 Task: Add an event with the title Second Sales Performance Analysis, date '2024/04/23', time 8:50 AM to 10:50 AMand add a description: Key stakeholders, including shareholders, will have the opportunity to participate actively in the AGM. Questions, comments, and suggestions from the floor will be encouraged, providing a platform for open dialogue and the exchange of ideas. The leadership team and relevant personnel will address these queries, ensuring that stakeholders have a clear understanding of the organization's direction and decision-making processes.Select event color  Basil . Add location for the event as: Four Seasons Hotel George V, Paris, France, logged in from the account softage.7@softage.netand send the event invitation to softage.4@softage.net and softage.5@softage.net. Set a reminder for the event Every weekday(Monday to Friday)
Action: Mouse moved to (75, 119)
Screenshot: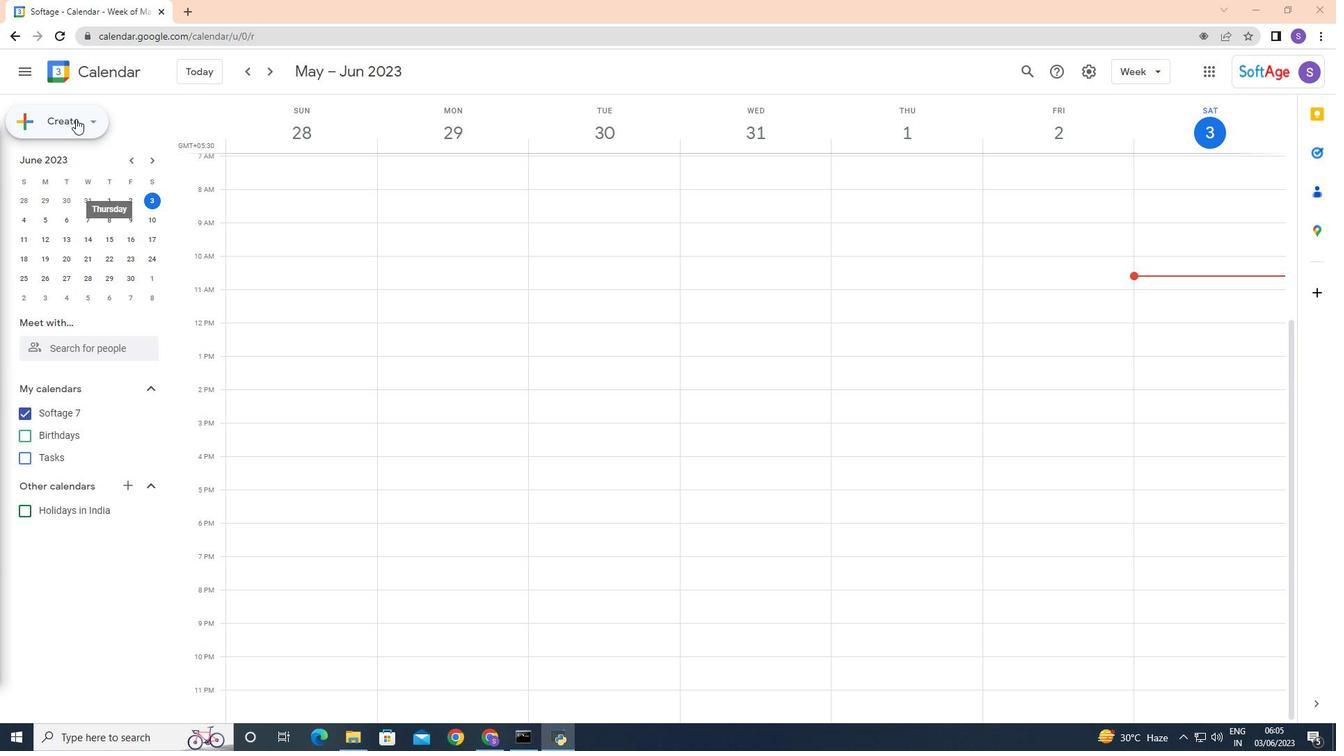 
Action: Mouse pressed left at (75, 119)
Screenshot: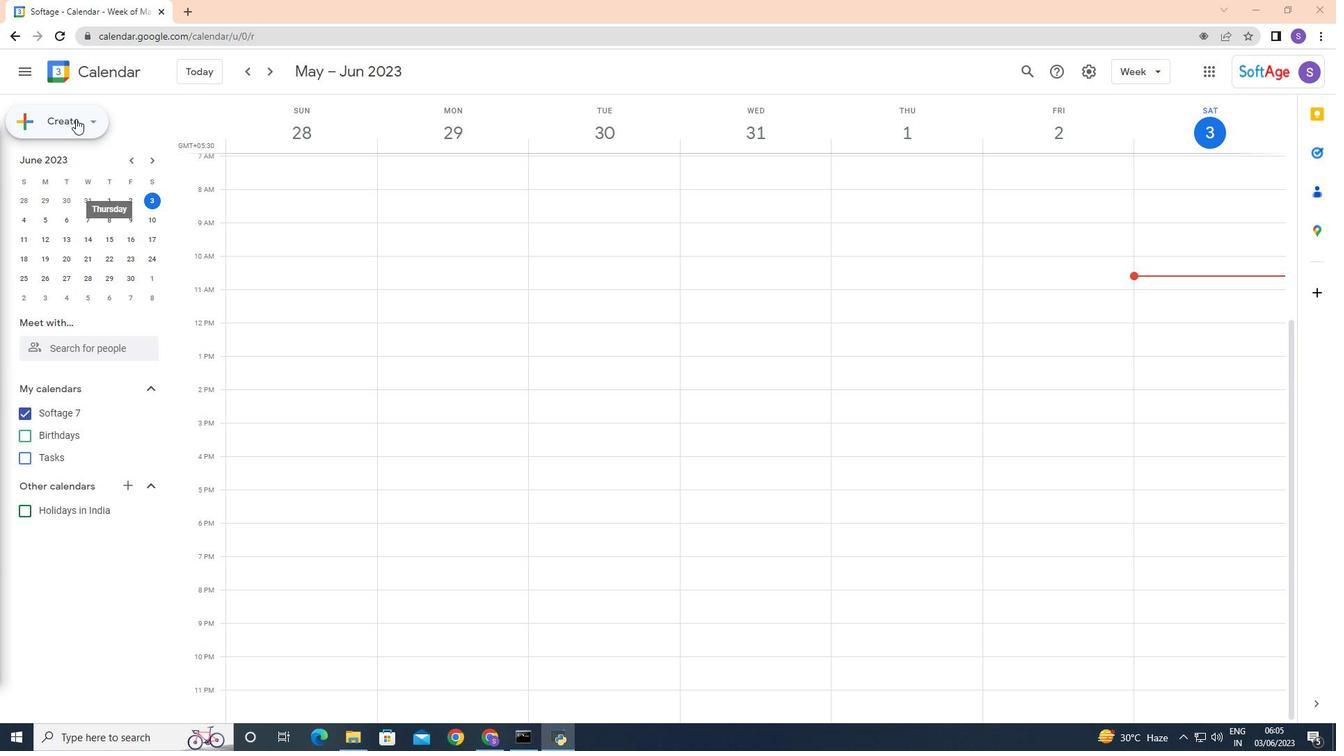 
Action: Mouse moved to (73, 163)
Screenshot: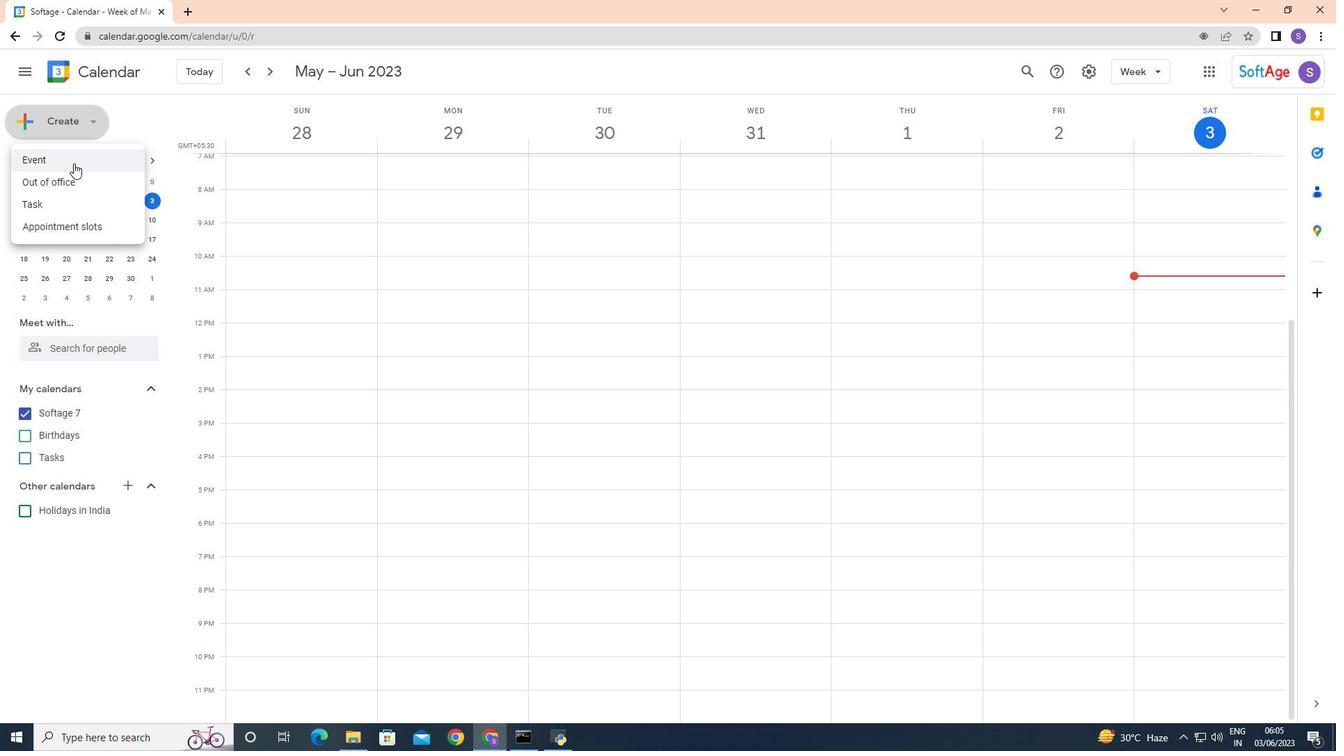 
Action: Mouse pressed left at (73, 163)
Screenshot: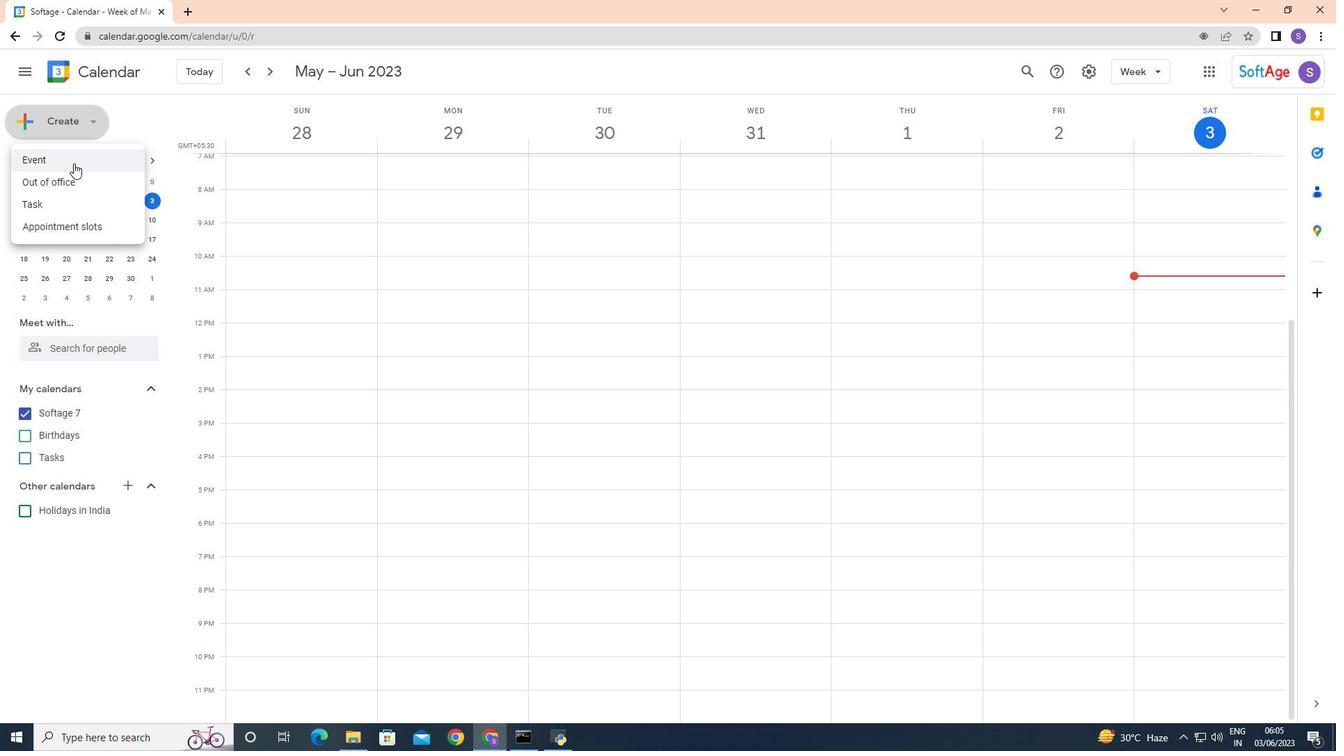 
Action: Key pressed <Key.caps_lock>S<Key.caps_lock>
Screenshot: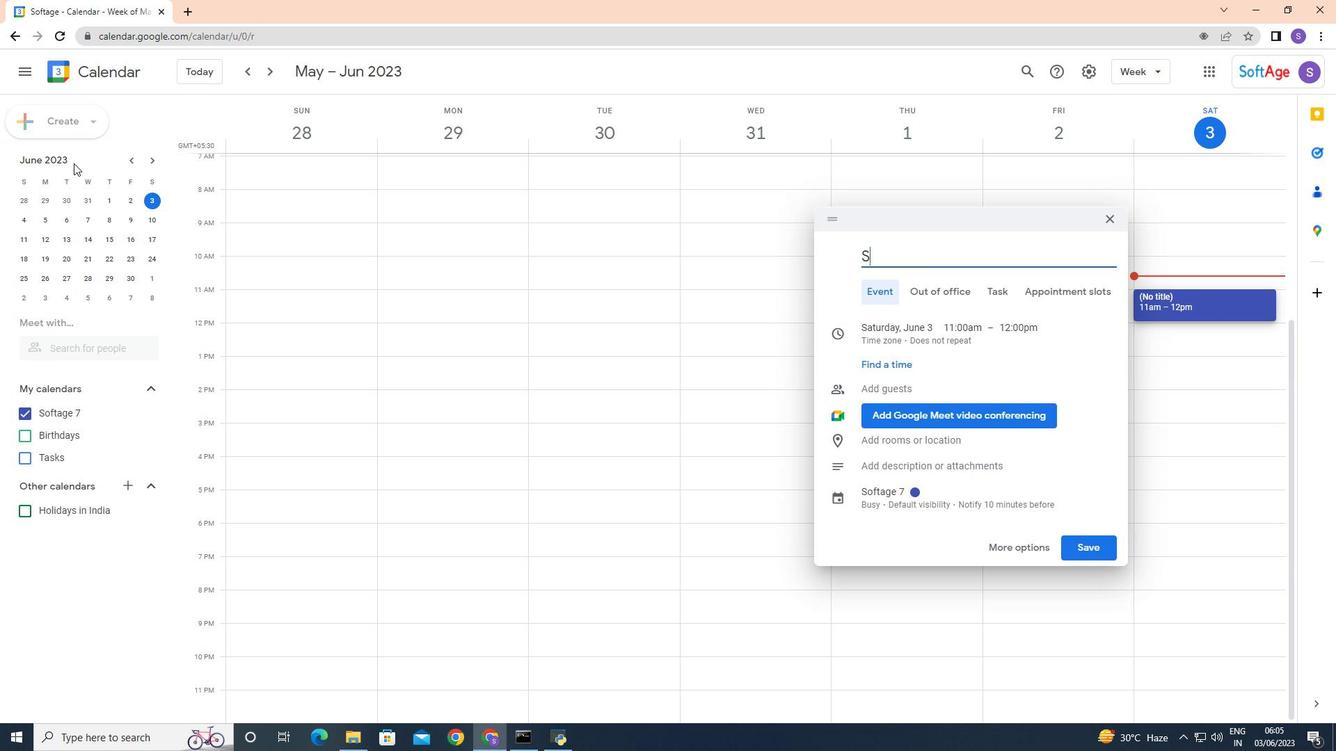 
Action: Mouse moved to (994, 545)
Screenshot: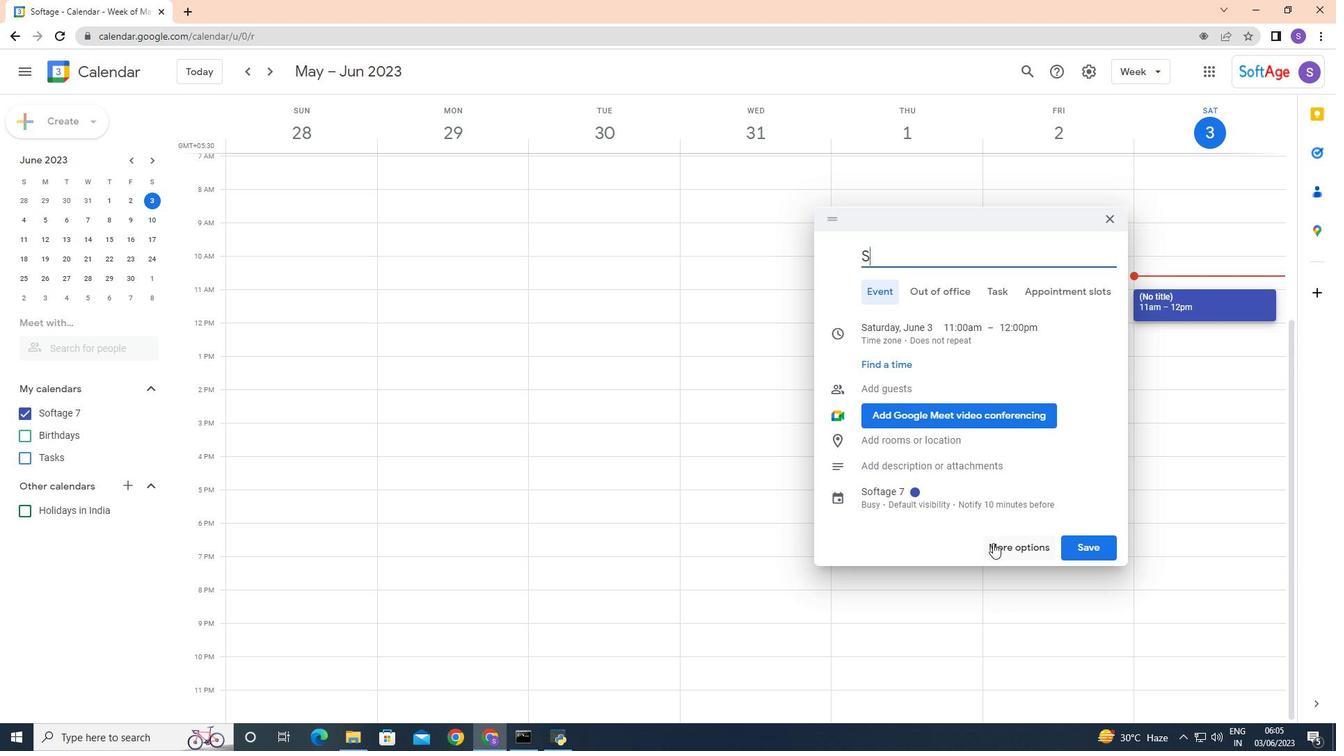 
Action: Mouse pressed left at (994, 545)
Screenshot: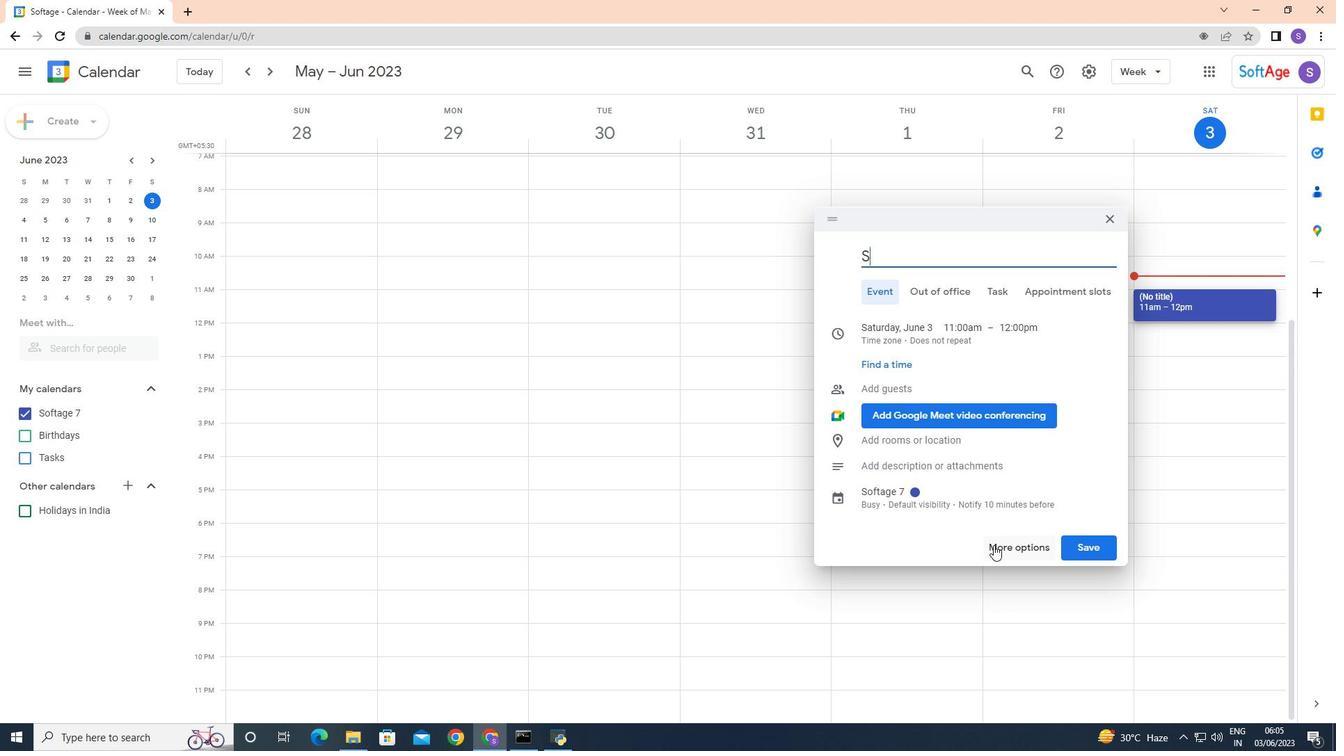 
Action: Mouse moved to (98, 73)
Screenshot: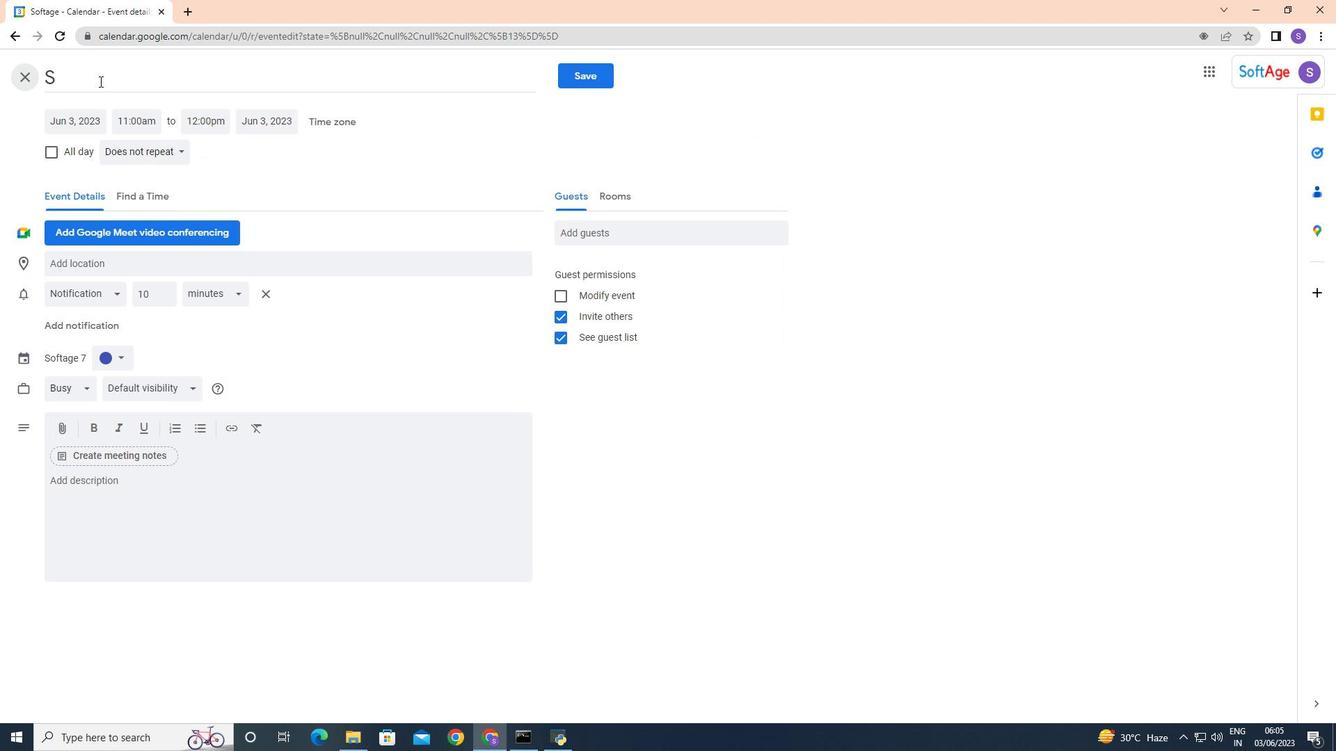 
Action: Mouse pressed left at (98, 73)
Screenshot: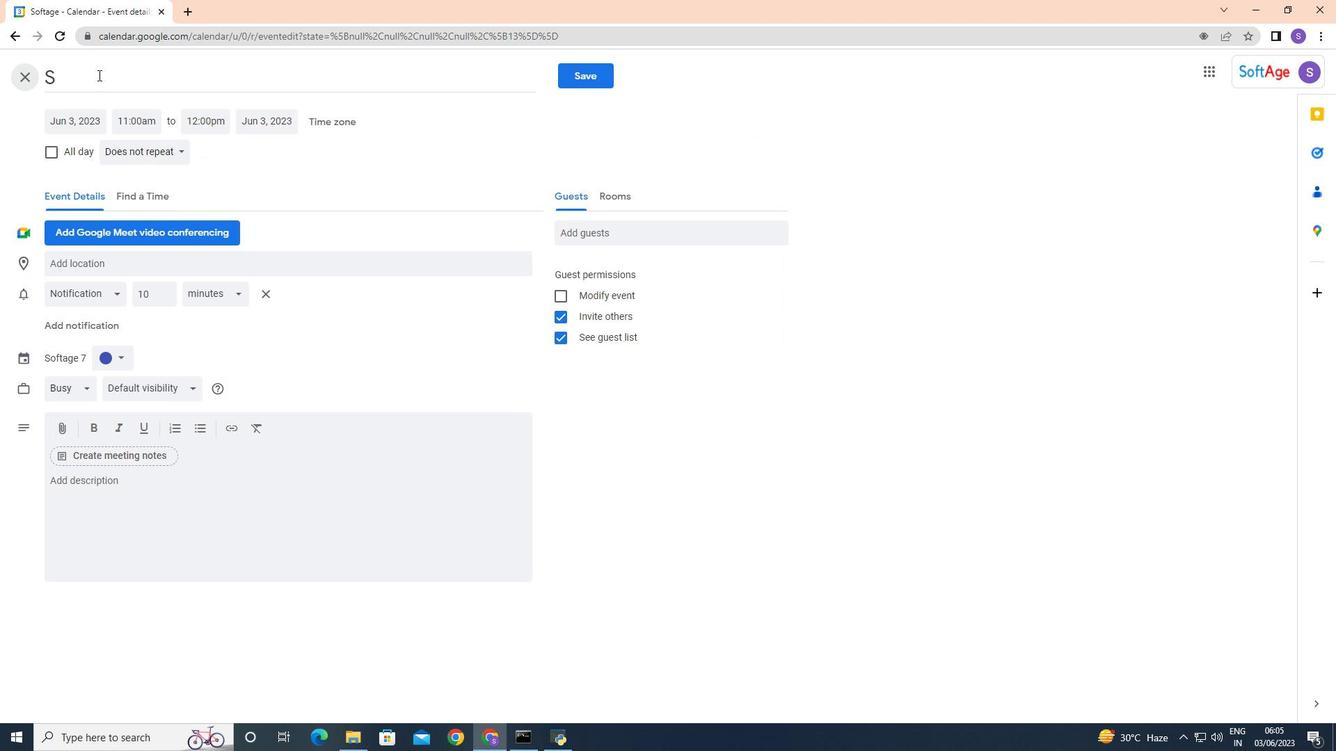 
Action: Key pressed econd<Key.space>sa<Key.backspace><Key.backspace><Key.caps_lock>S<Key.caps_lock>ales<Key.space><Key.caps_lock>PA<Key.backspace><Key.caps_lock>erformance<Key.space><Key.caps_lock>AN<Key.backspace><Key.caps_lock>nalus<Key.backspace><Key.backspace>ysis
Screenshot: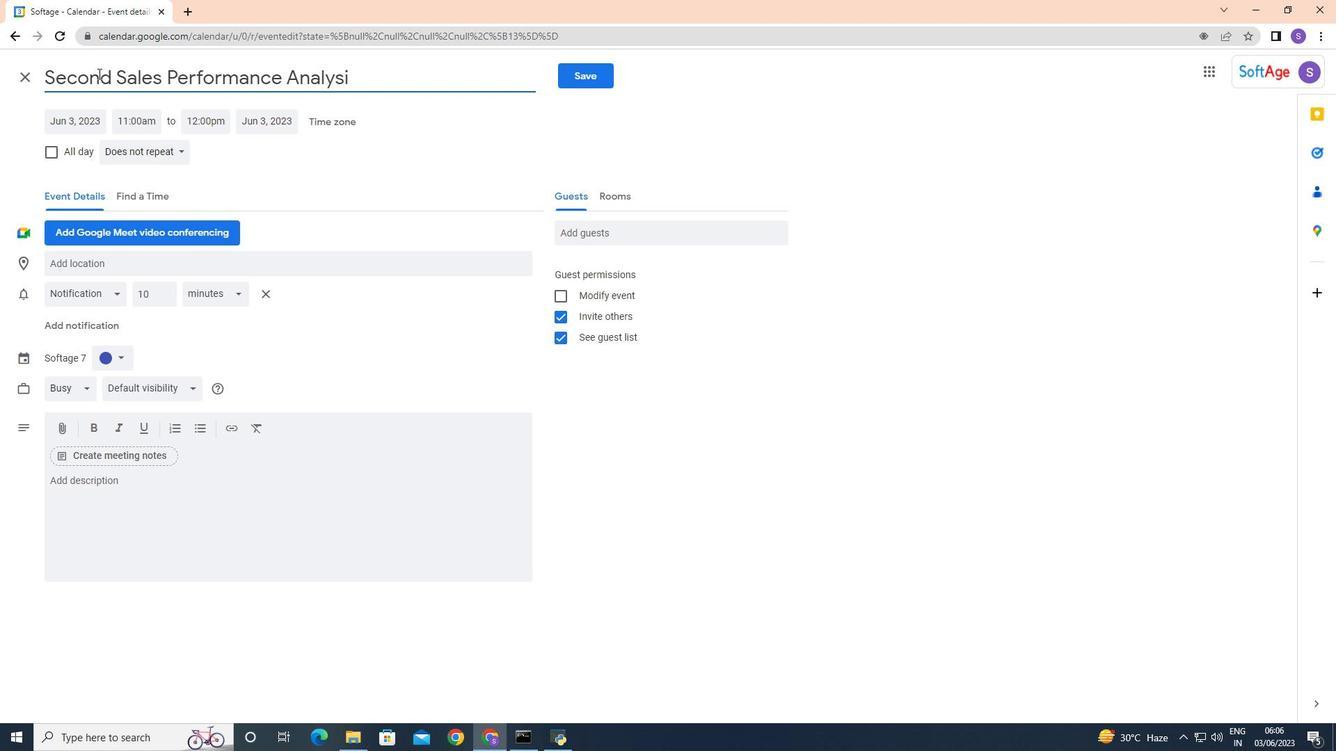 
Action: Mouse moved to (464, 174)
Screenshot: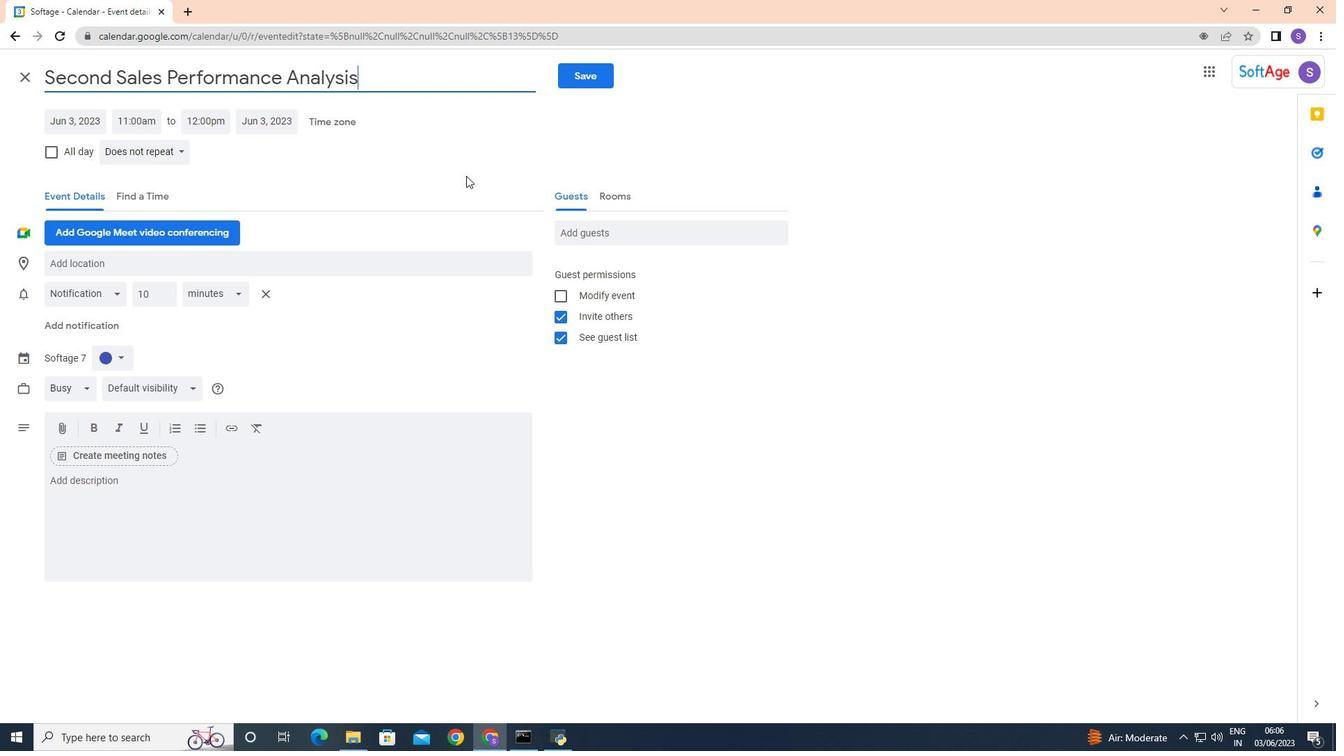 
Action: Mouse pressed left at (464, 174)
Screenshot: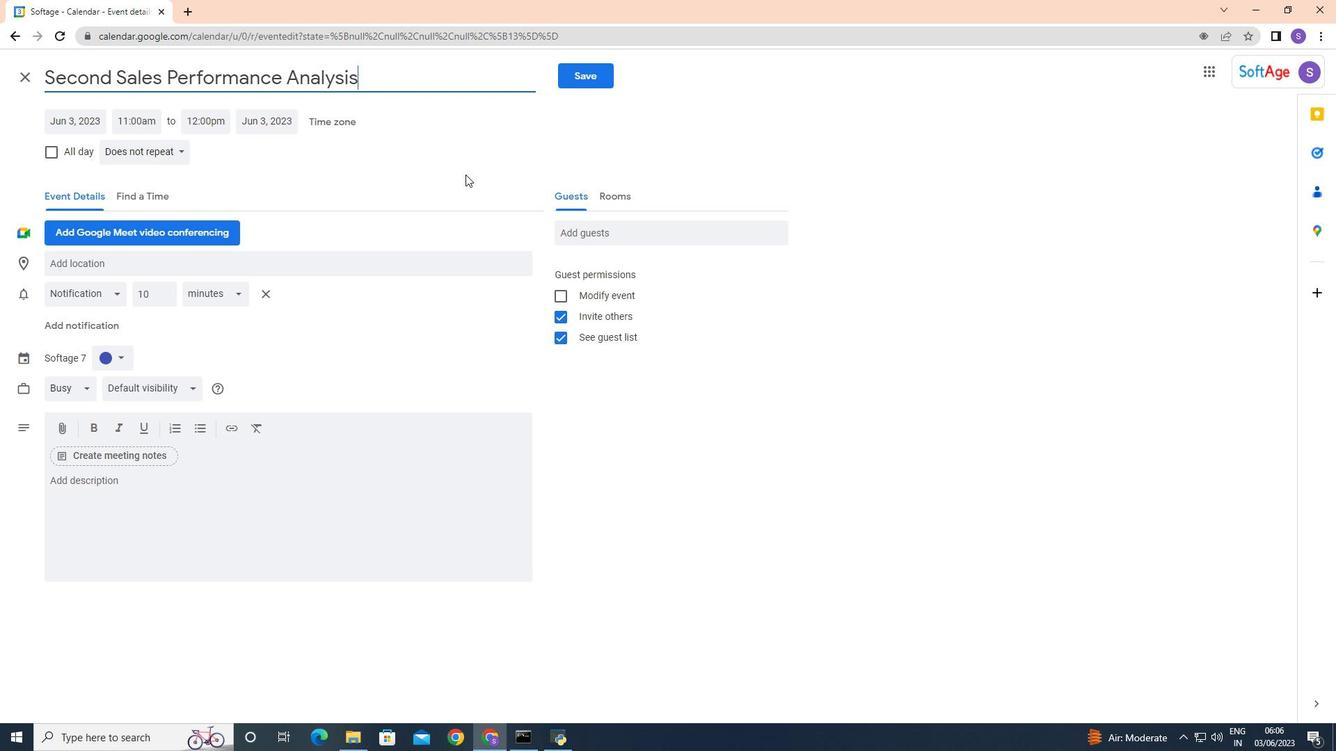 
Action: Mouse moved to (91, 121)
Screenshot: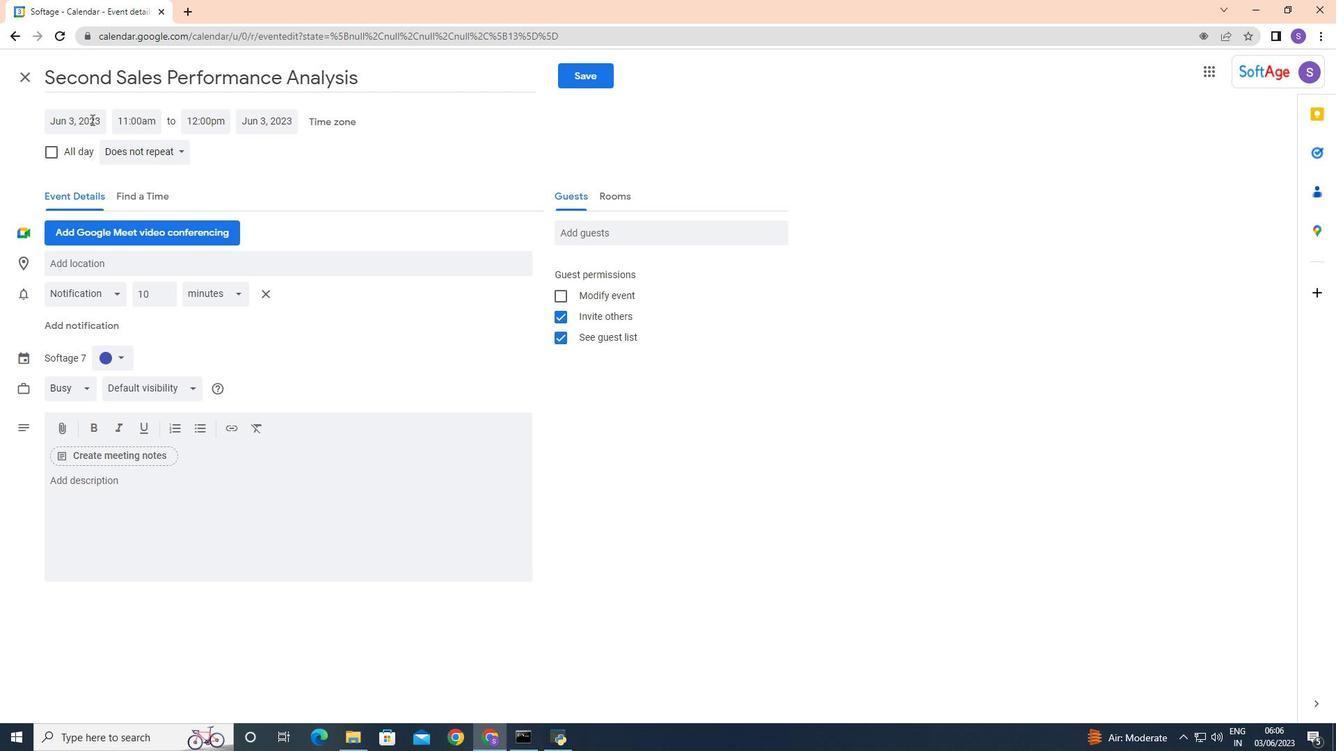 
Action: Mouse pressed left at (91, 121)
Screenshot: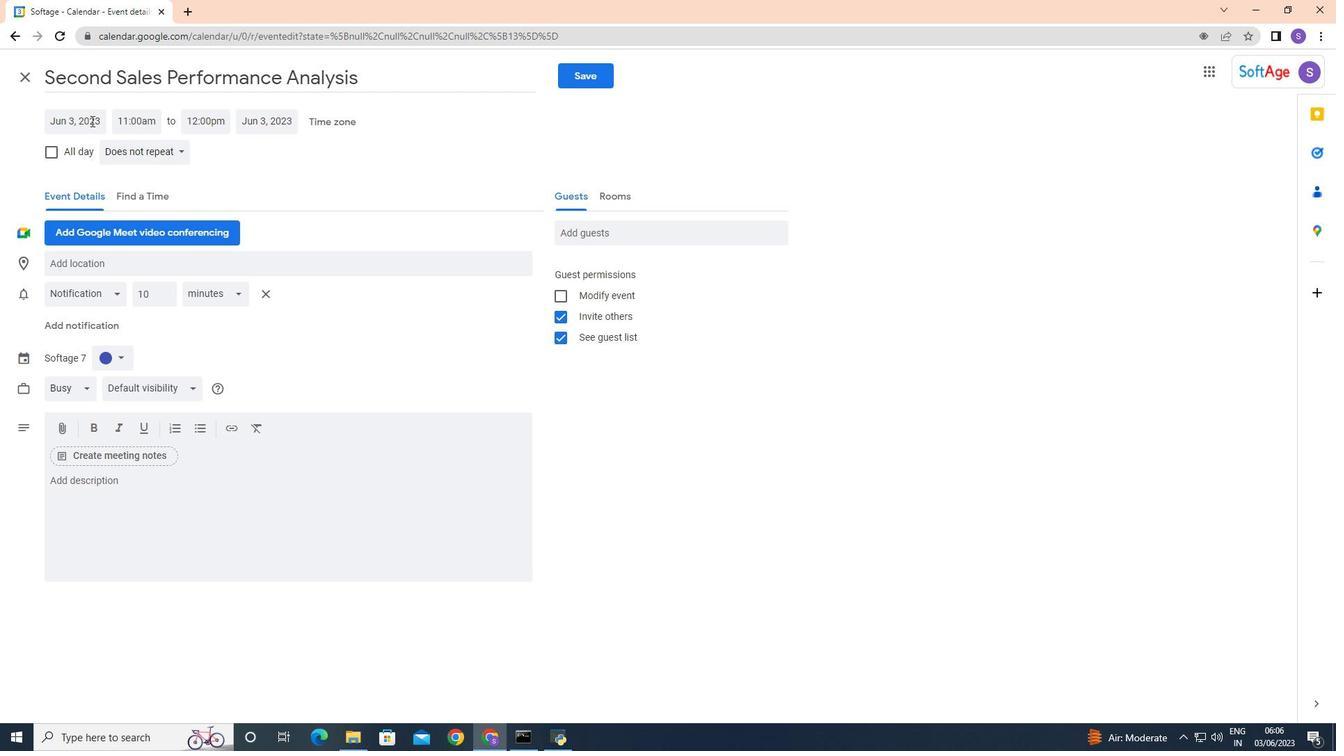 
Action: Mouse moved to (222, 150)
Screenshot: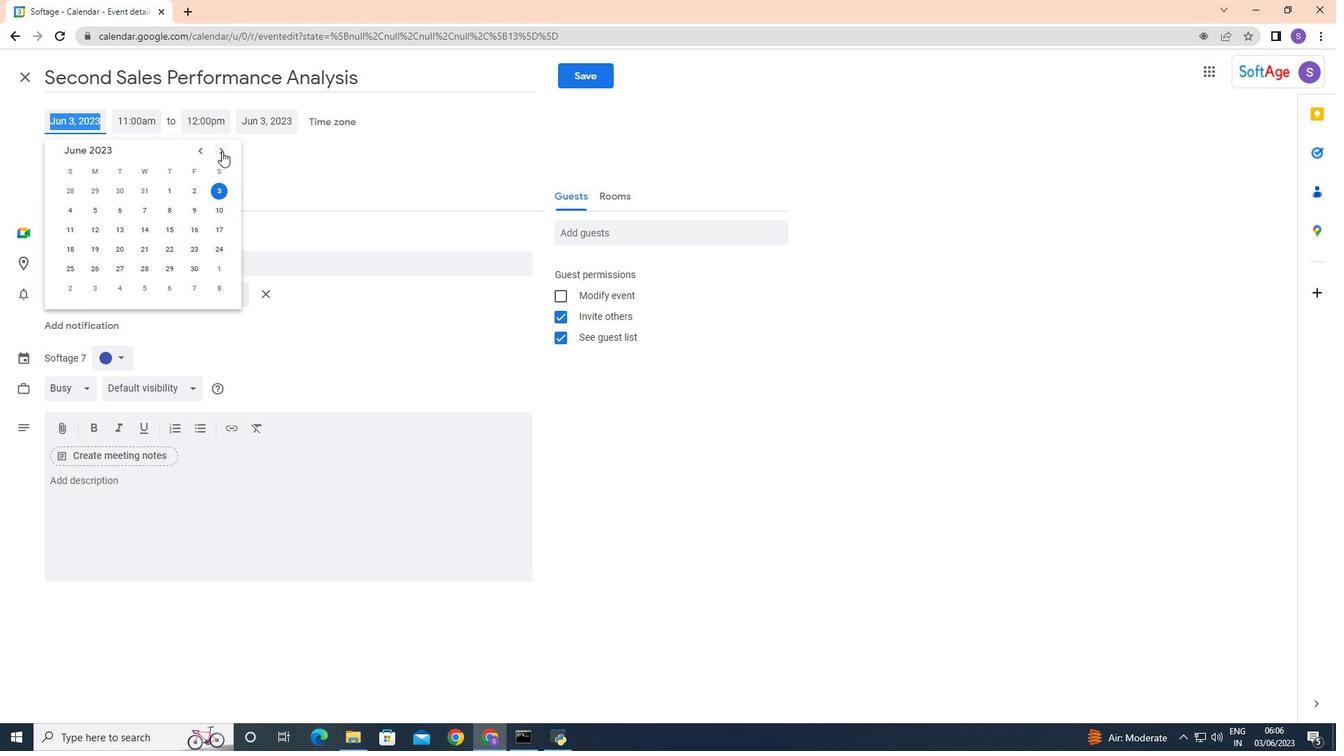 
Action: Mouse pressed left at (222, 150)
Screenshot: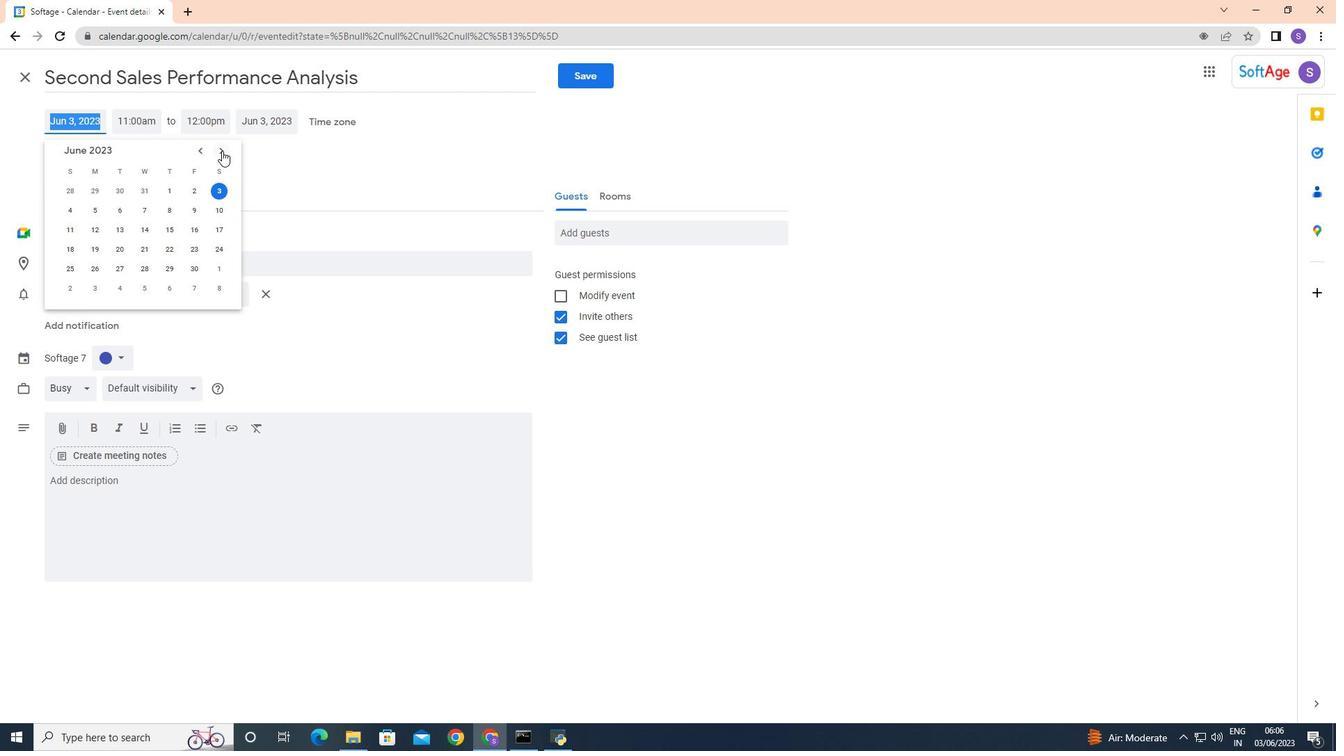 
Action: Mouse pressed left at (222, 150)
Screenshot: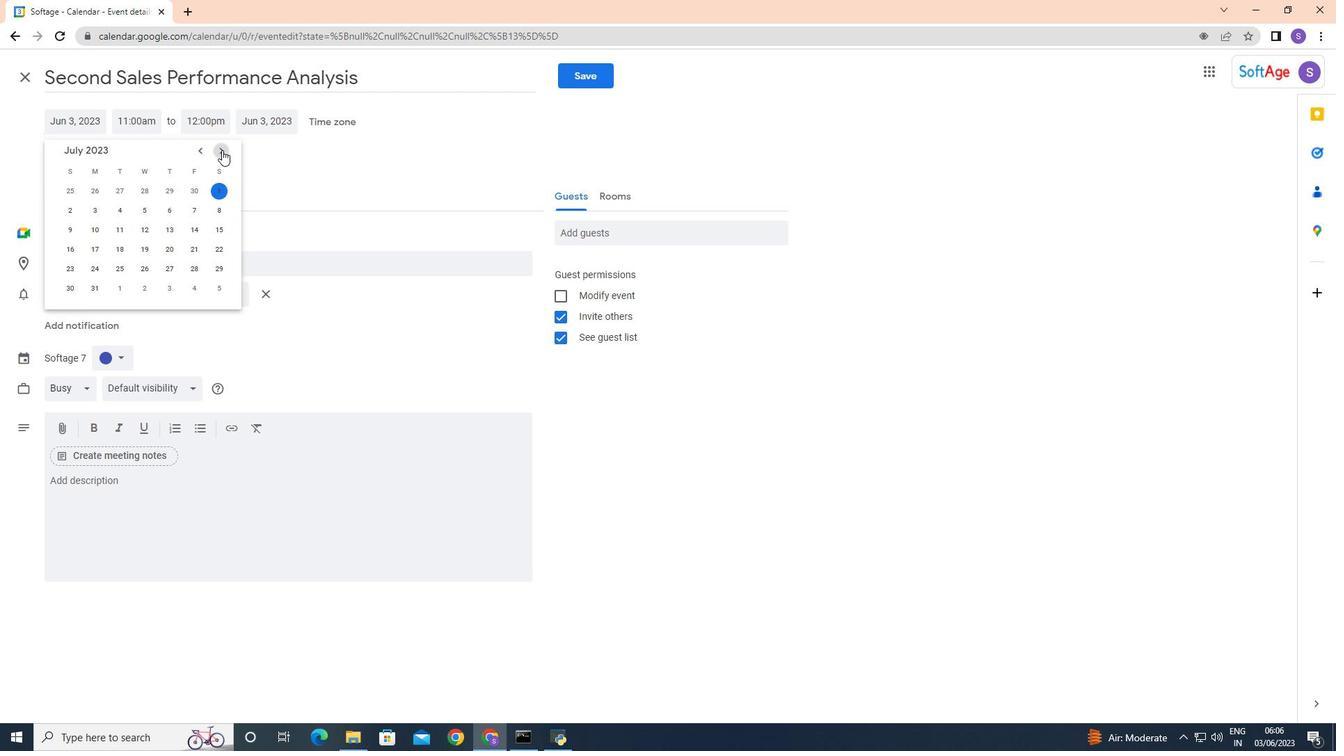
Action: Mouse pressed left at (222, 150)
Screenshot: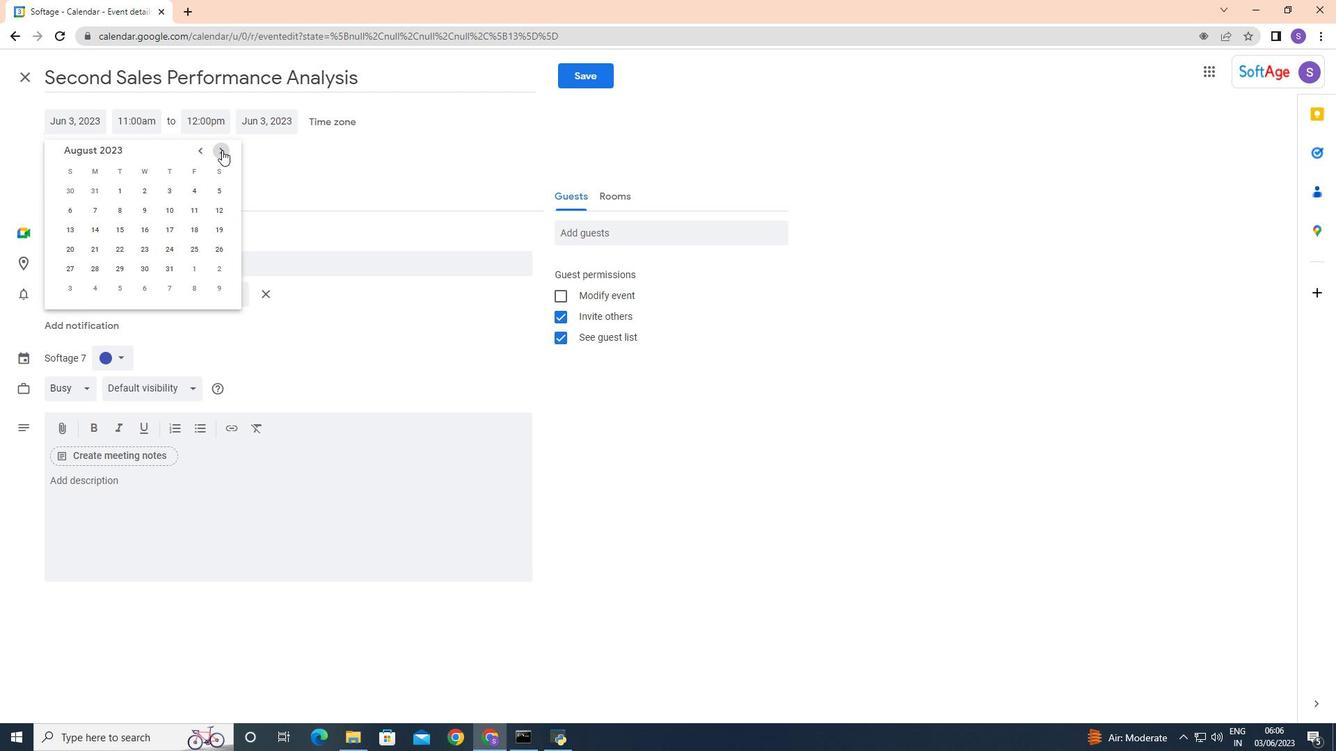 
Action: Mouse pressed left at (222, 150)
Screenshot: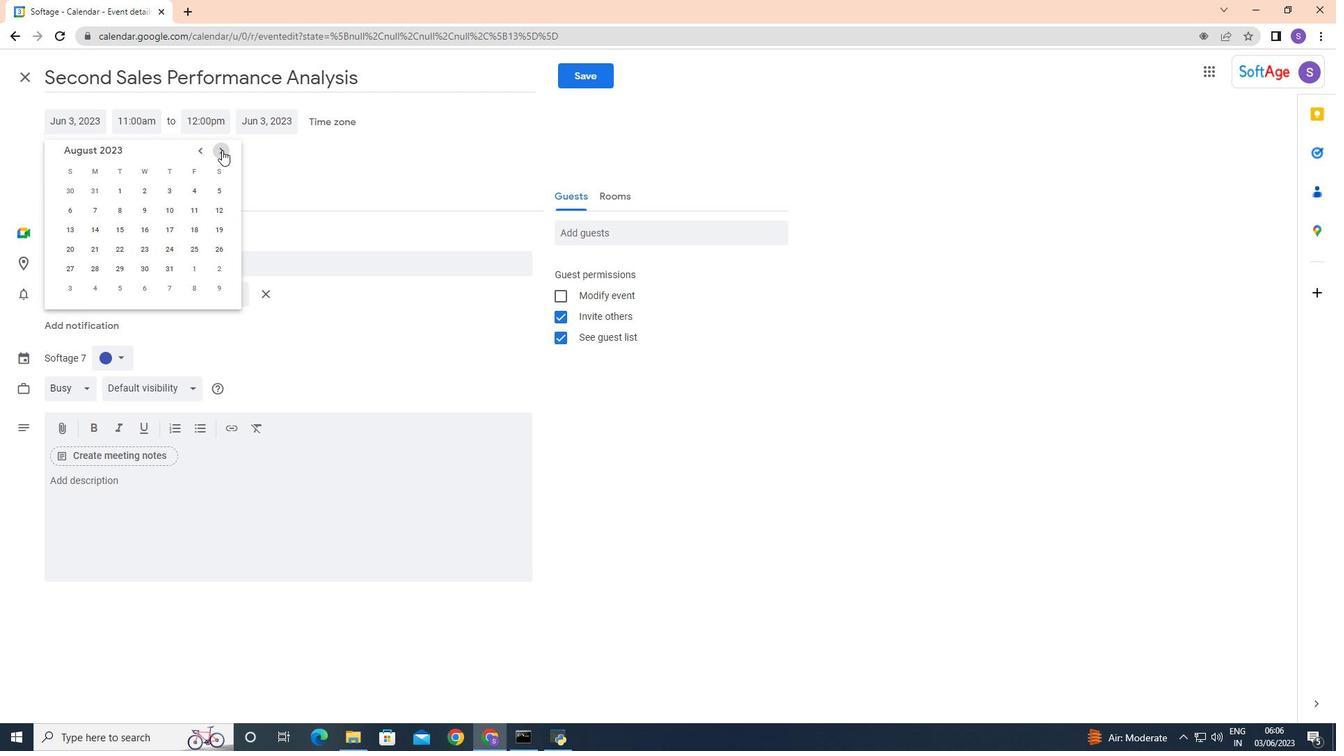 
Action: Mouse moved to (222, 150)
Screenshot: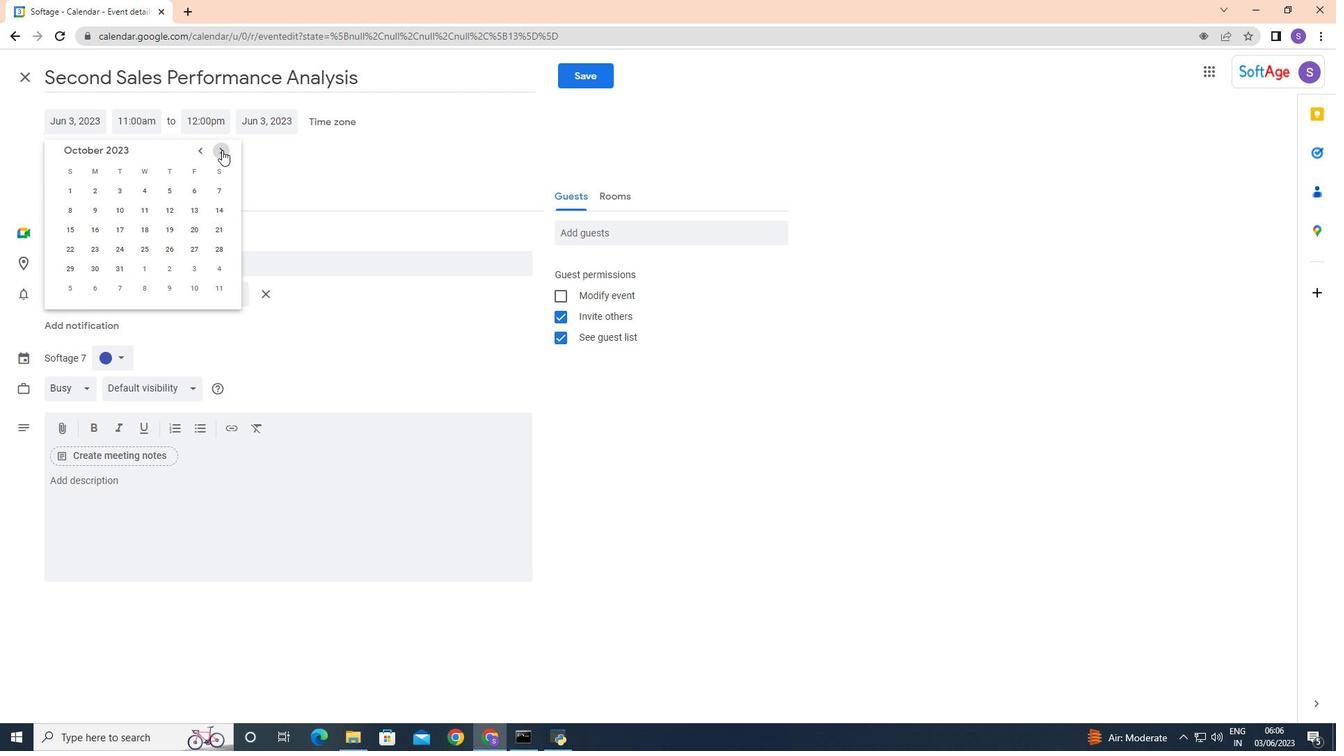 
Action: Mouse pressed left at (222, 150)
Screenshot: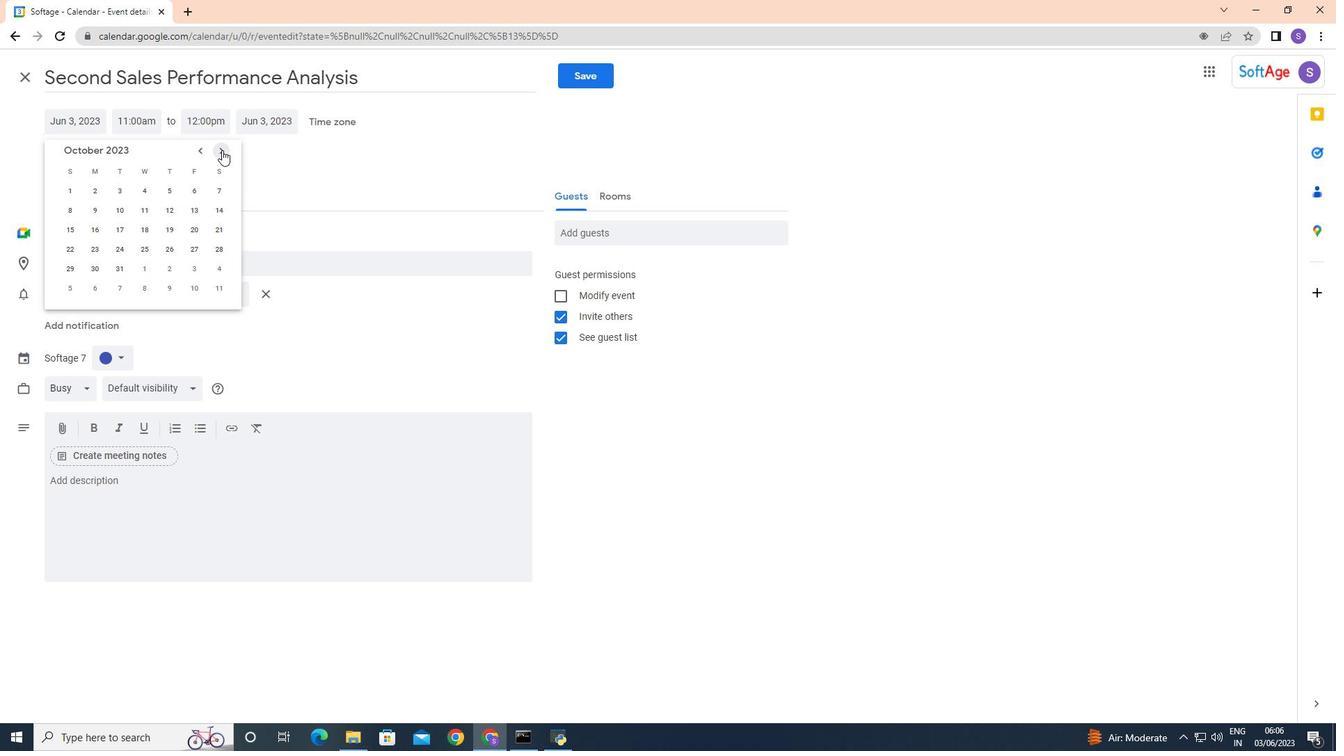 
Action: Mouse pressed left at (222, 150)
Screenshot: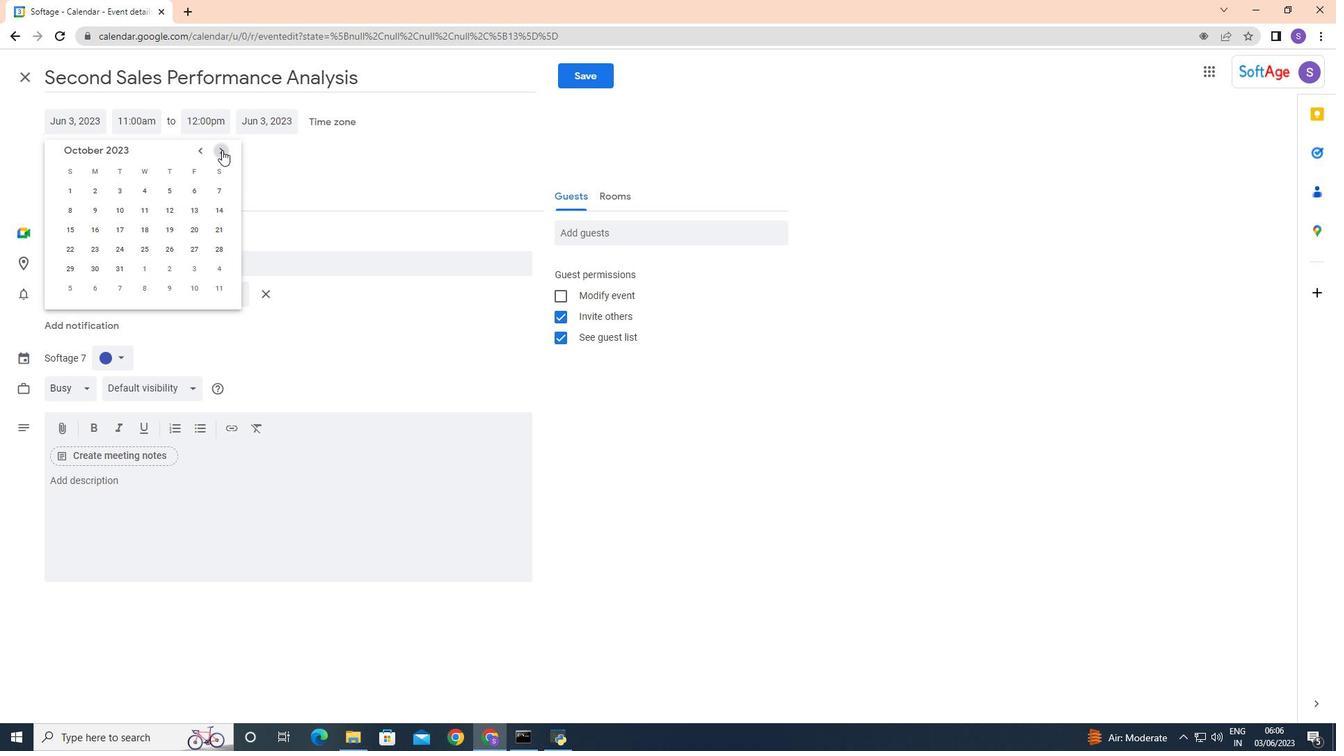 
Action: Mouse pressed left at (222, 150)
Screenshot: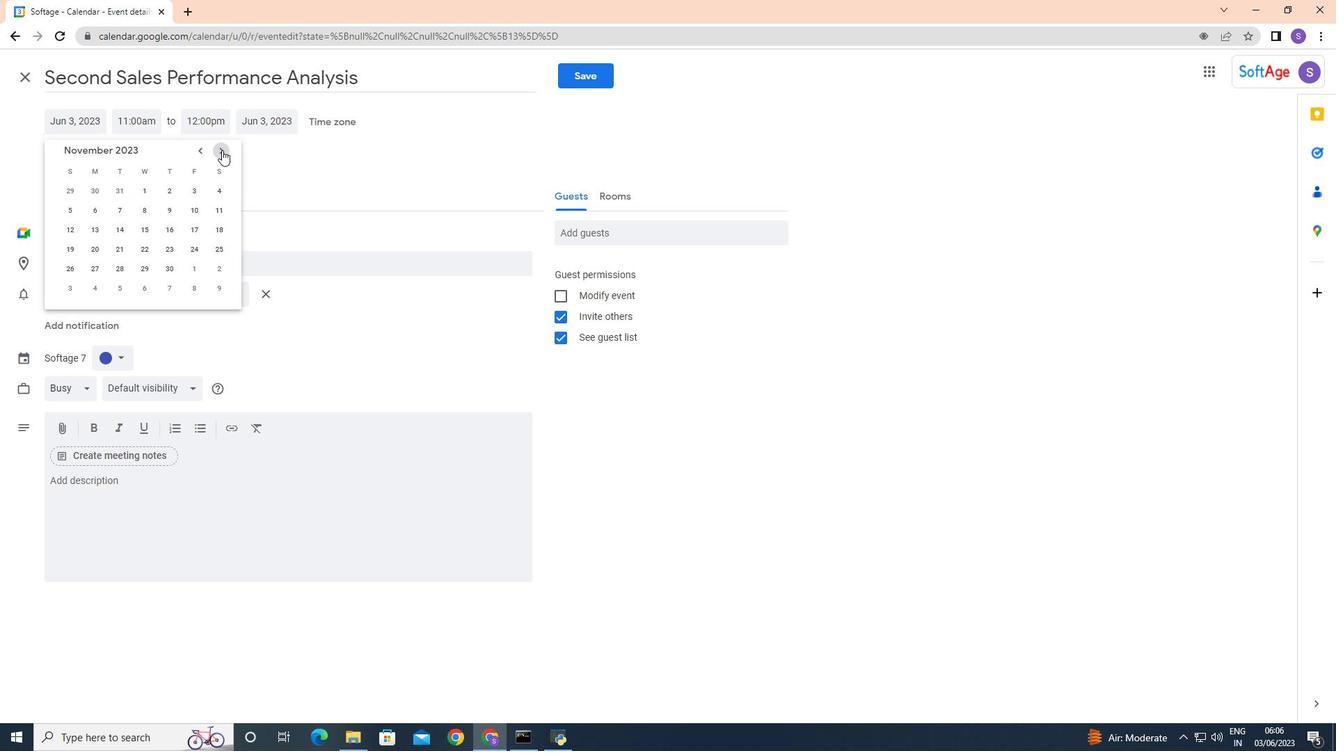 
Action: Mouse pressed left at (222, 150)
Screenshot: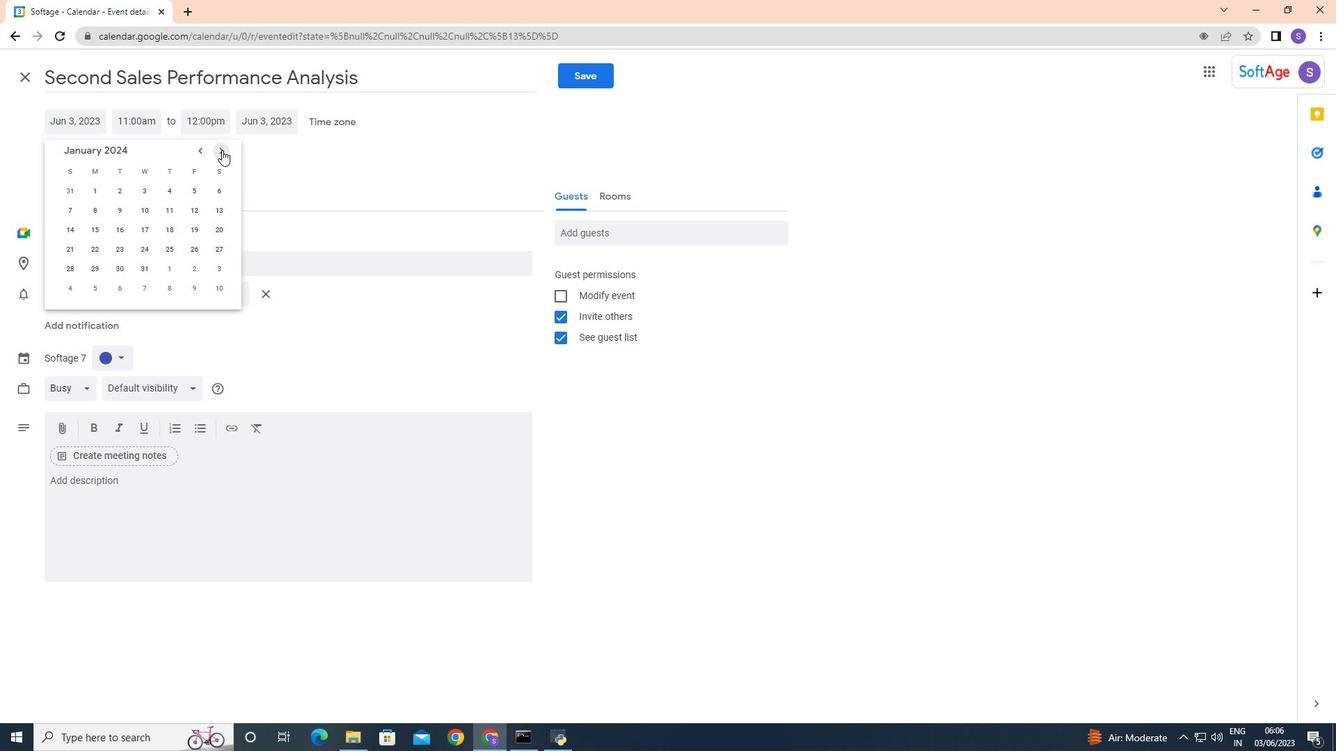 
Action: Mouse pressed left at (222, 150)
Screenshot: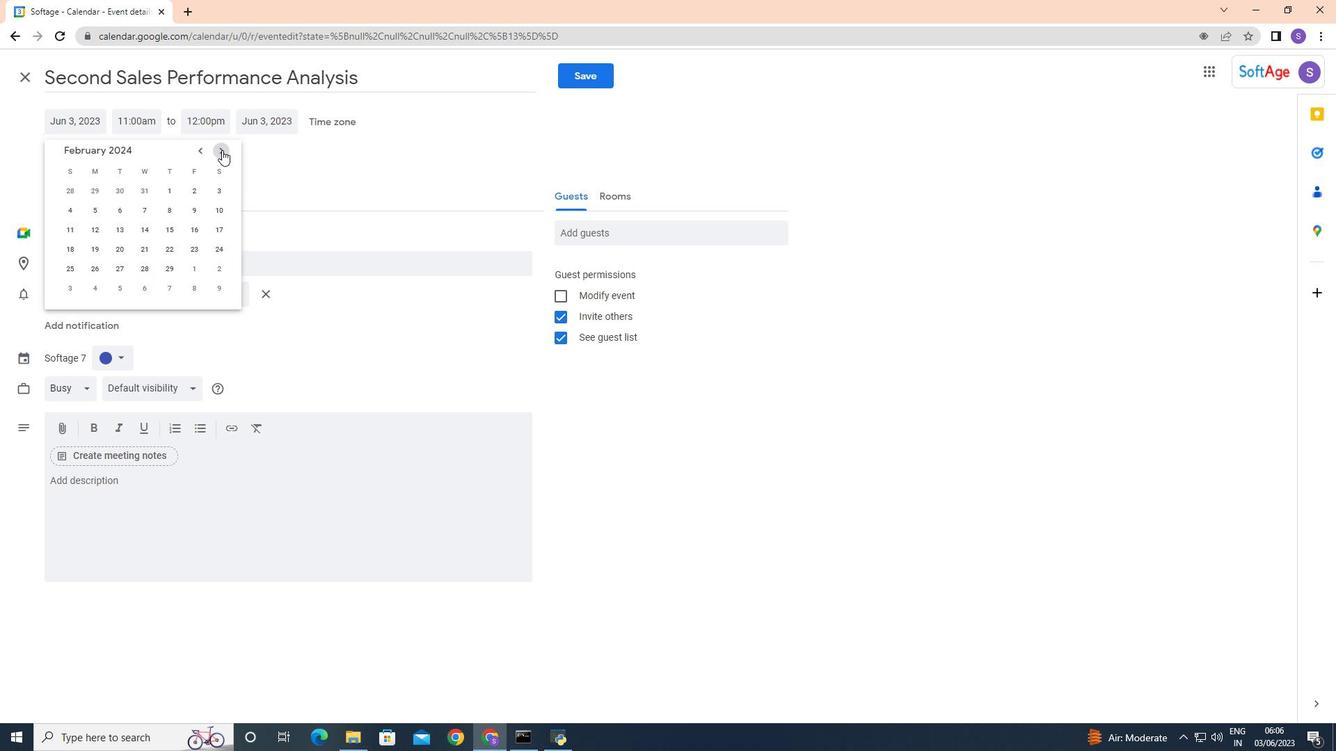 
Action: Mouse pressed left at (222, 150)
Screenshot: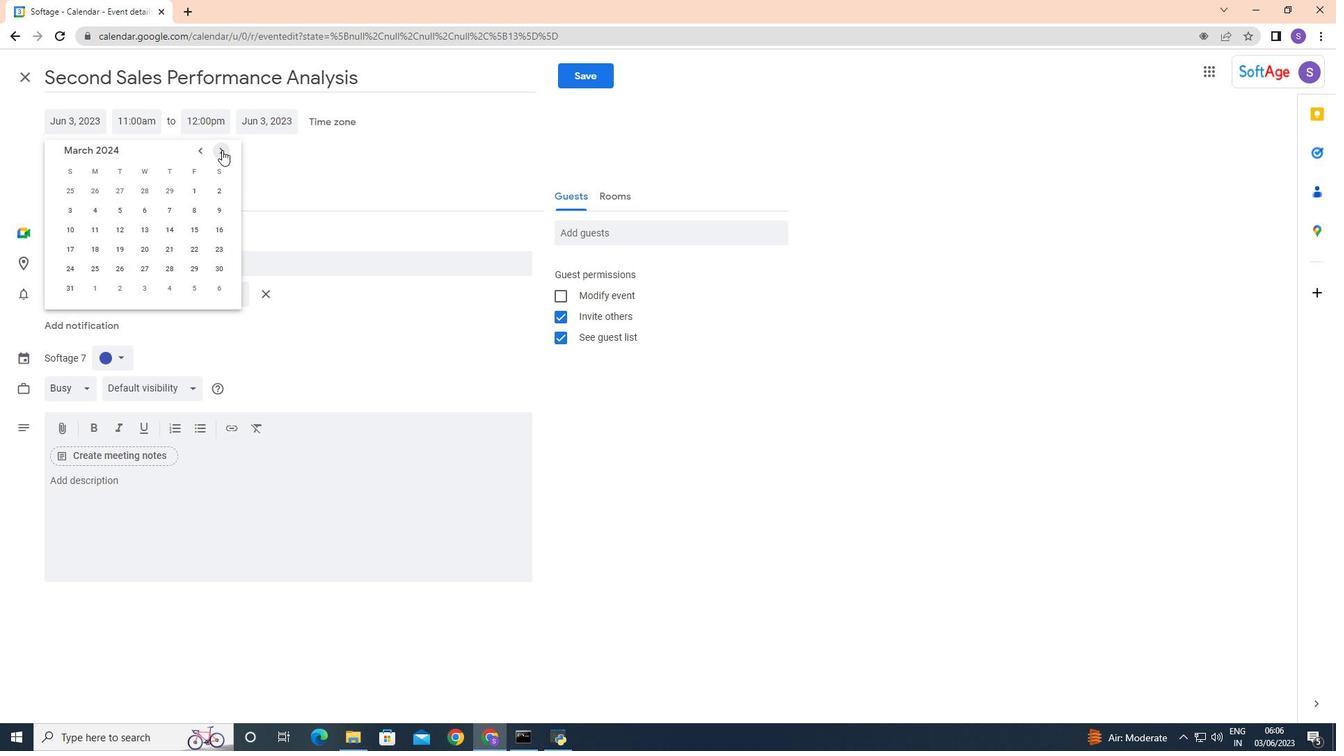 
Action: Mouse moved to (119, 253)
Screenshot: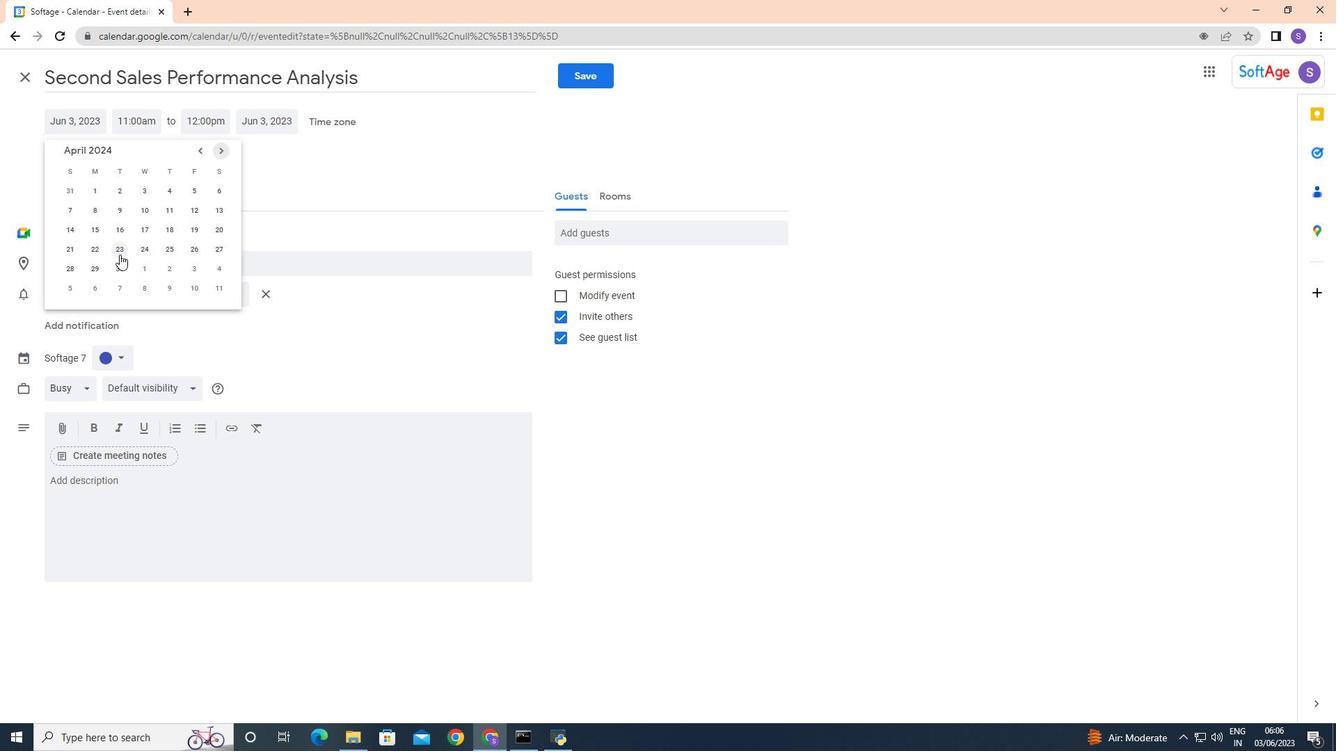 
Action: Mouse pressed left at (119, 253)
Screenshot: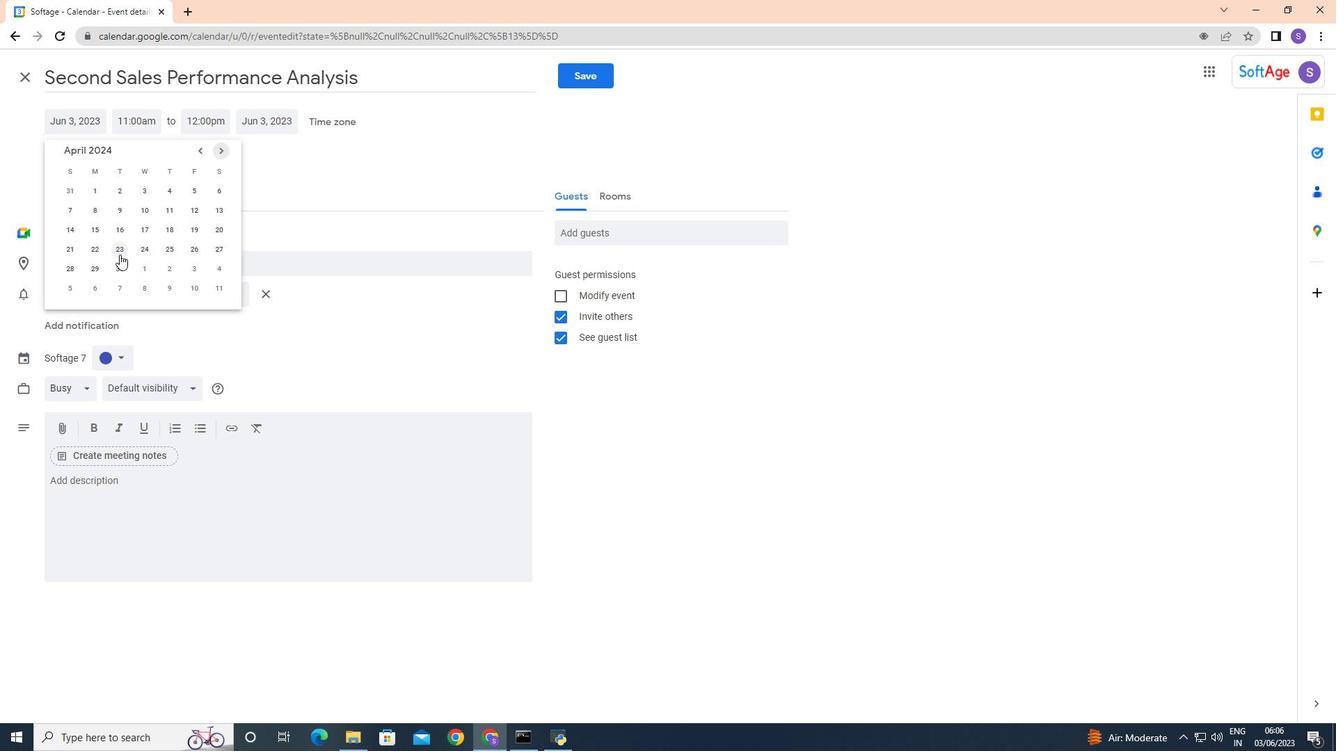 
Action: Mouse moved to (151, 120)
Screenshot: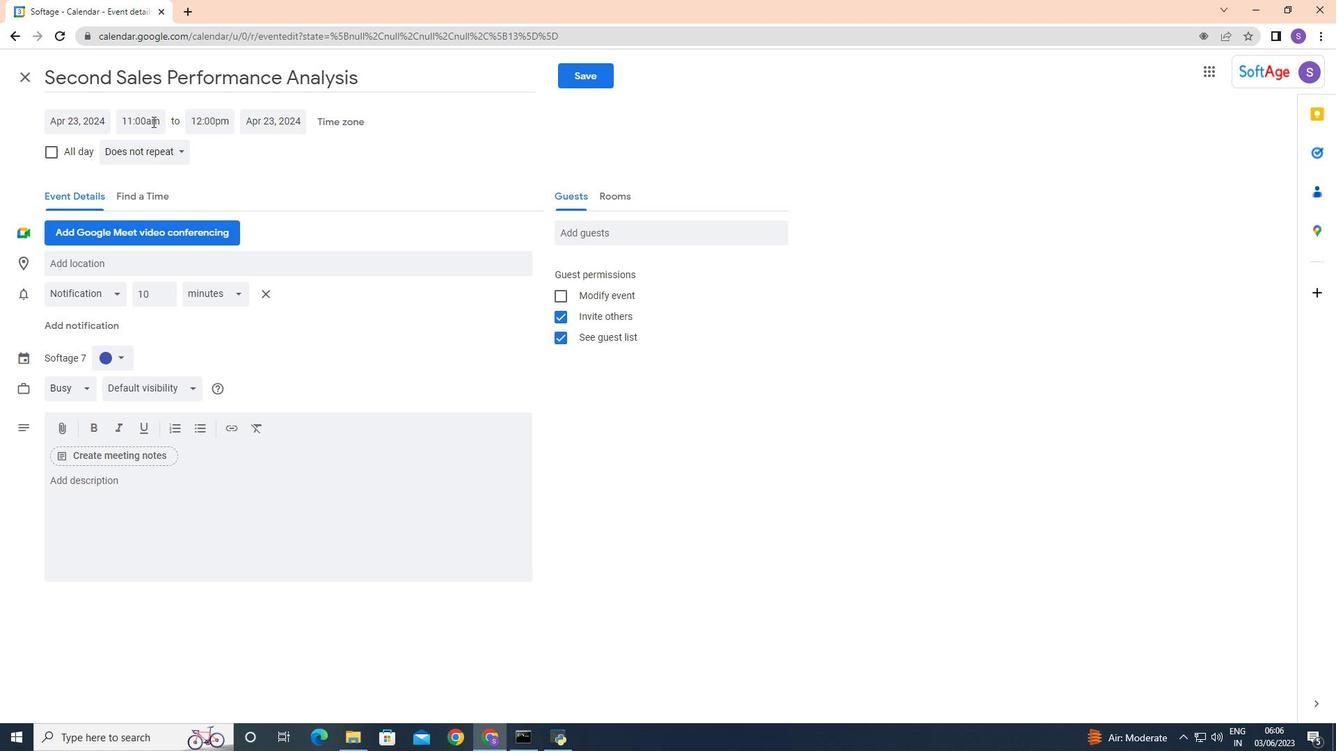 
Action: Mouse pressed left at (151, 120)
Screenshot: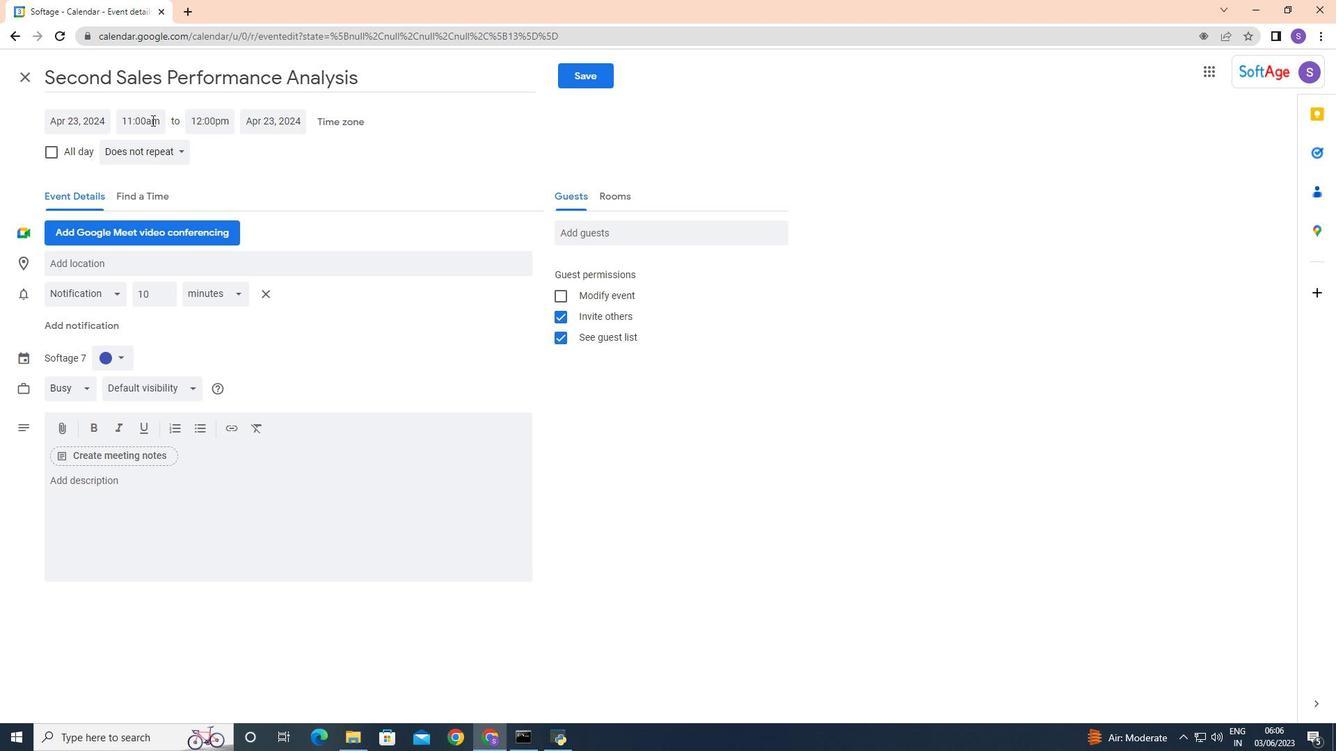 
Action: Mouse moved to (168, 234)
Screenshot: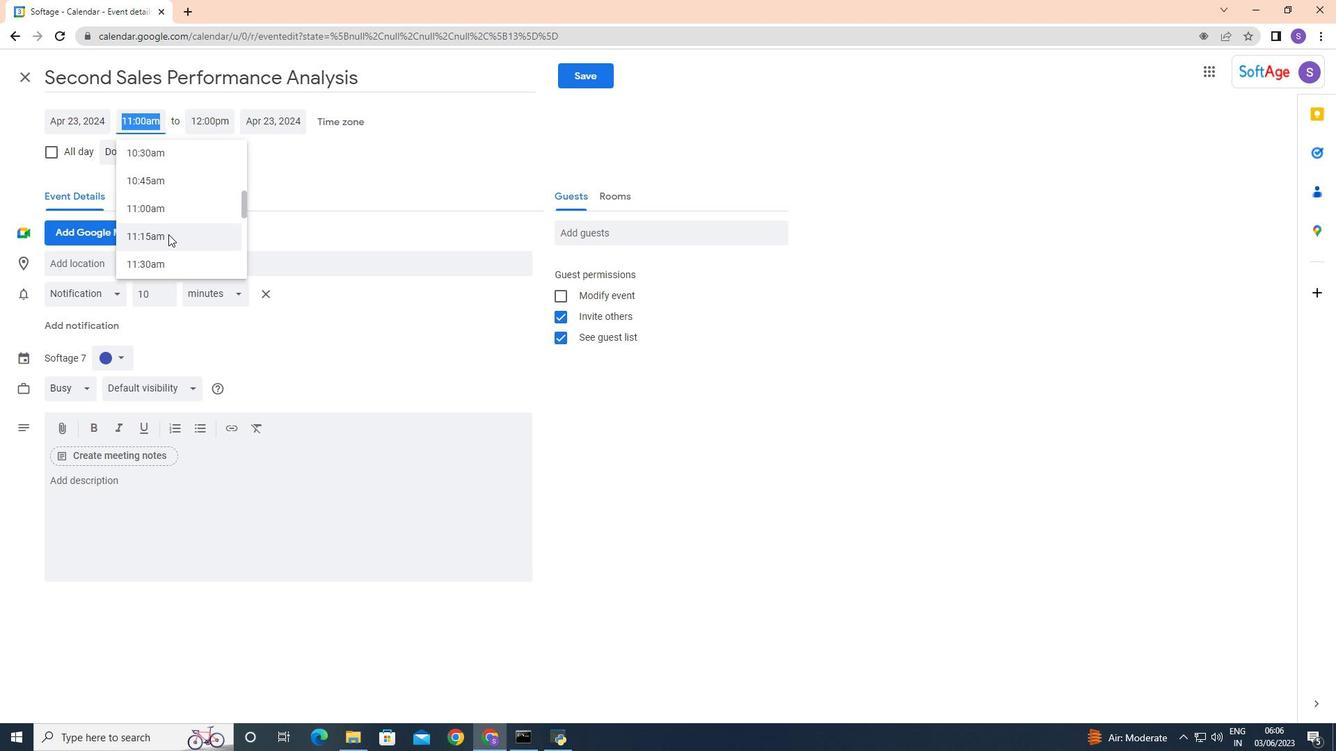 
Action: Mouse scrolled (168, 235) with delta (0, 0)
Screenshot: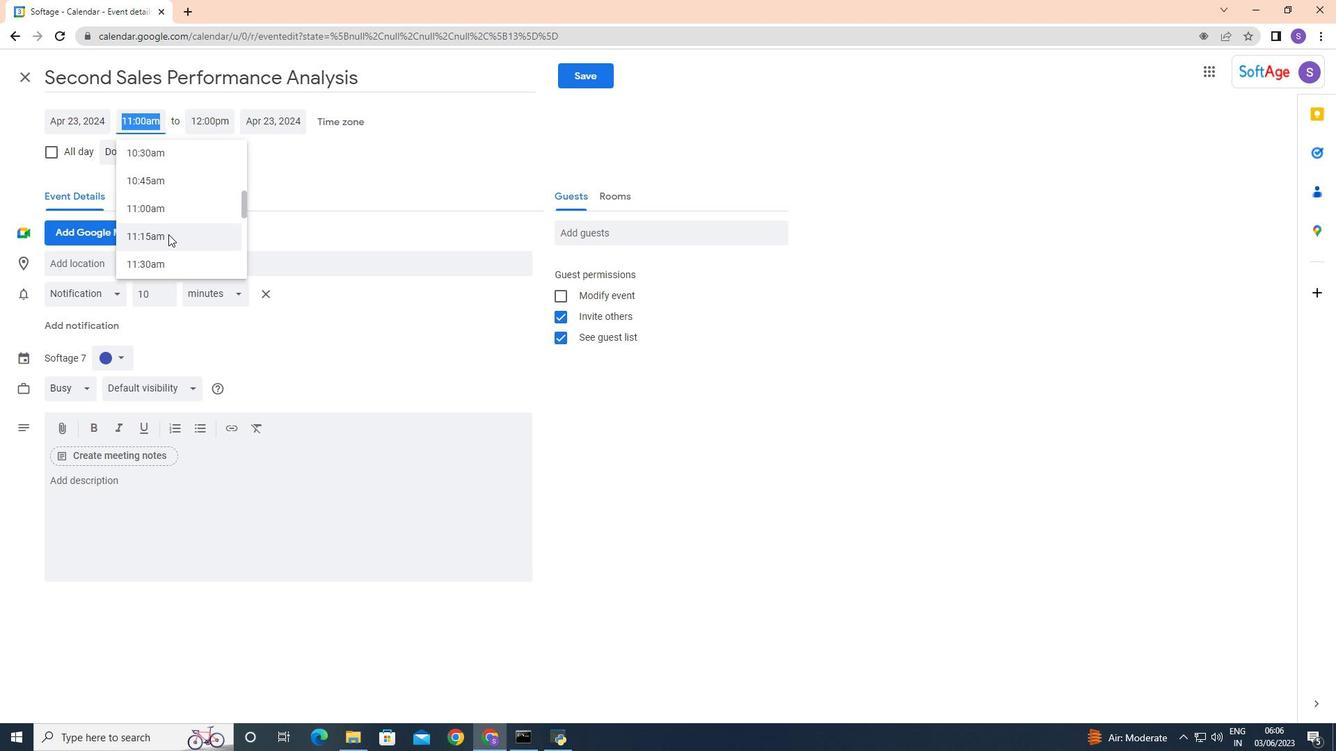 
Action: Mouse scrolled (168, 235) with delta (0, 0)
Screenshot: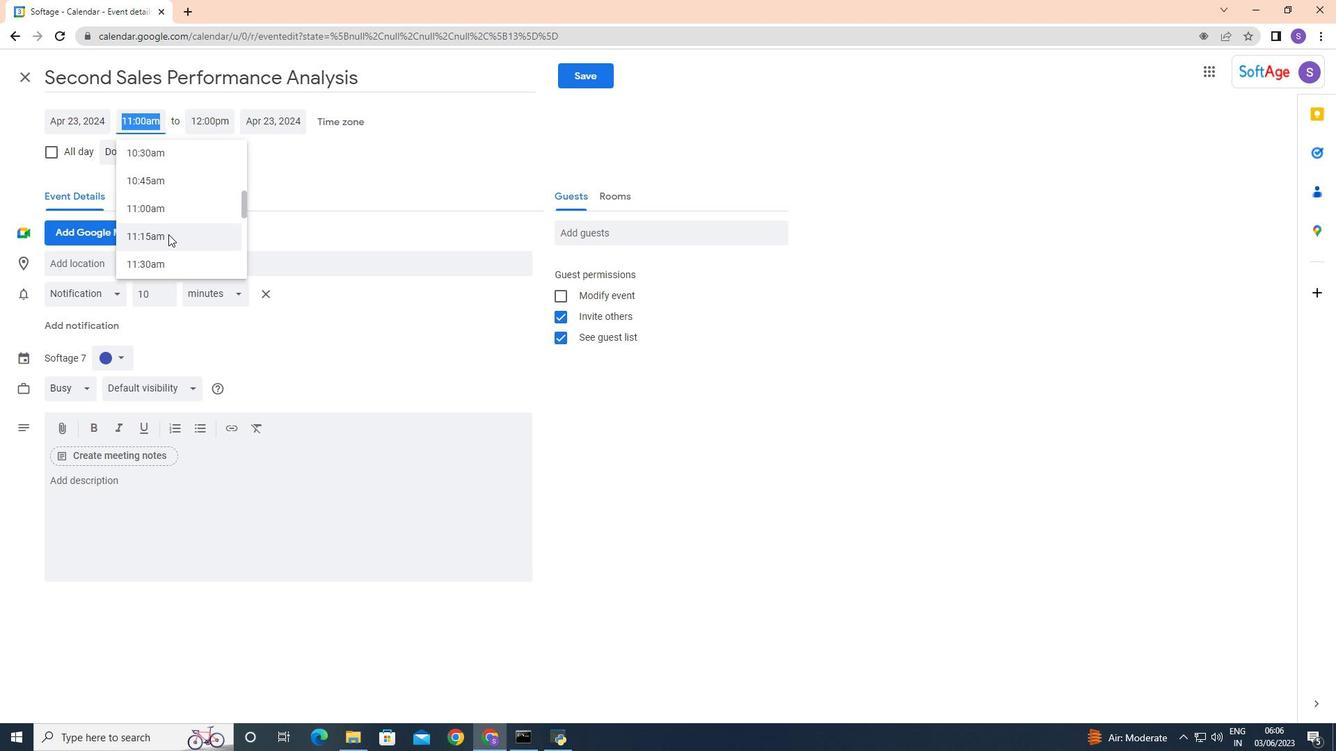 
Action: Mouse moved to (166, 228)
Screenshot: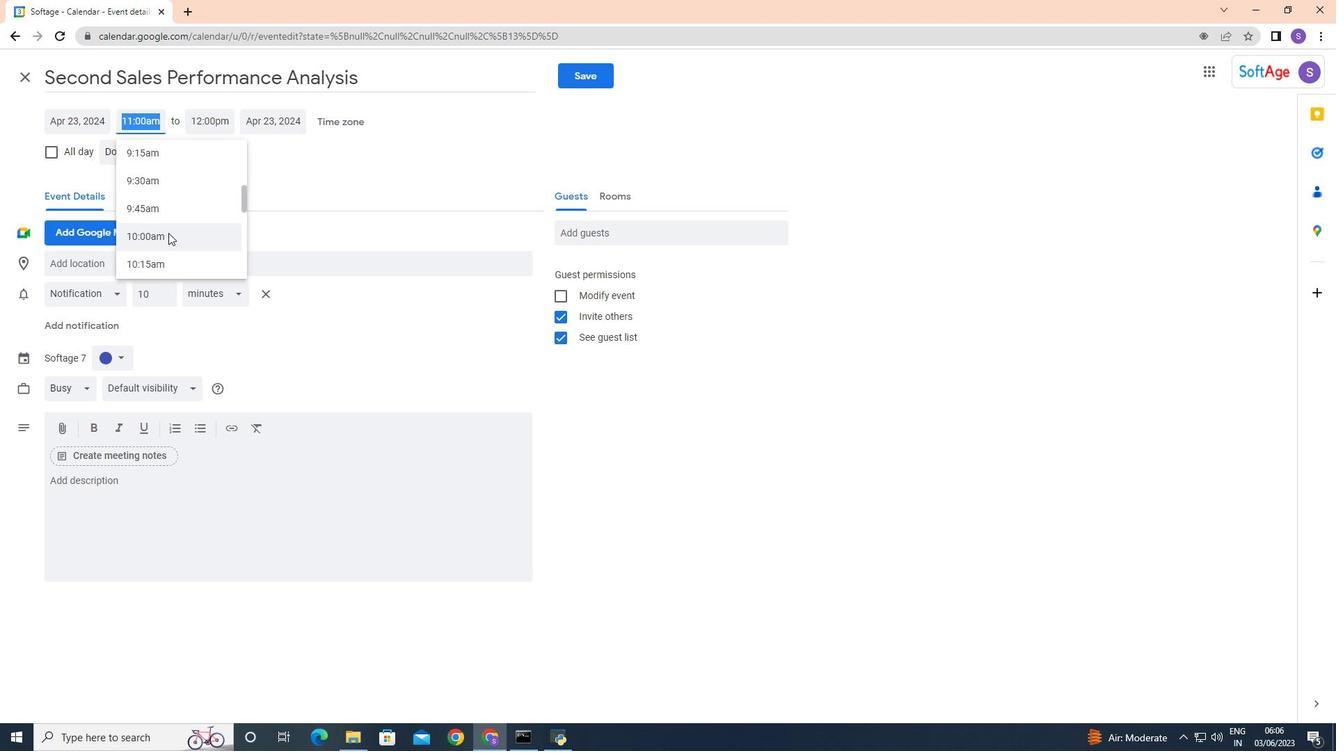 
Action: Mouse scrolled (166, 229) with delta (0, 0)
Screenshot: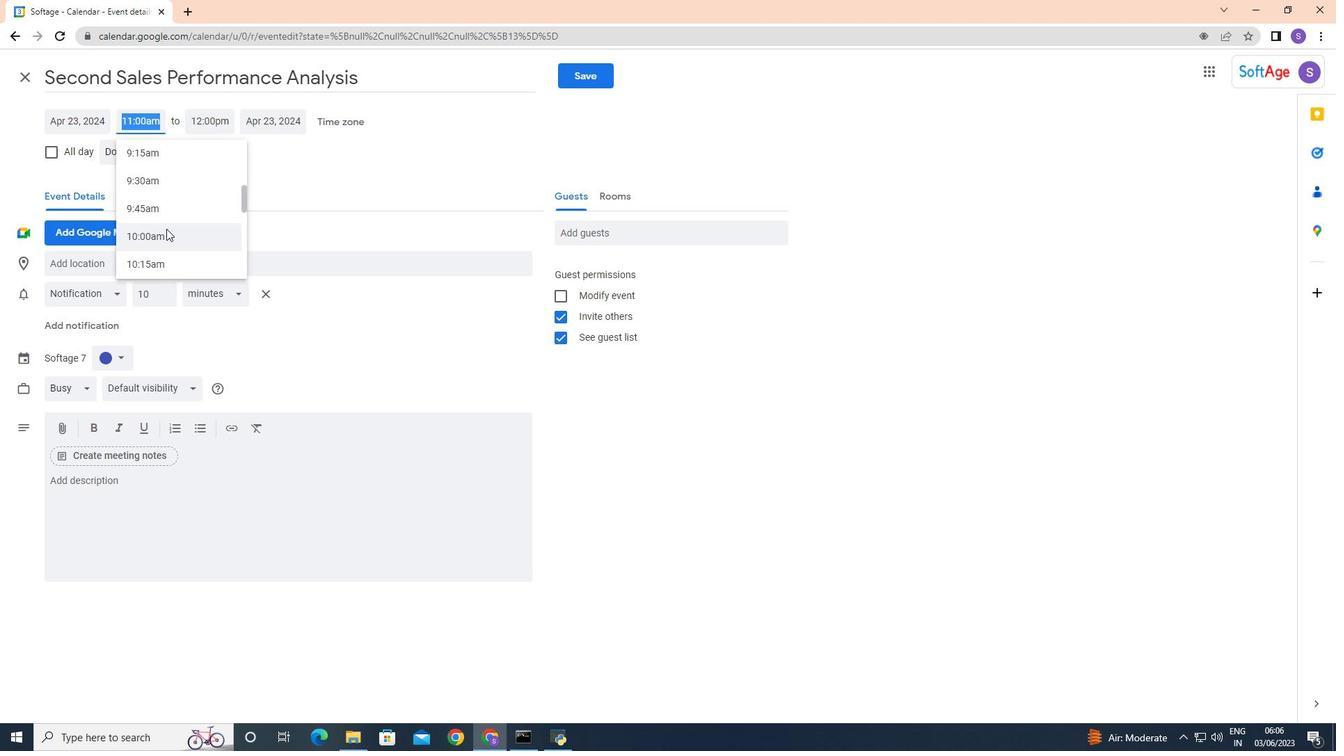 
Action: Mouse scrolled (166, 229) with delta (0, 0)
Screenshot: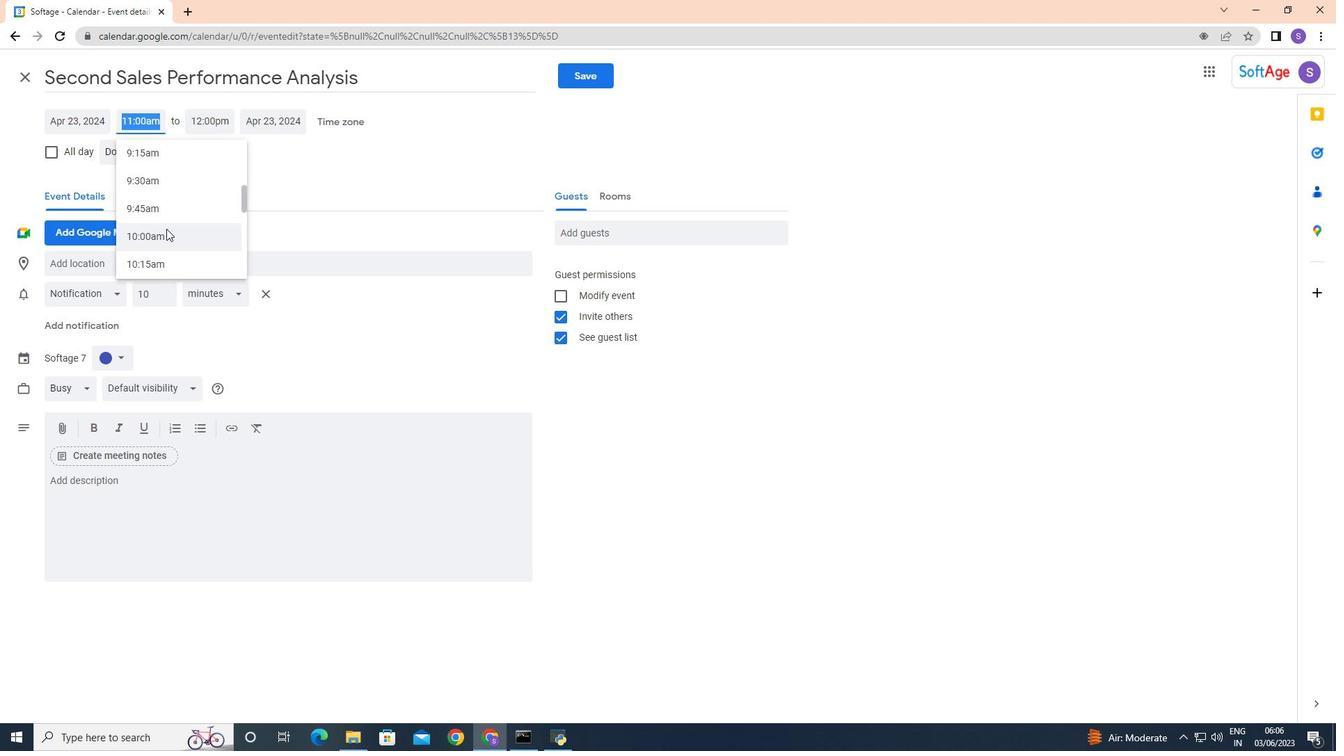
Action: Mouse scrolled (166, 229) with delta (0, 0)
Screenshot: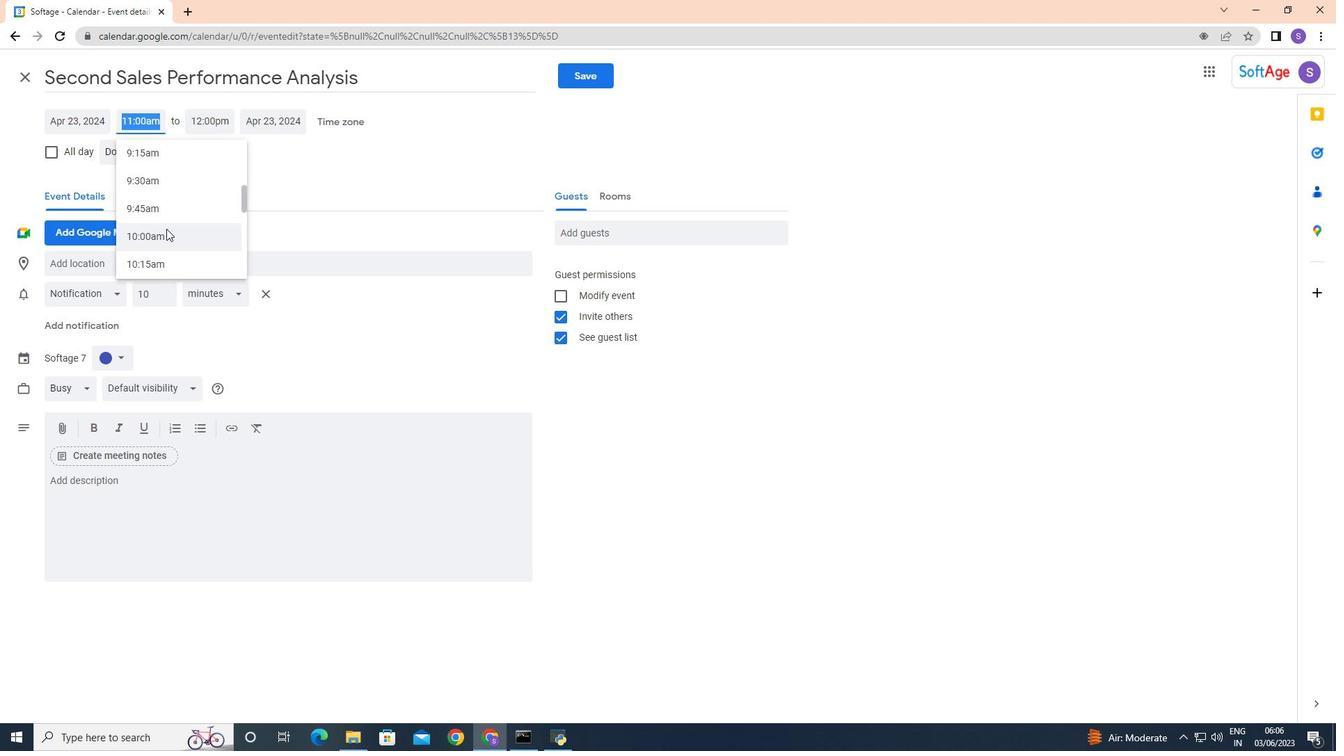 
Action: Mouse moved to (148, 222)
Screenshot: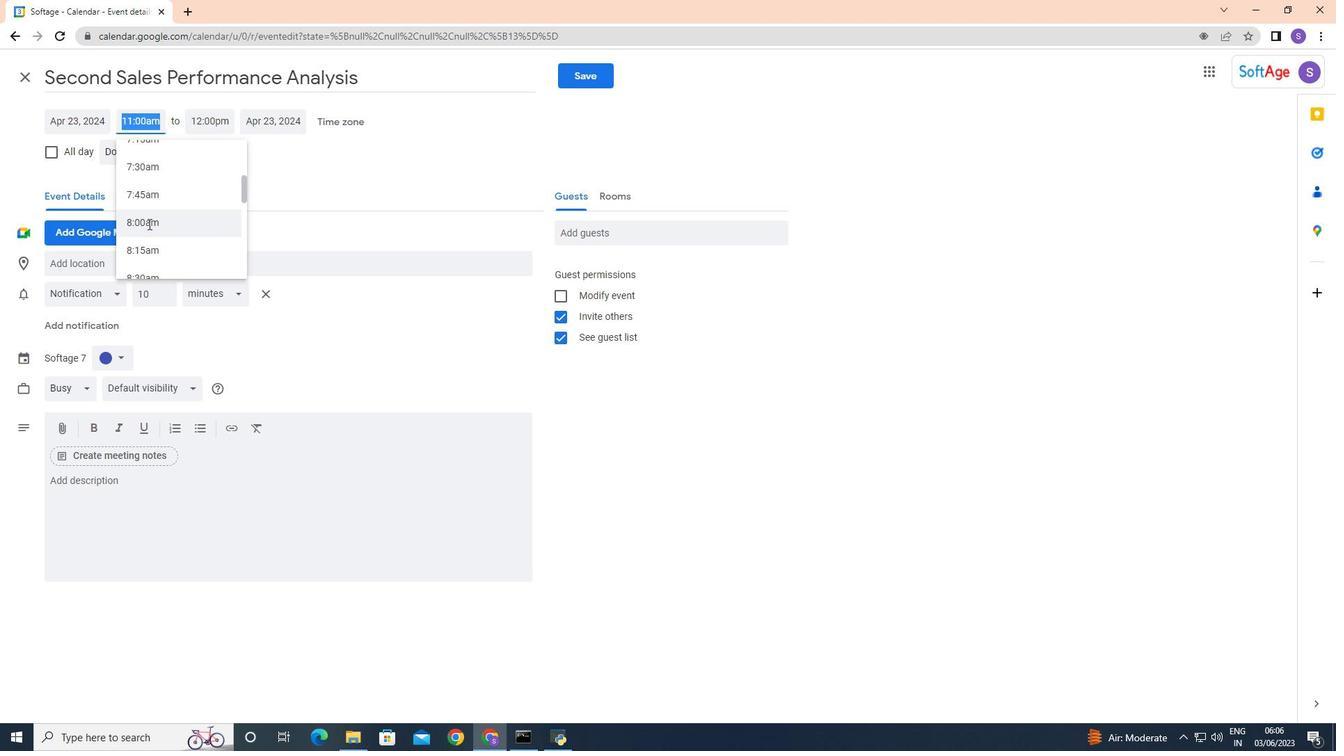 
Action: Mouse pressed left at (148, 222)
Screenshot: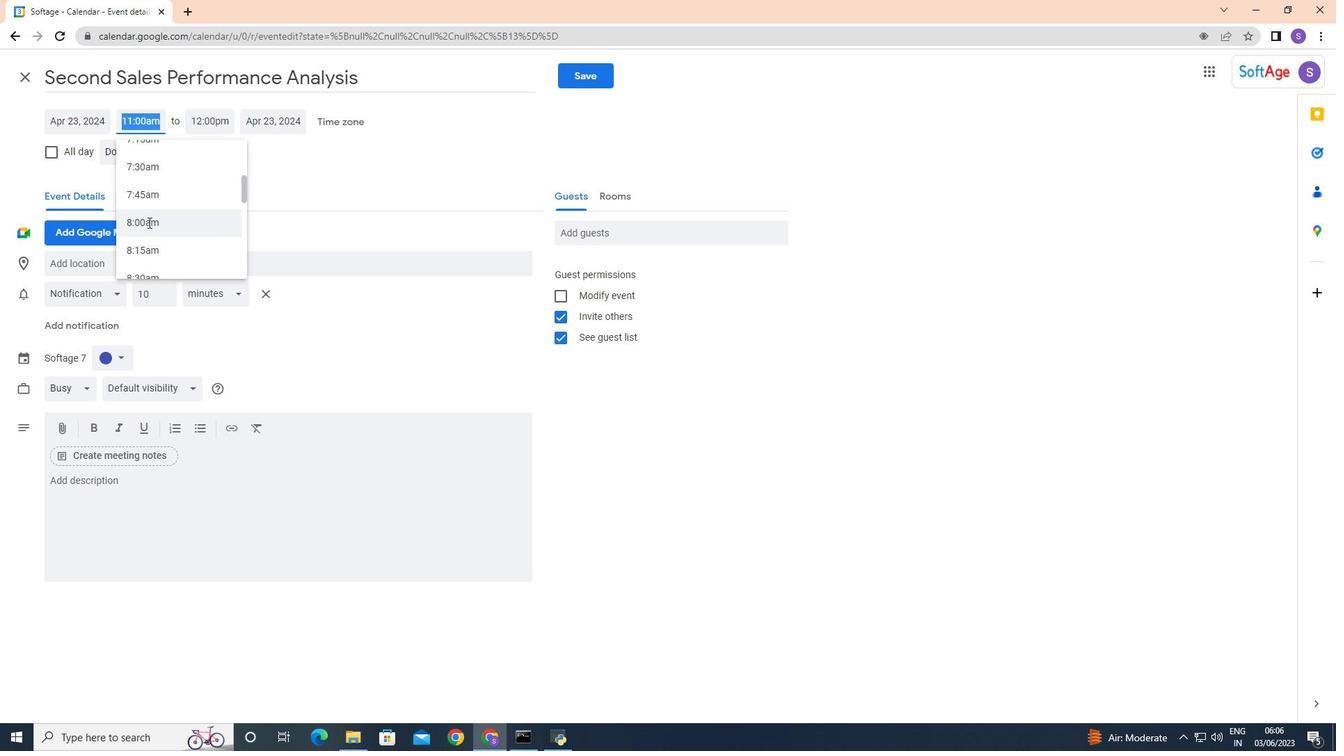
Action: Mouse moved to (135, 118)
Screenshot: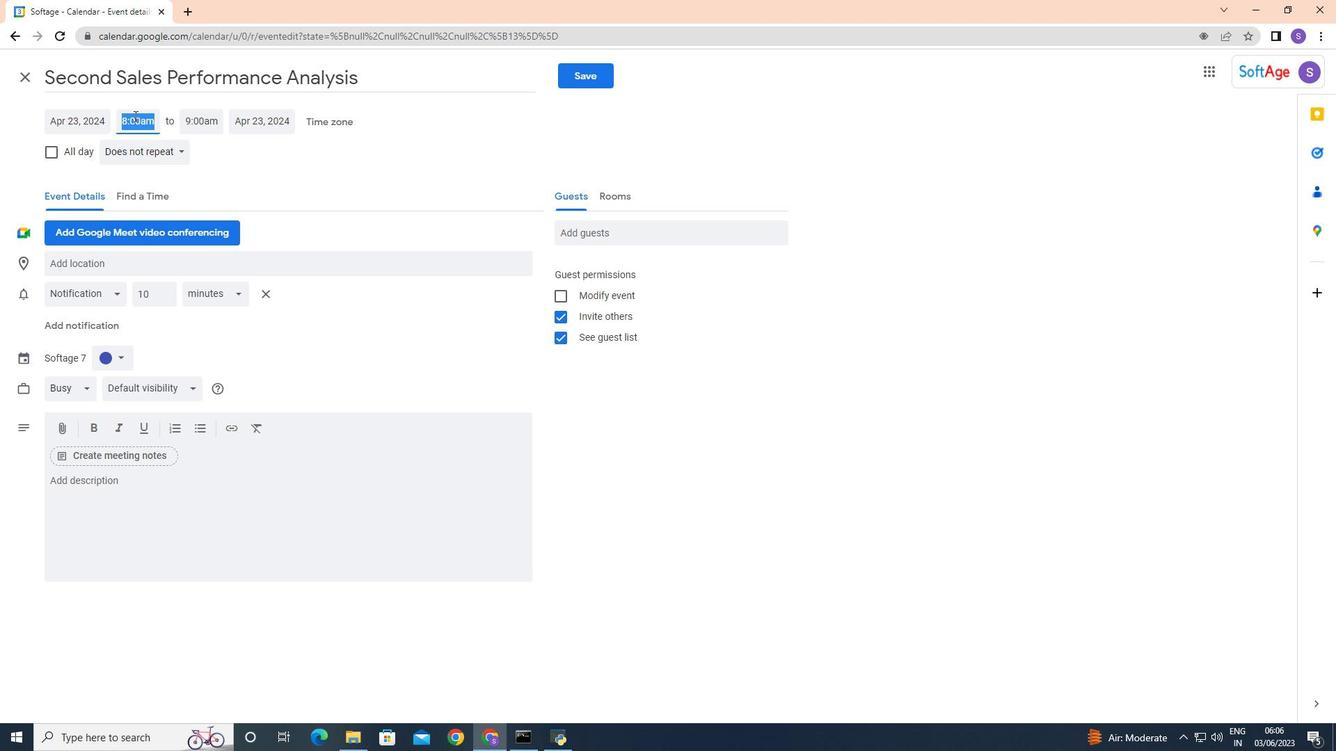 
Action: Mouse pressed left at (135, 118)
Screenshot: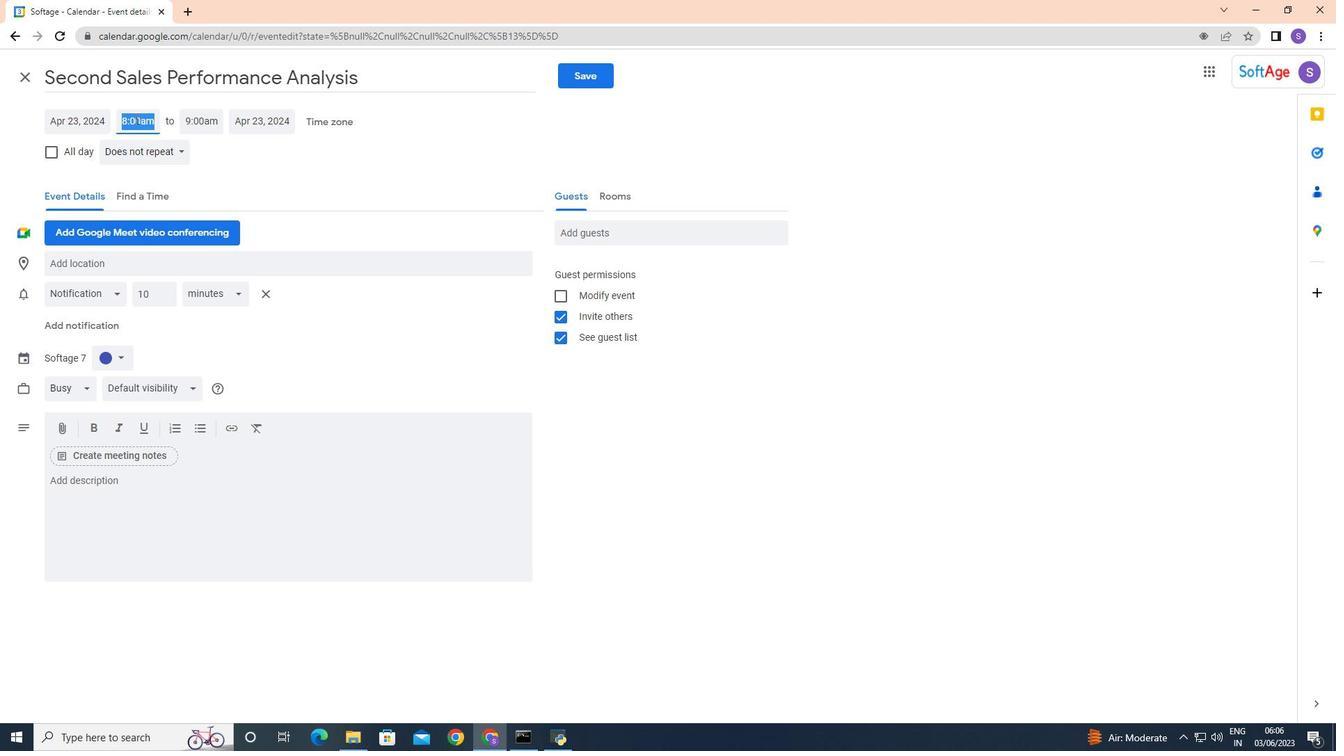 
Action: Mouse moved to (140, 145)
Screenshot: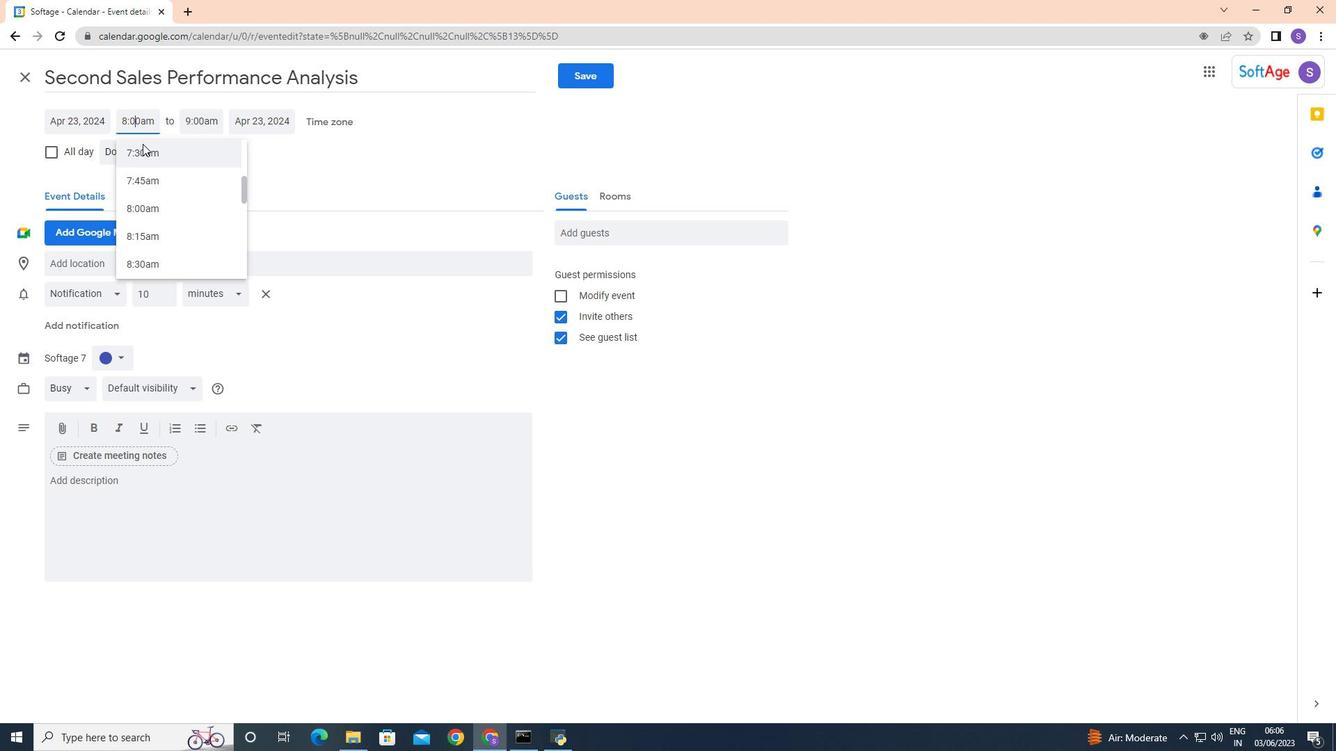 
Action: Key pressed <Key.backspace>
Screenshot: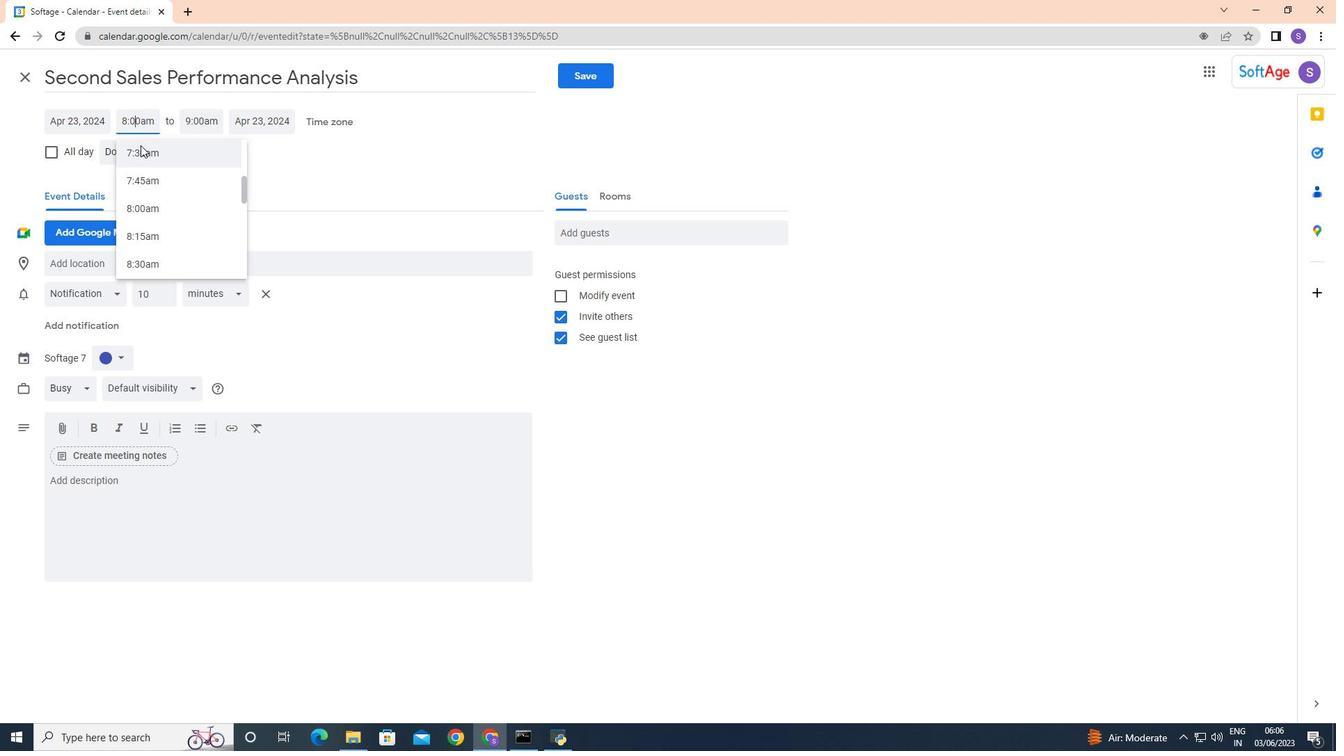 
Action: Mouse moved to (144, 148)
Screenshot: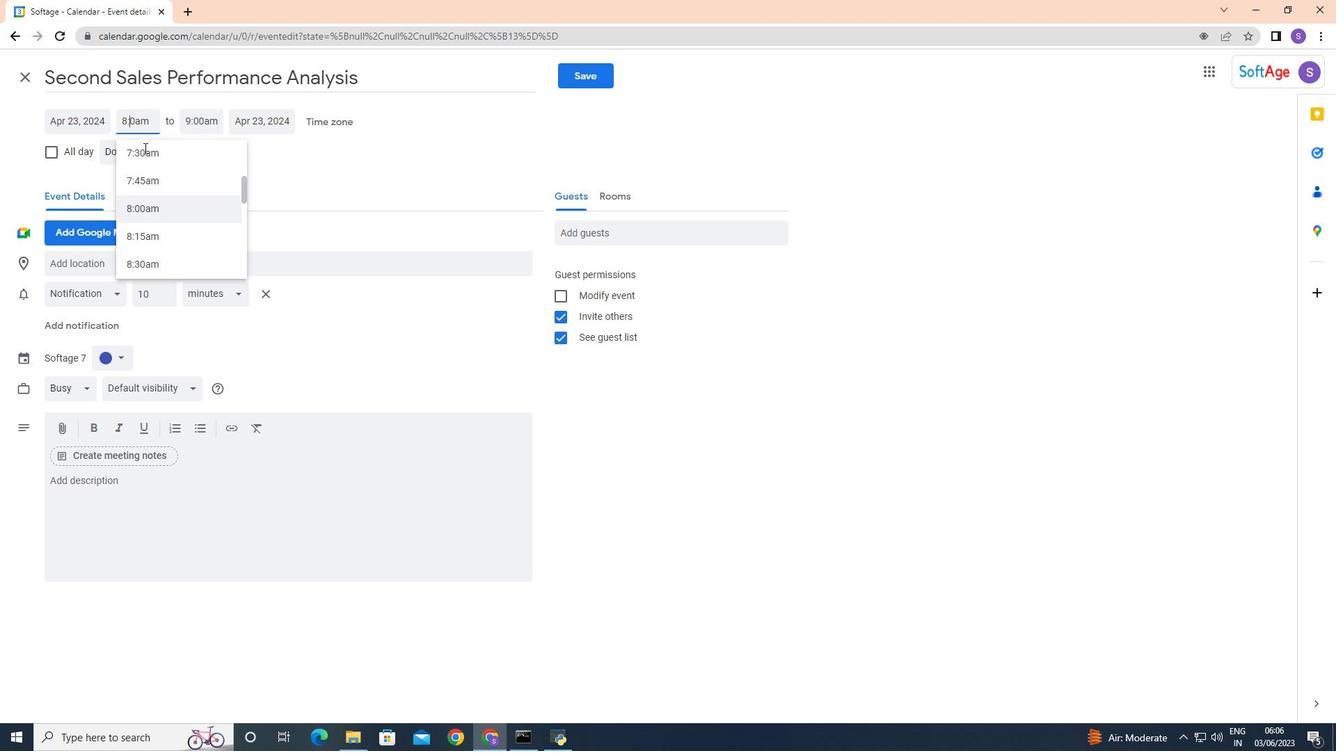 
Action: Key pressed 5
Screenshot: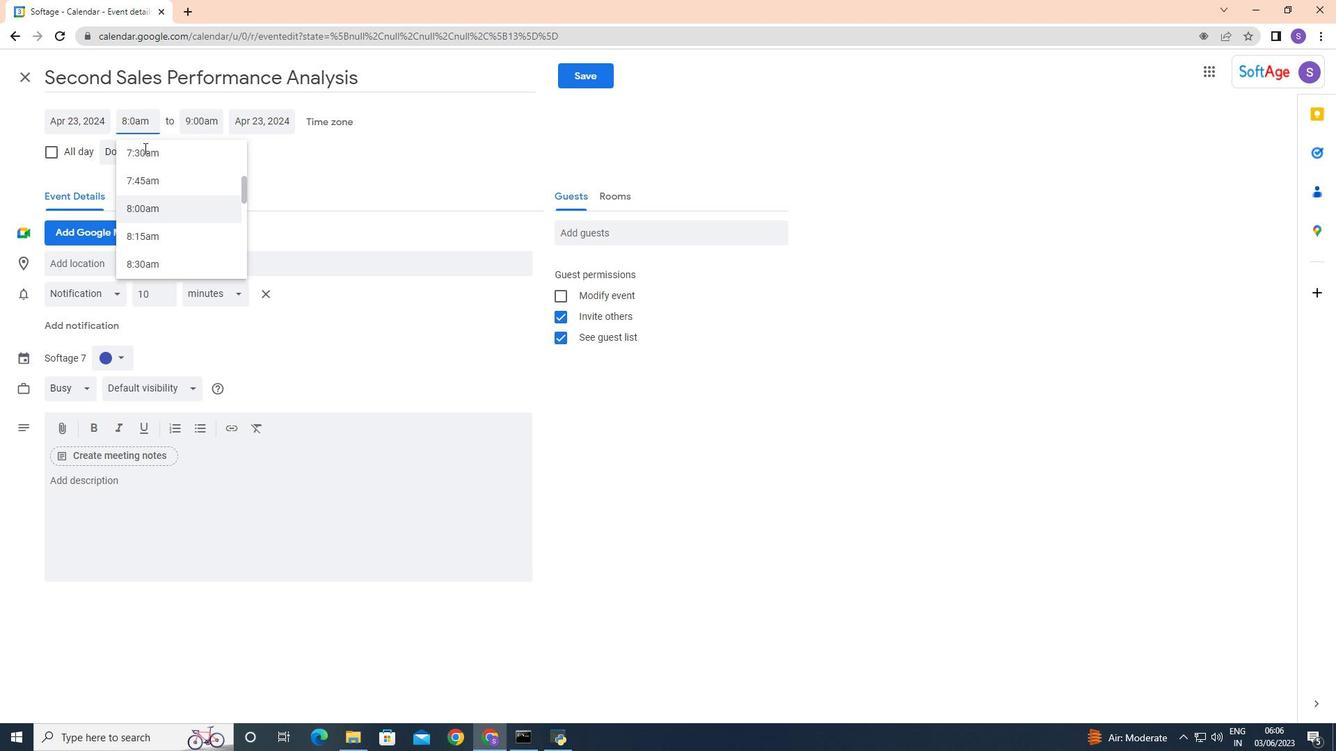 
Action: Mouse moved to (337, 169)
Screenshot: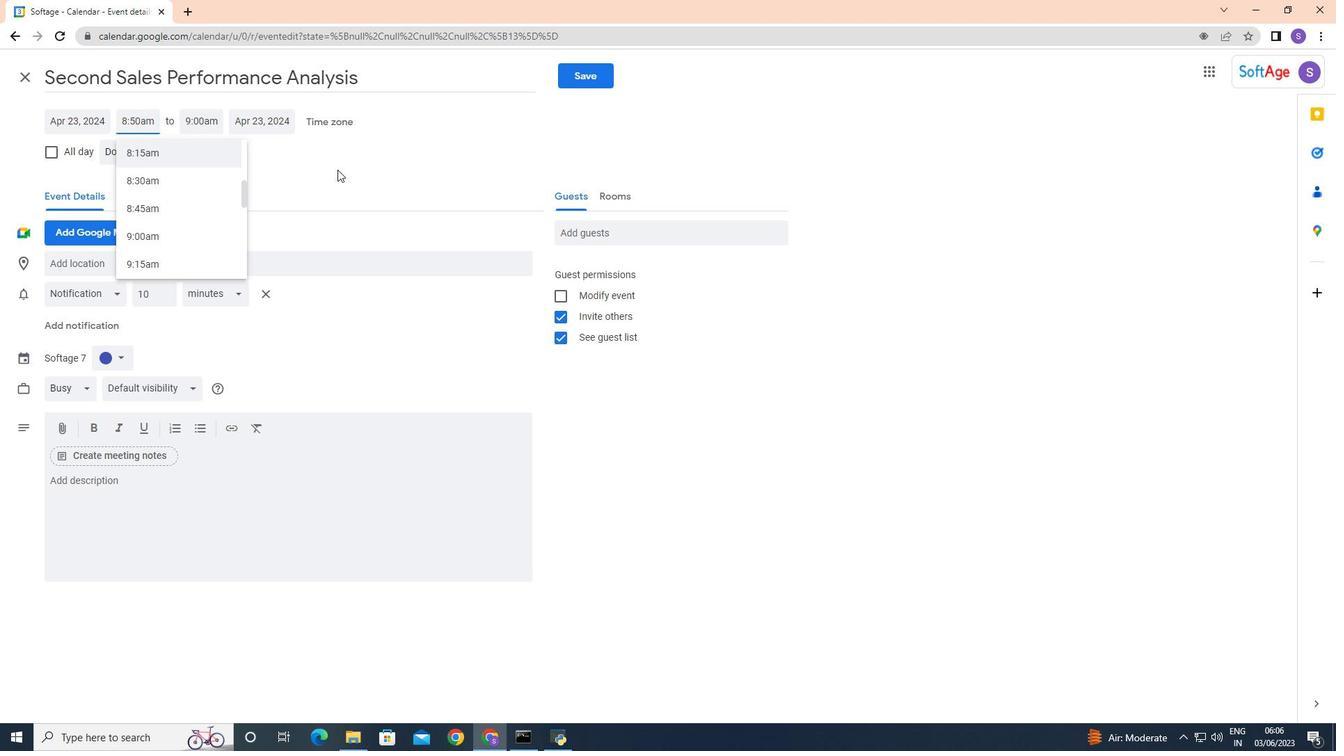 
Action: Mouse pressed left at (337, 169)
Screenshot: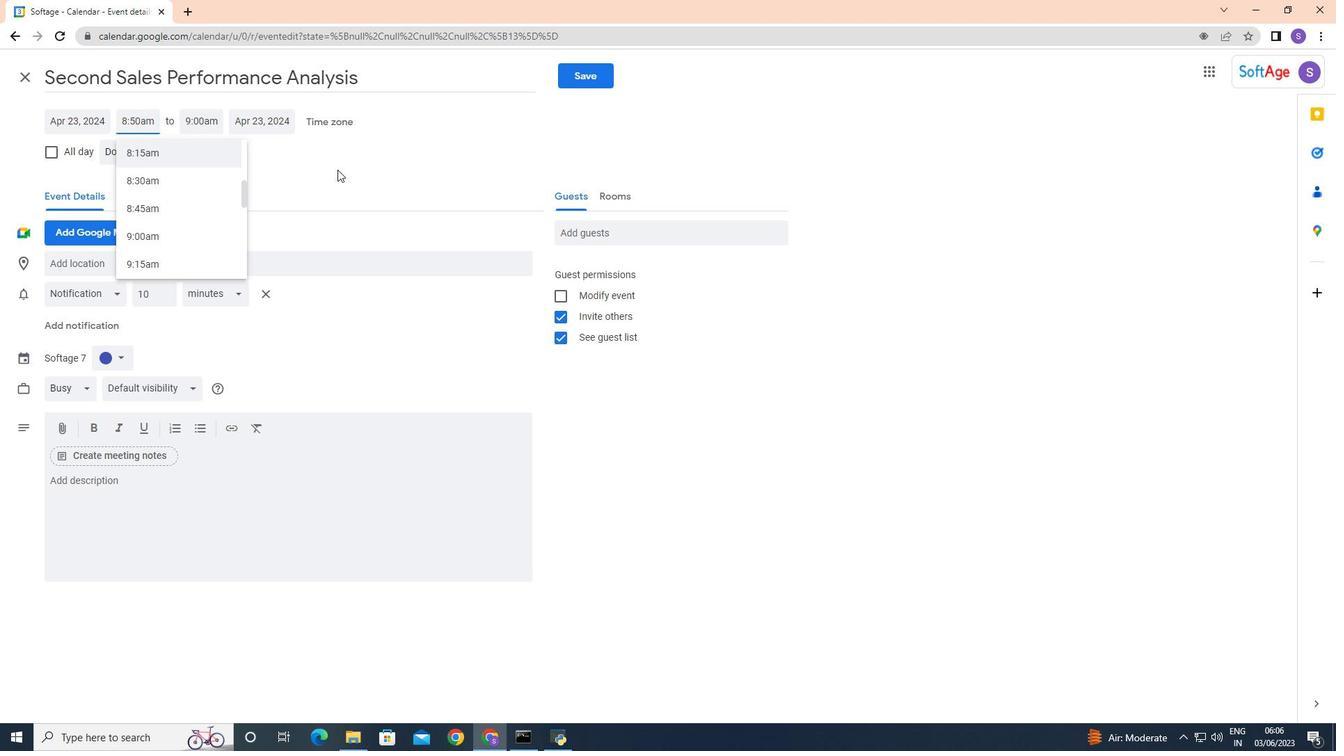
Action: Mouse moved to (192, 121)
Screenshot: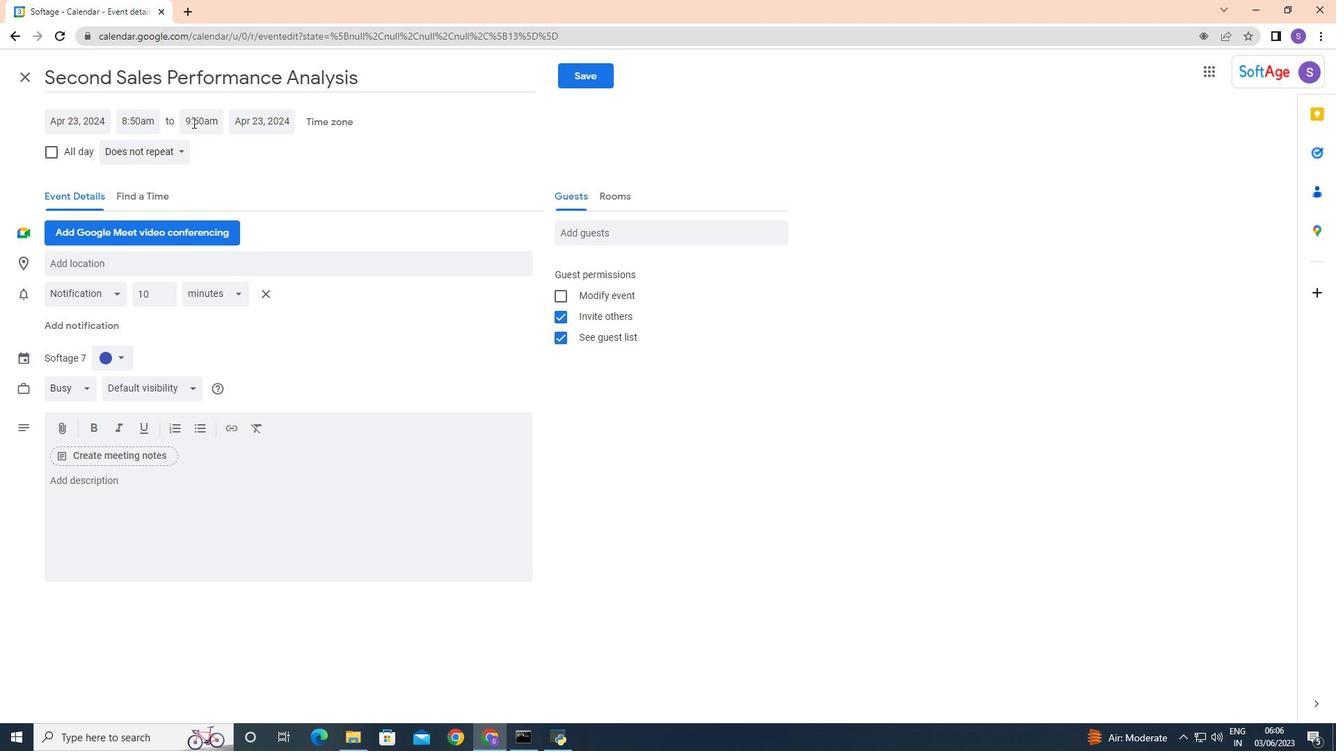 
Action: Mouse pressed left at (192, 121)
Screenshot: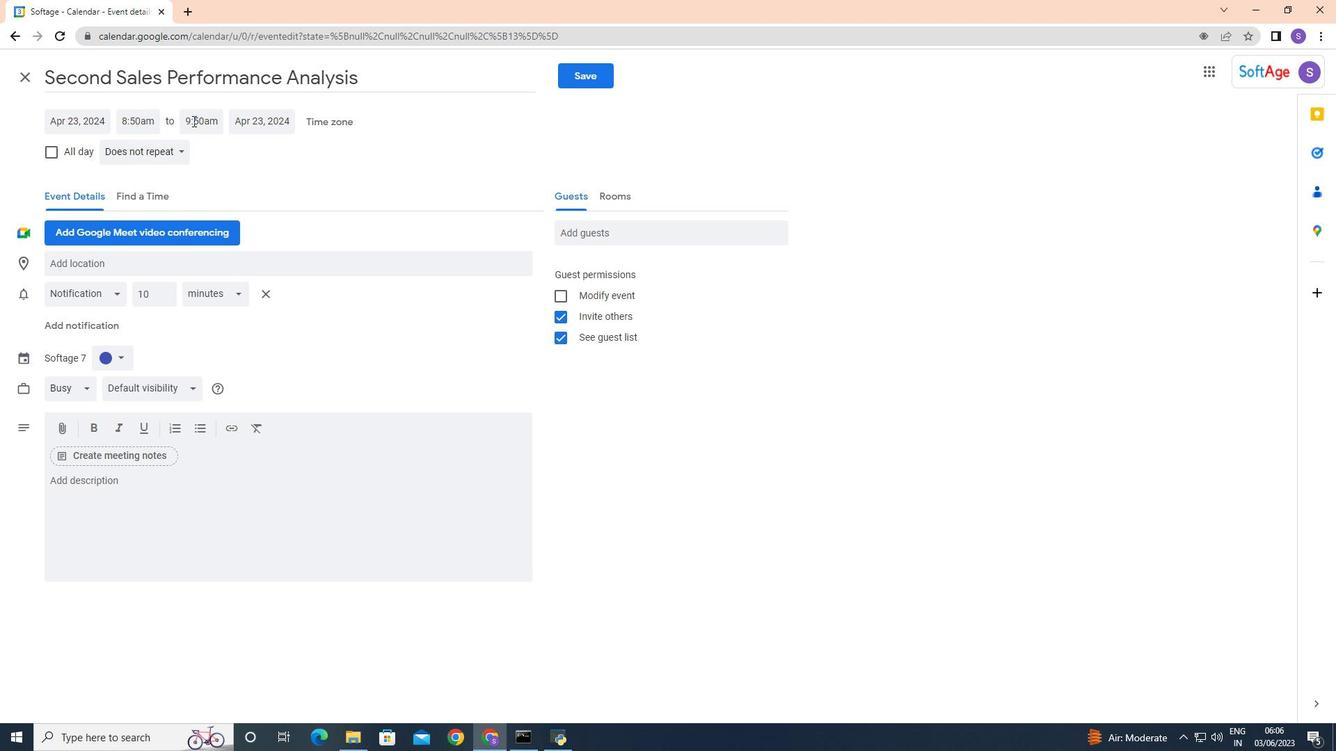 
Action: Mouse moved to (233, 265)
Screenshot: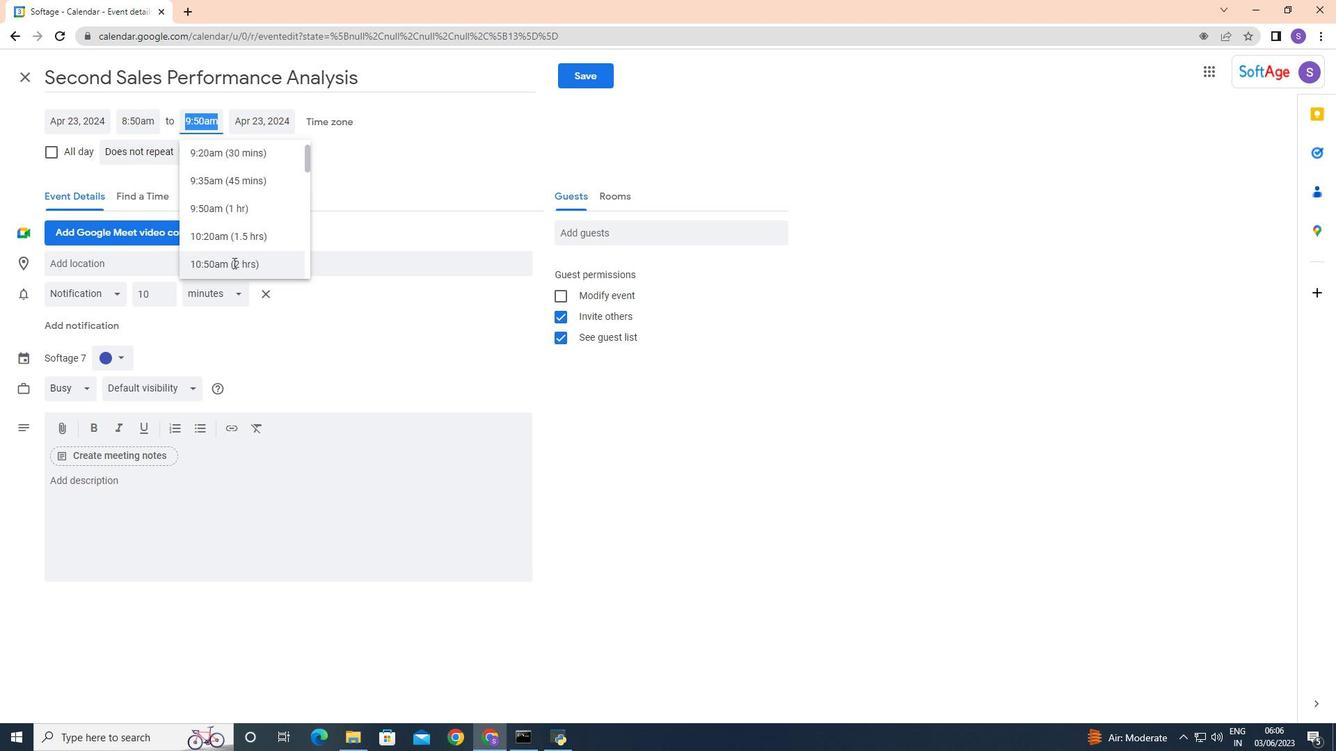 
Action: Mouse pressed left at (233, 265)
Screenshot: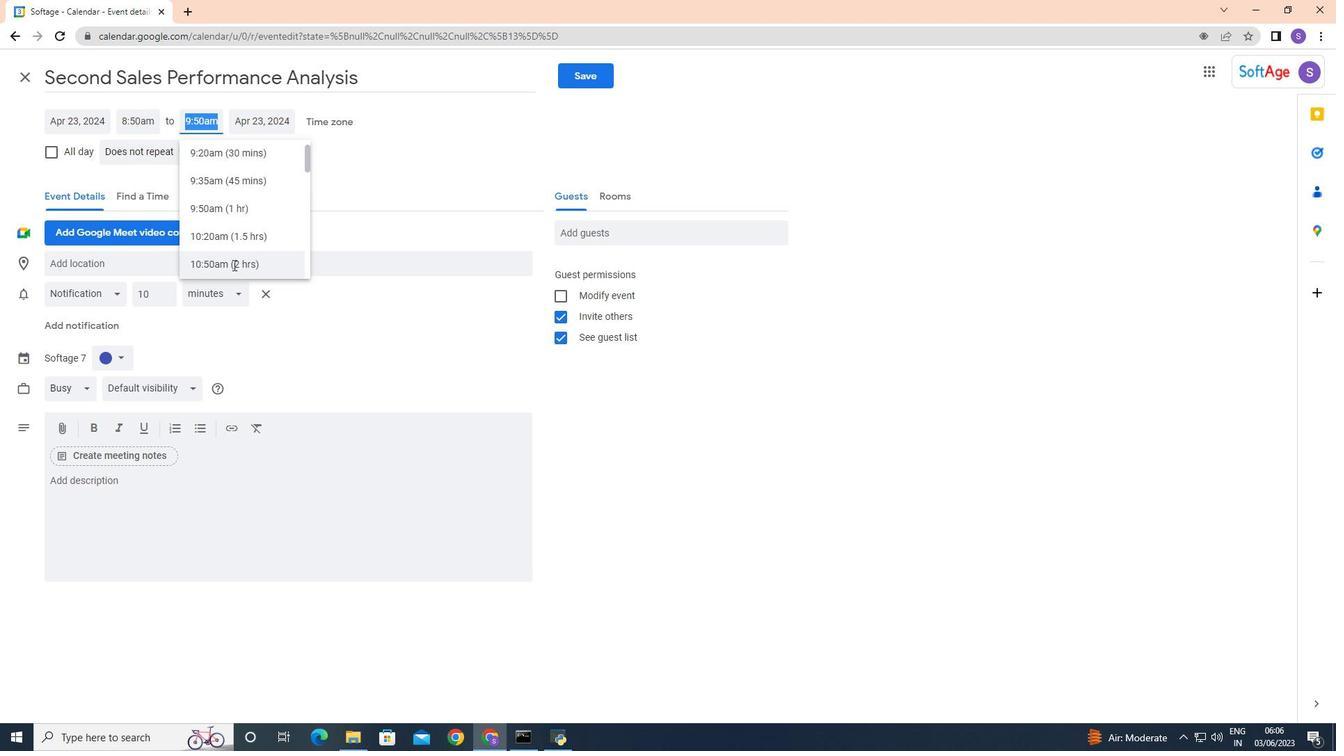 
Action: Mouse moved to (398, 176)
Screenshot: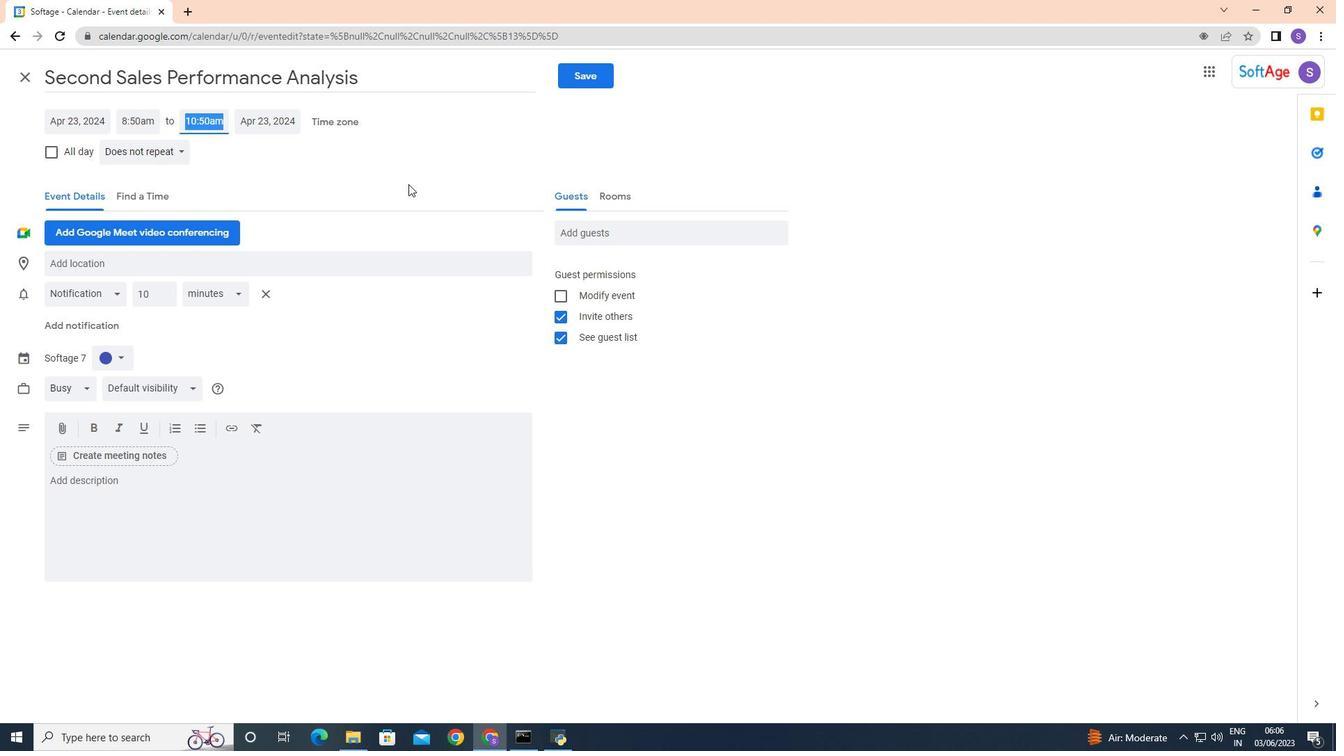 
Action: Mouse pressed left at (398, 176)
Screenshot: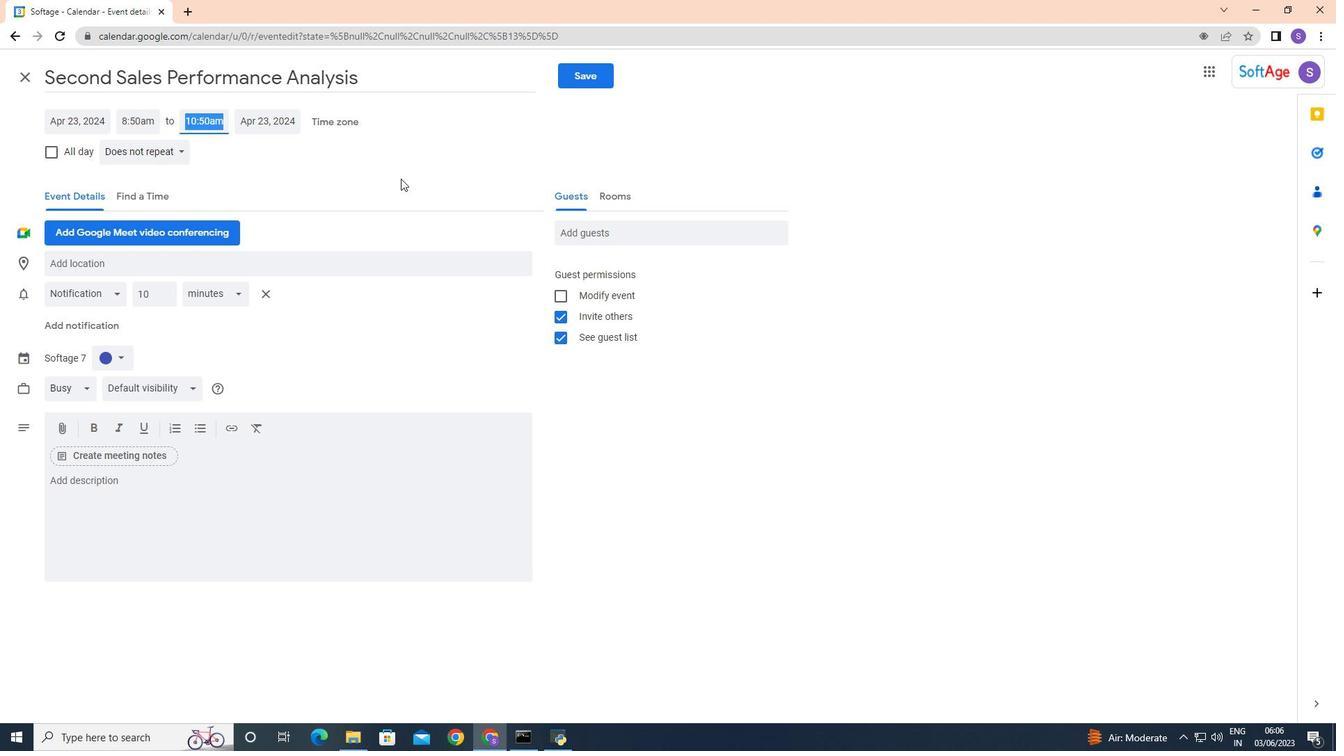 
Action: Mouse moved to (106, 266)
Screenshot: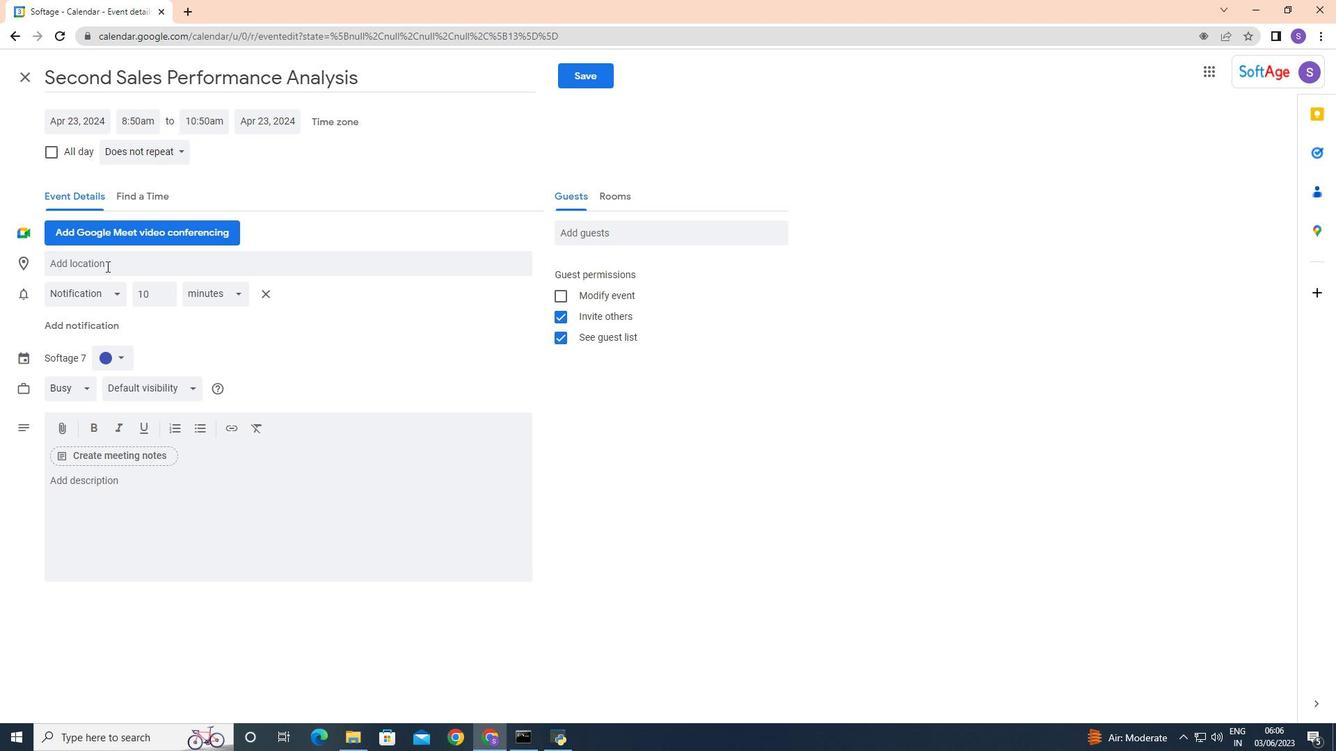 
Action: Mouse pressed left at (106, 266)
Screenshot: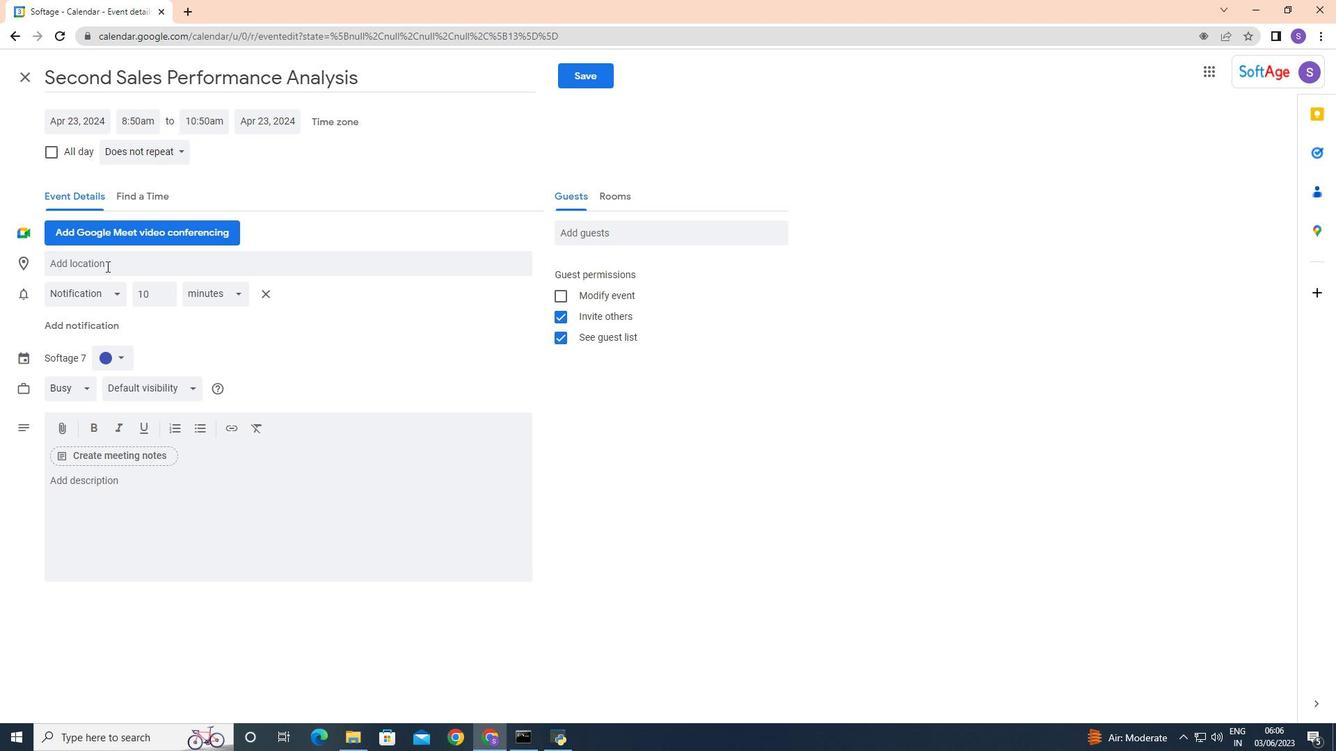 
Action: Mouse moved to (131, 487)
Screenshot: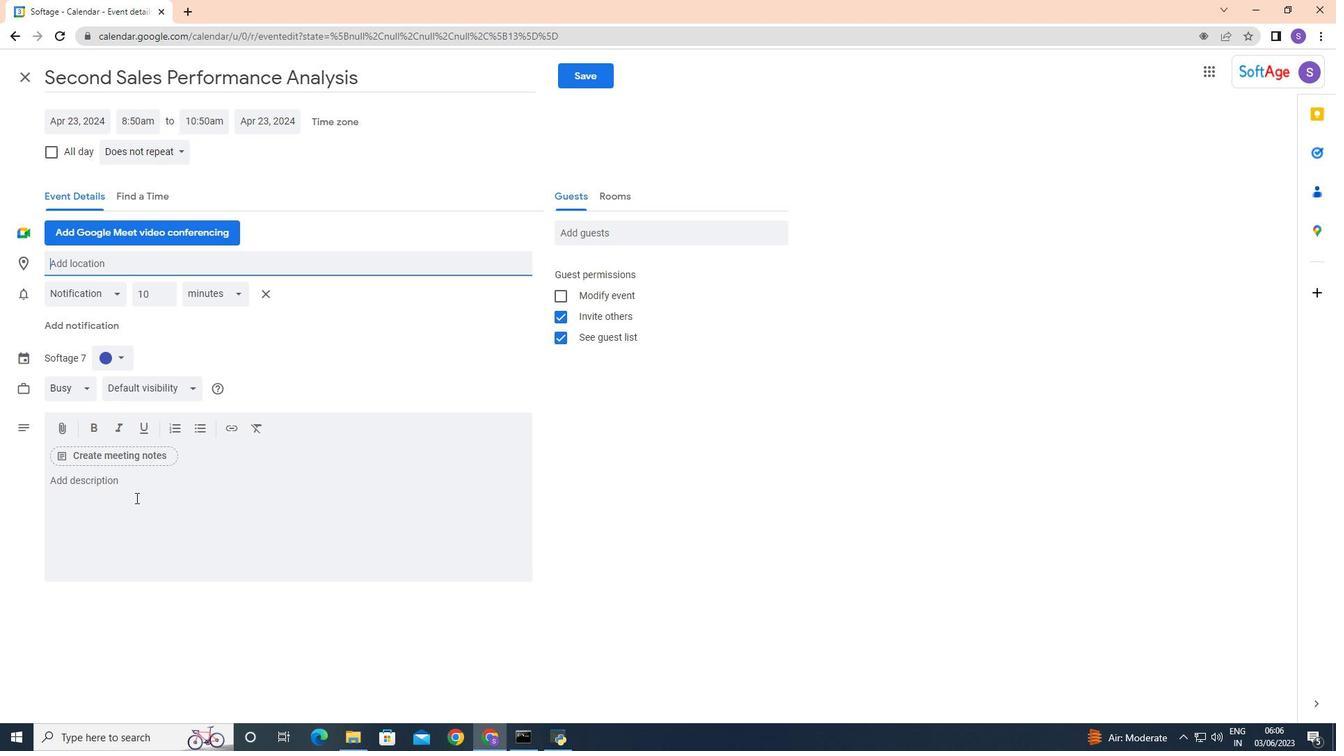
Action: Mouse pressed left at (131, 487)
Screenshot: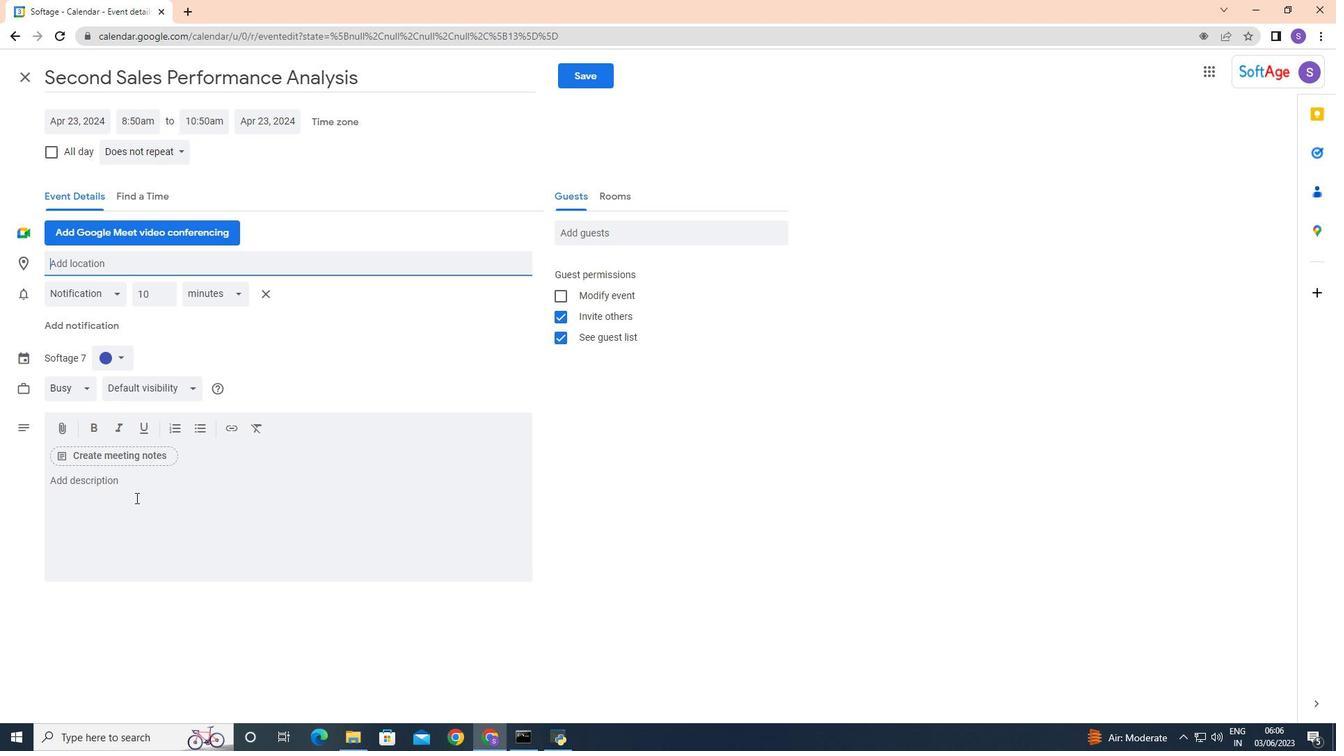 
Action: Key pressed <Key.caps_lock>K<Key.caps_lock>e7<Key.backspace>y<Key.space>stakeholders,<Key.space>including<Key.space>shareholders,<Key.space>will<Key.space>have<Key.space>the<Key.space>opportunity<Key.space>to<Key.space>participate<Key.space>actively<Key.space>in<Key.space>the<Key.space><Key.caps_lock>AGM.<Key.space>Q<Key.caps_lock>uestions,<Key.space>comments,<Key.space>and<Key.space>suggestions<Key.space>for<Key.space><Key.backspace><Key.backspace>r<Key.backspace><Key.backspace>rom<Key.space>the<Key.space>floor<Key.space>will<Key.space>be<Key.space>encouta<Key.backspace><Key.backspace><Key.backspace>uraged,<Key.space>providing<Key.space>a<Key.space>platform<Key.space>for<Key.space>open<Key.space>dialouge<Key.backspace><Key.backspace><Key.backspace>gue<Key.space>and<Key.space>the<Key.space>wx<Key.backspace><Key.backspace>exchange<Key.space>of<Key.space><Key.space>ideas.<Key.space><Key.caps_lock>T<Key.caps_lock>he<Key.space>leadersho<Key.backspace>ip<Key.space>team<Key.space>and<Key.space>relevant<Key.space>personnel<Key.space>will<Key.space>address<Key.space>these<Key.space>queris<Key.backspace>es,<Key.space>ensuring<Key.space>the<Key.backspace>at<Key.space>stakeholders<Key.space>have<Key.space>a<Key.space>clear<Key.space>understanding<Key.space>of<Key.space>the<Key.space>organization's<Key.space>direction<Key.space>and<Key.space>decision-<Key.space><Key.backspace>making<Key.space>processes.
Screenshot: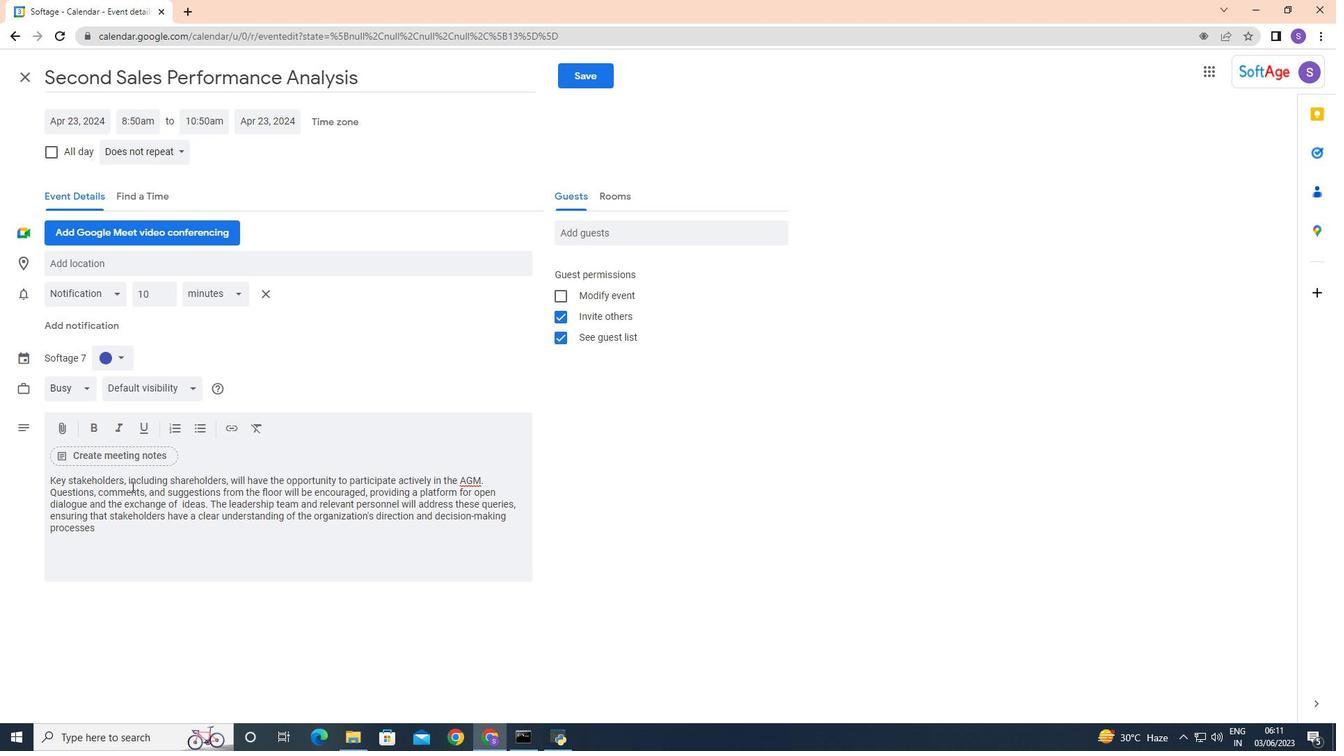 
Action: Mouse moved to (114, 345)
Screenshot: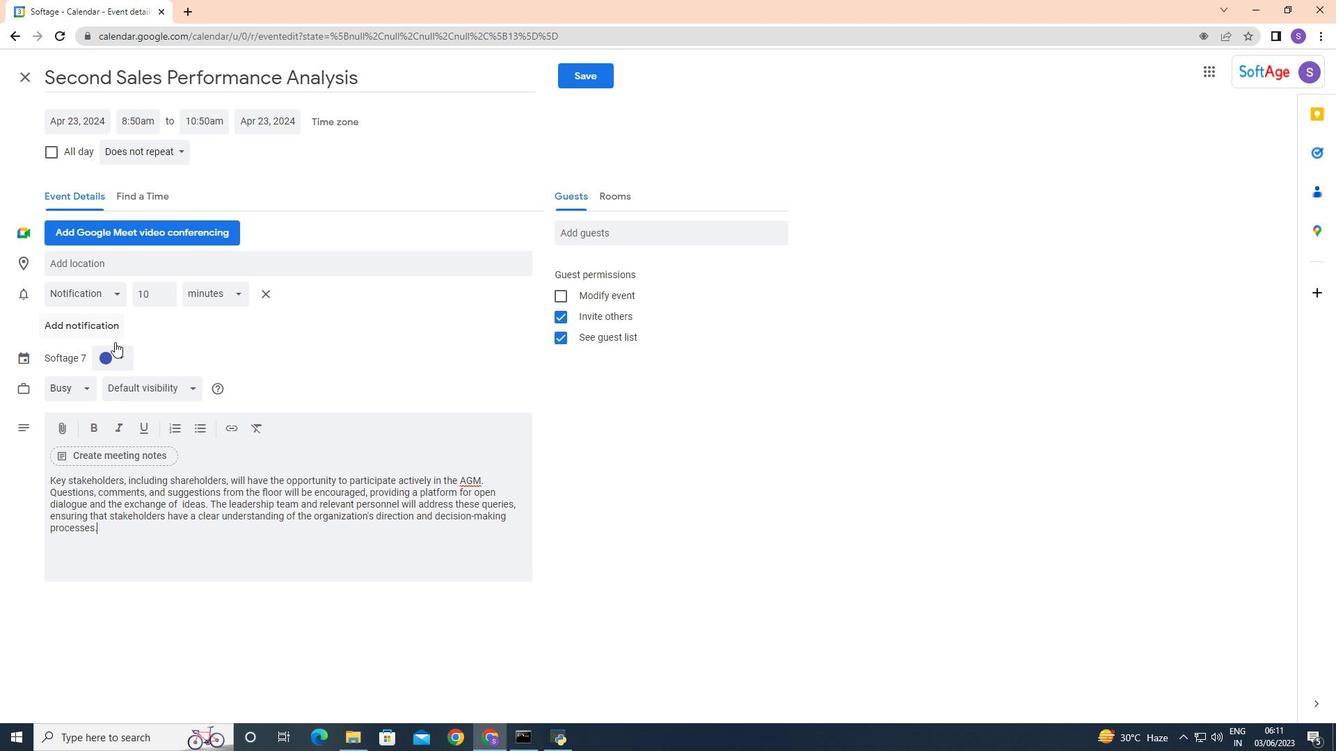 
Action: Mouse pressed left at (114, 345)
Screenshot: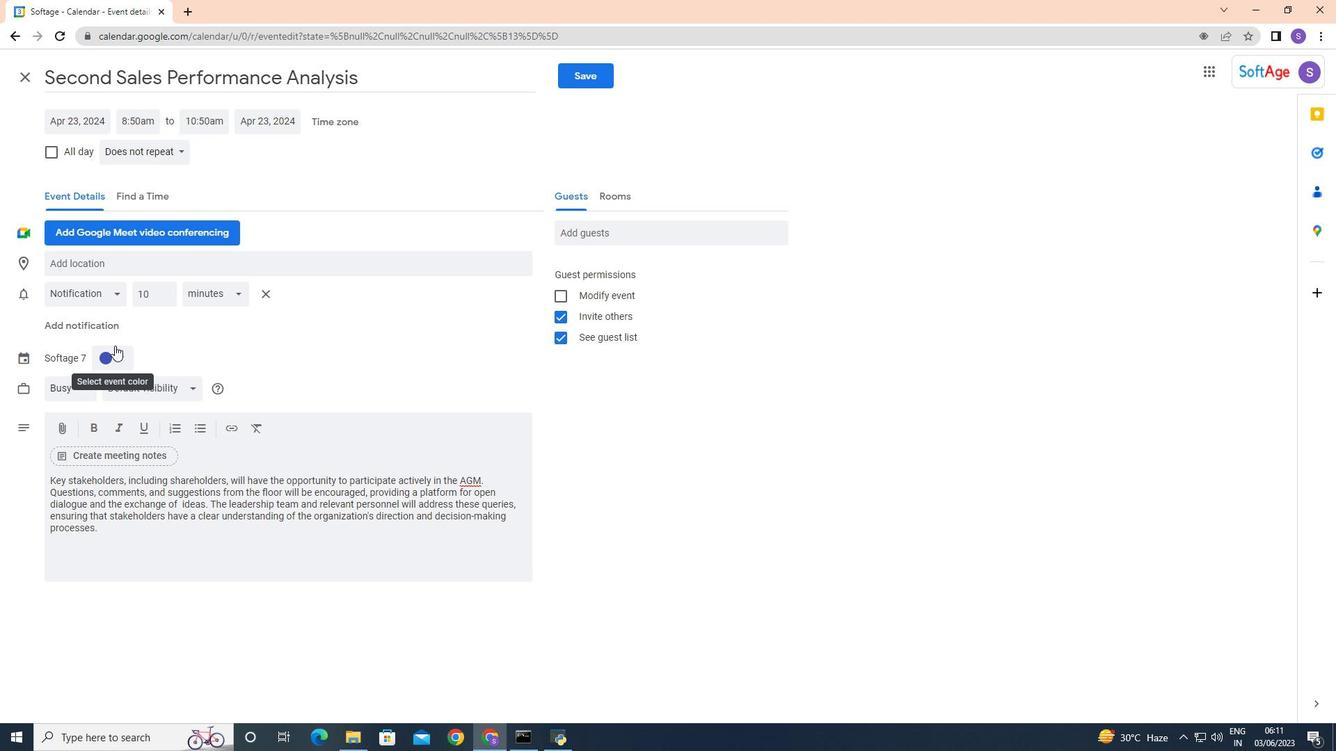
Action: Mouse moved to (123, 390)
Screenshot: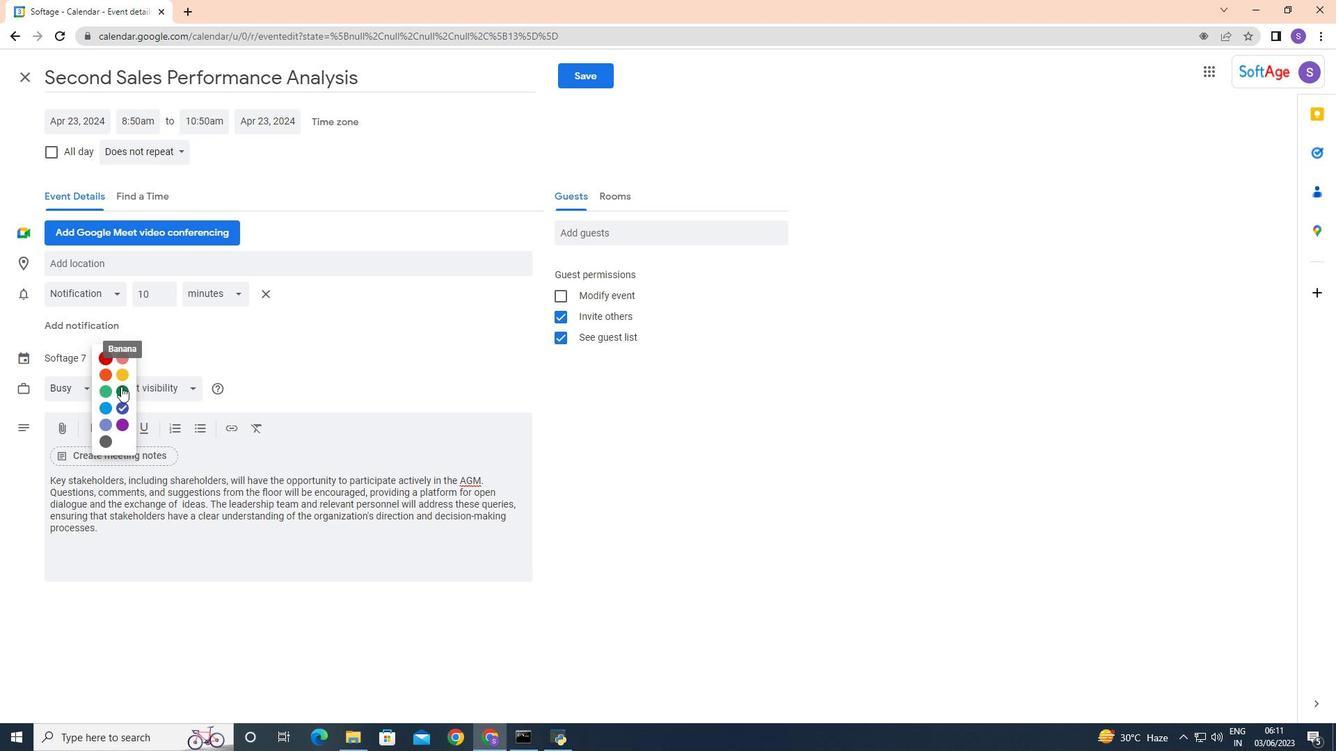 
Action: Mouse pressed left at (123, 390)
Screenshot: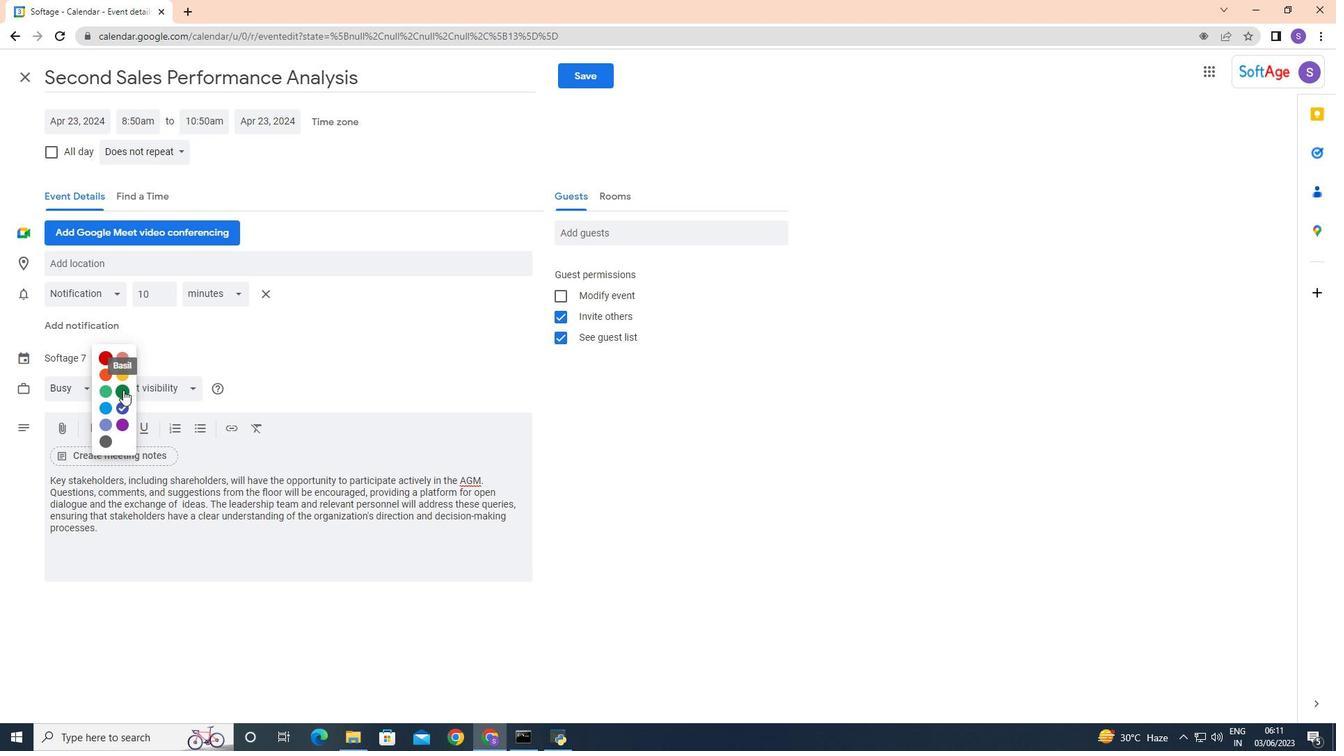 
Action: Mouse moved to (98, 260)
Screenshot: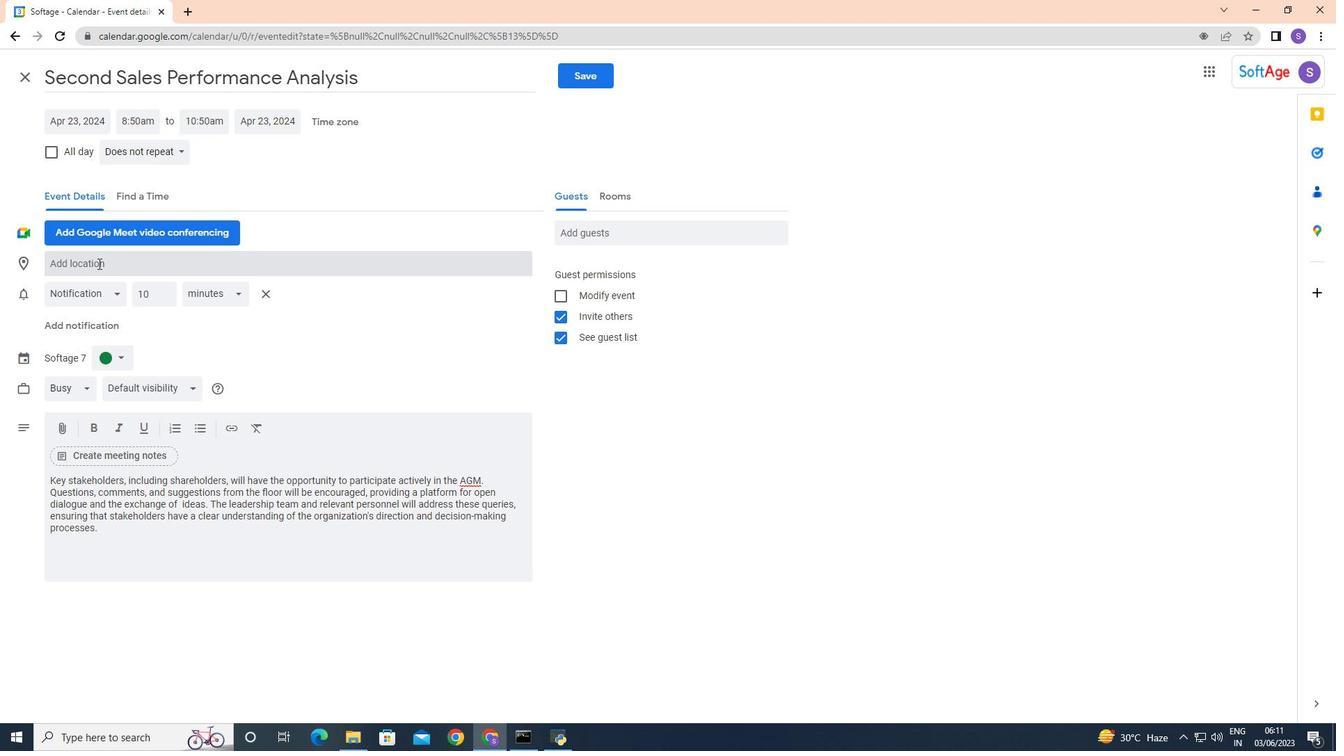 
Action: Mouse pressed left at (98, 260)
Screenshot: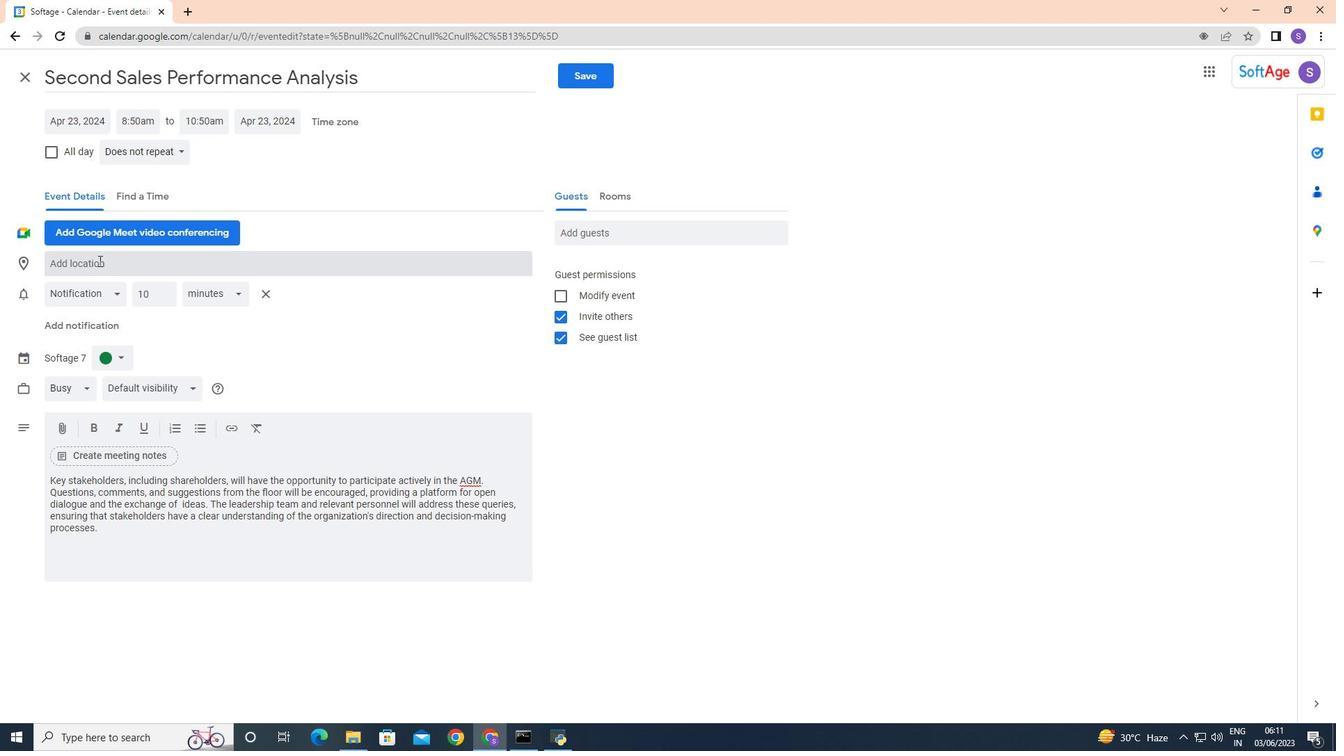 
Action: Key pressed <Key.caps_lock>F<Key.caps_lock>our<Key.space><Key.caps_lock>SE<Key.backspace><Key.caps_lock>easons<Key.space><Key.caps_lock>H<Key.caps_lock>otel<Key.space><Key.caps_lock>G<Key.caps_lock>eorge<Key.space><Key.caps_lock>V<Key.caps_lock>,<Key.space><Key.caps_lock>P<Key.caps_lock>atis<Key.backspace><Key.backspace><Key.backspace>ris<Key.space><Key.backspace>,<Key.space><Key.caps_lock>F<Key.caps_lock>rance
Screenshot: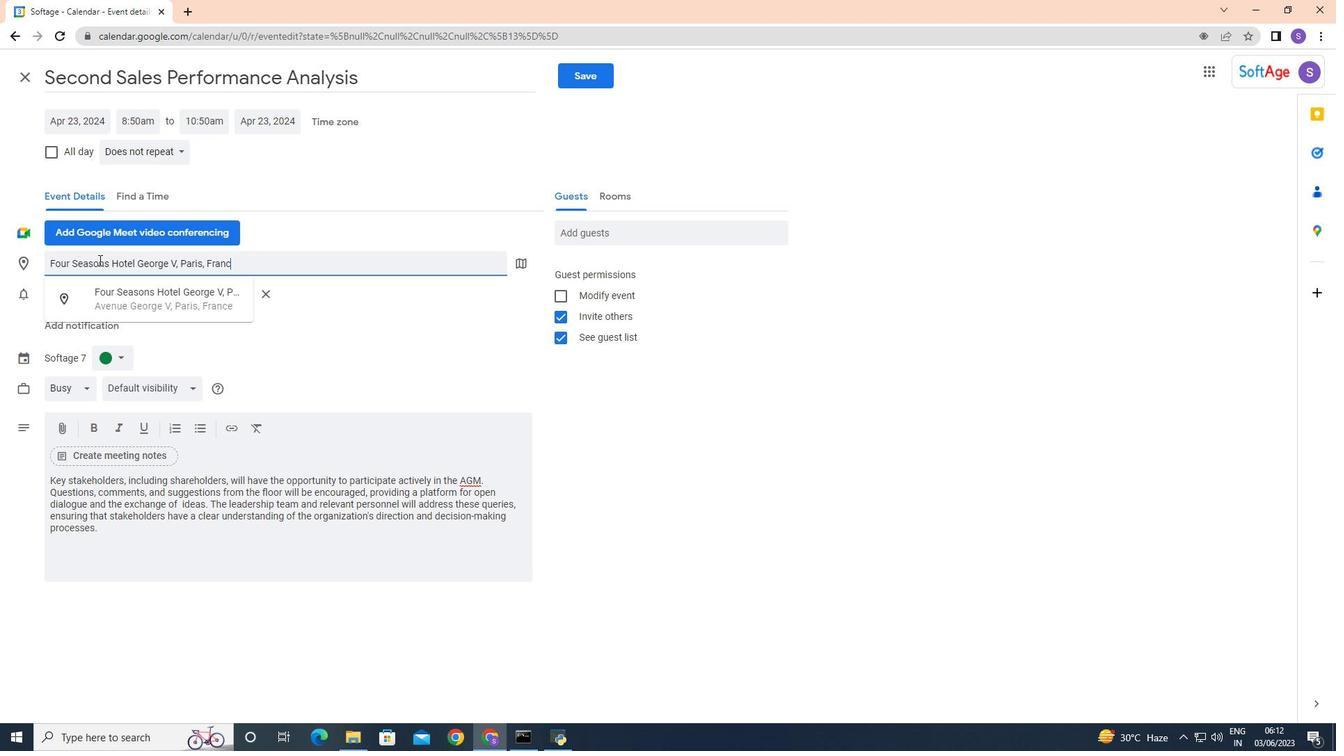 
Action: Mouse moved to (297, 315)
Screenshot: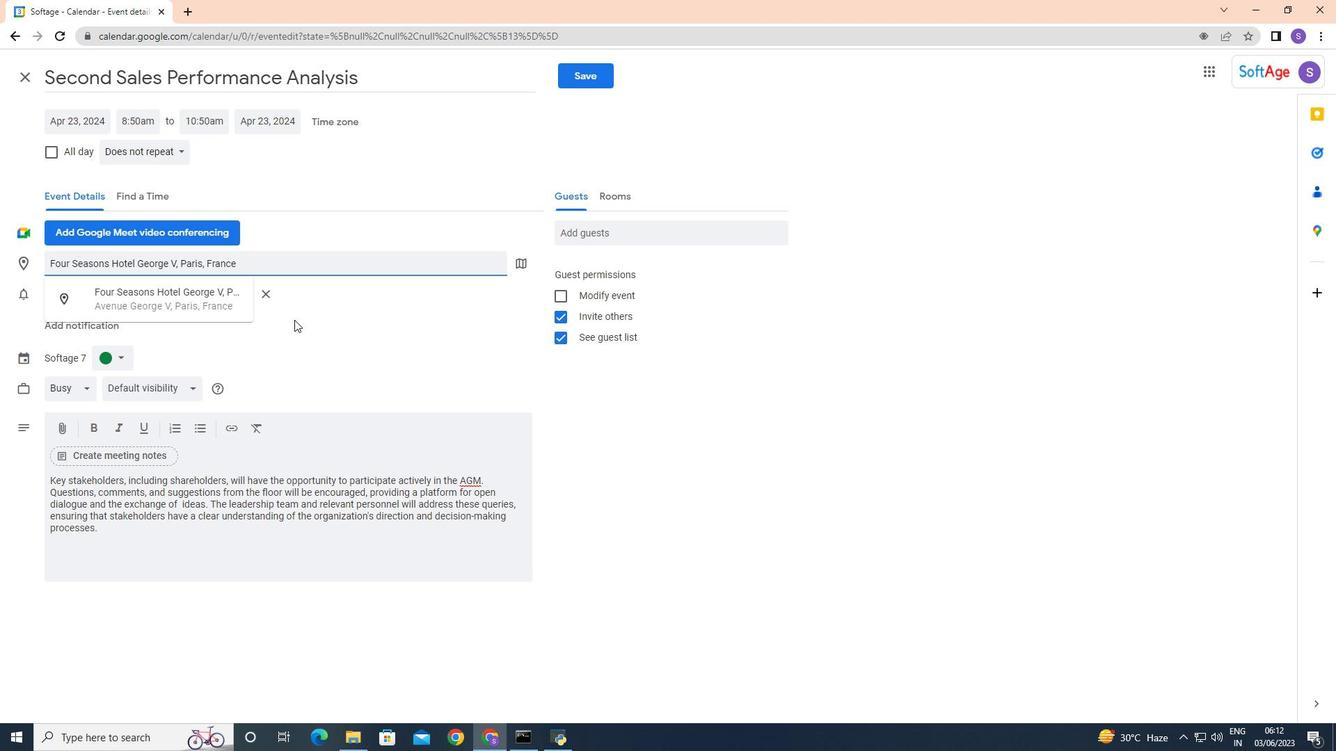 
Action: Mouse pressed left at (297, 315)
Screenshot: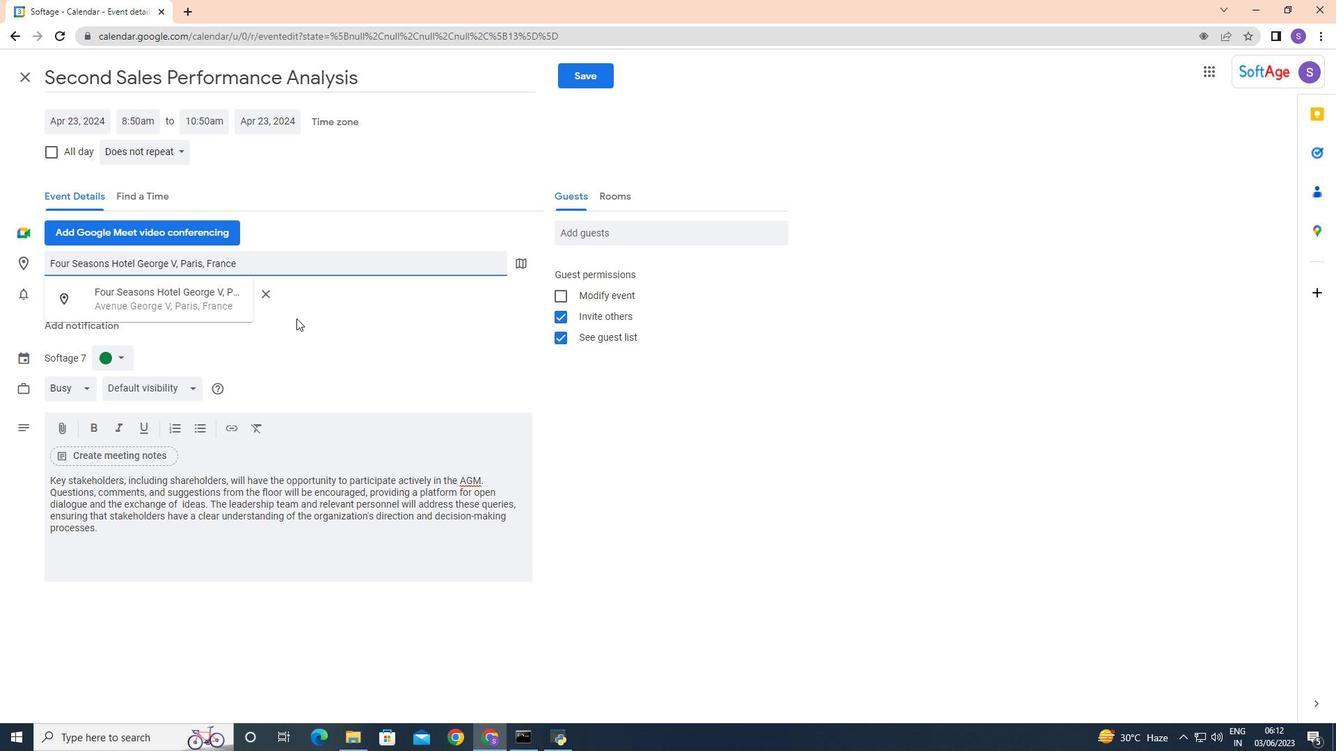 
Action: Mouse moved to (595, 234)
Screenshot: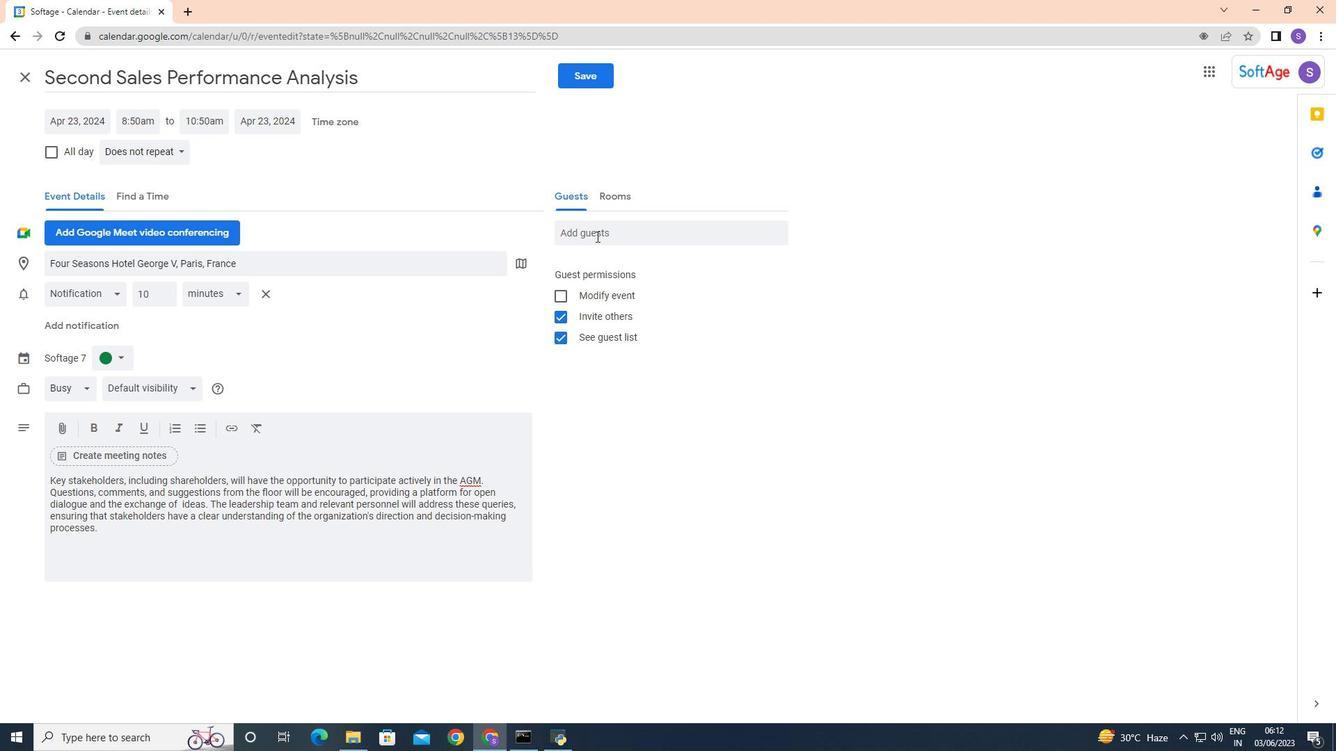 
Action: Mouse pressed left at (595, 234)
Screenshot: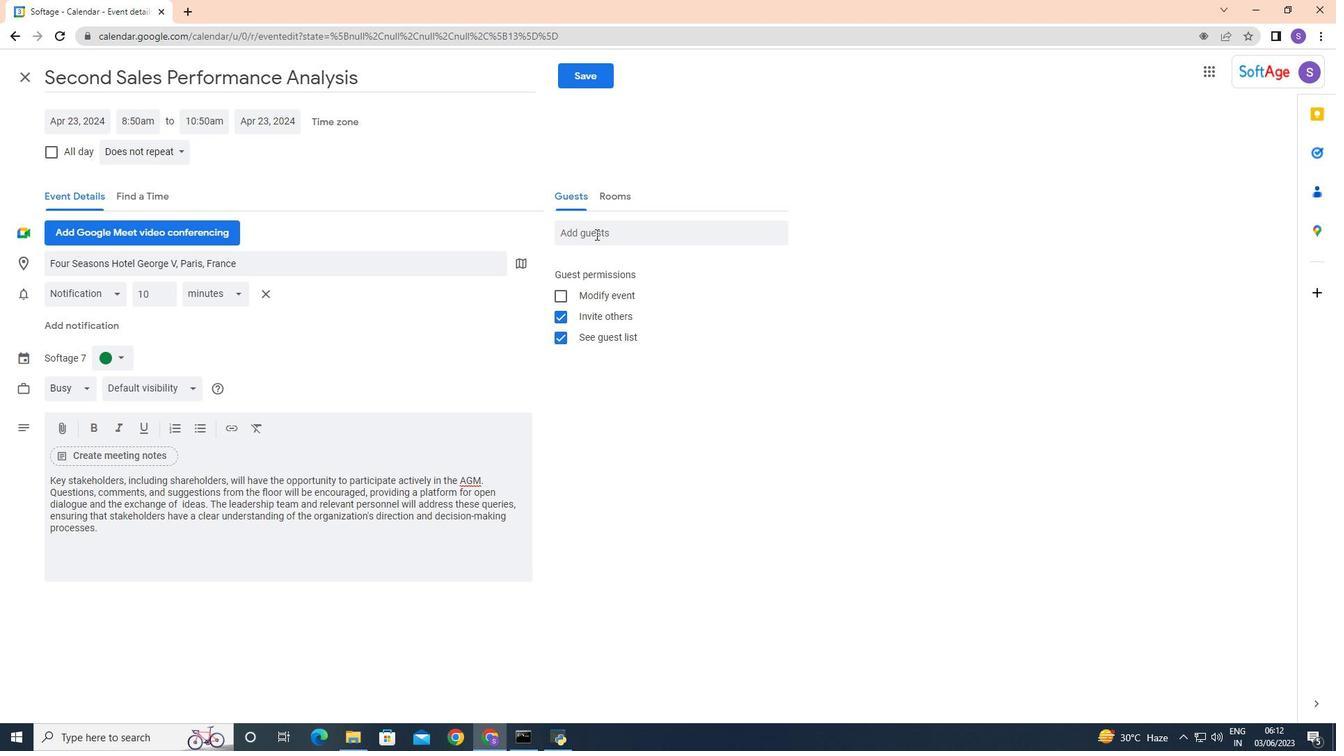 
Action: Key pressed soft
Screenshot: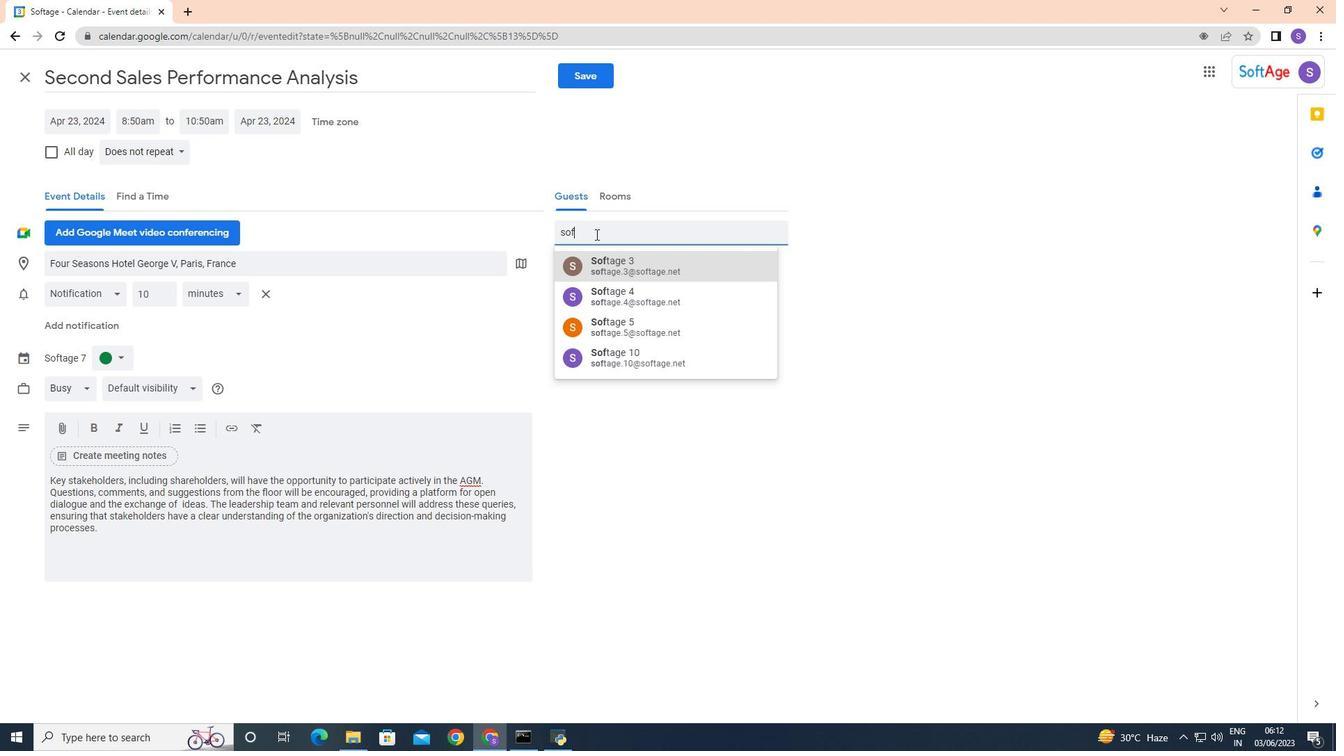 
Action: Mouse moved to (634, 294)
Screenshot: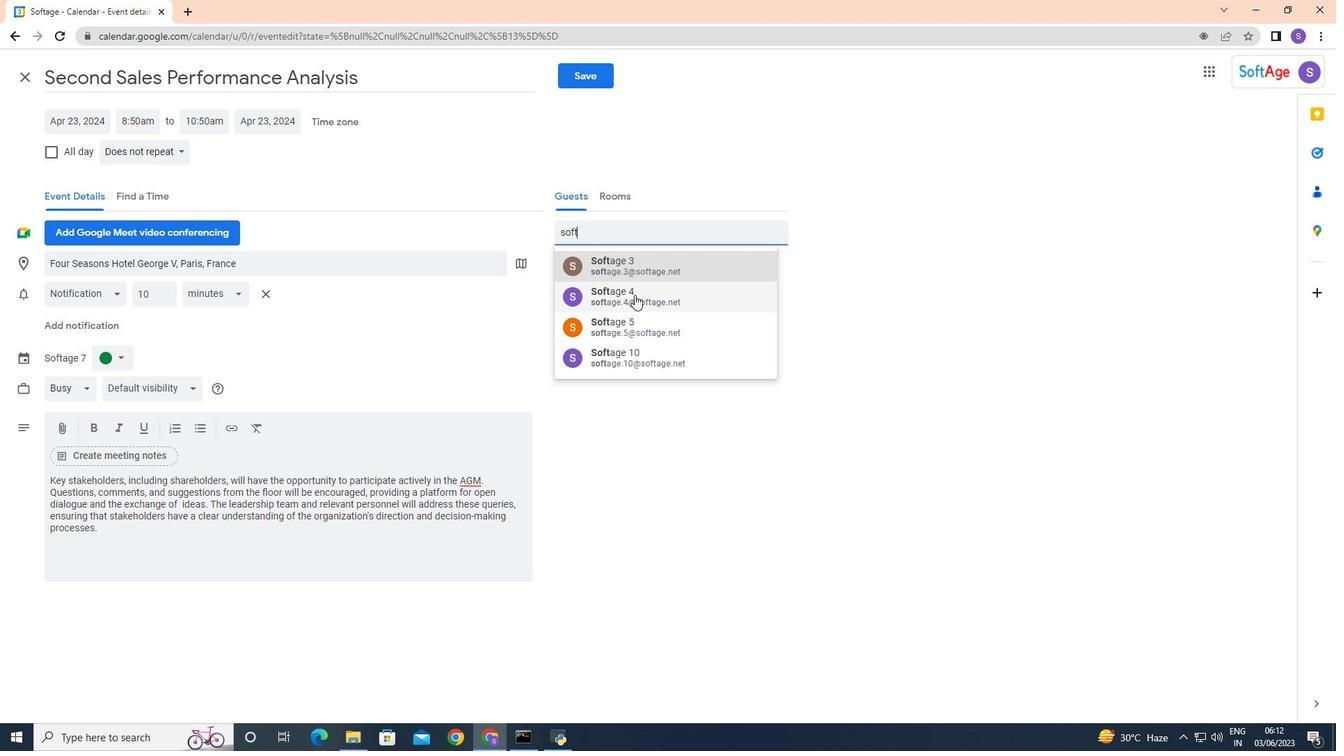 
Action: Mouse pressed left at (634, 294)
Screenshot: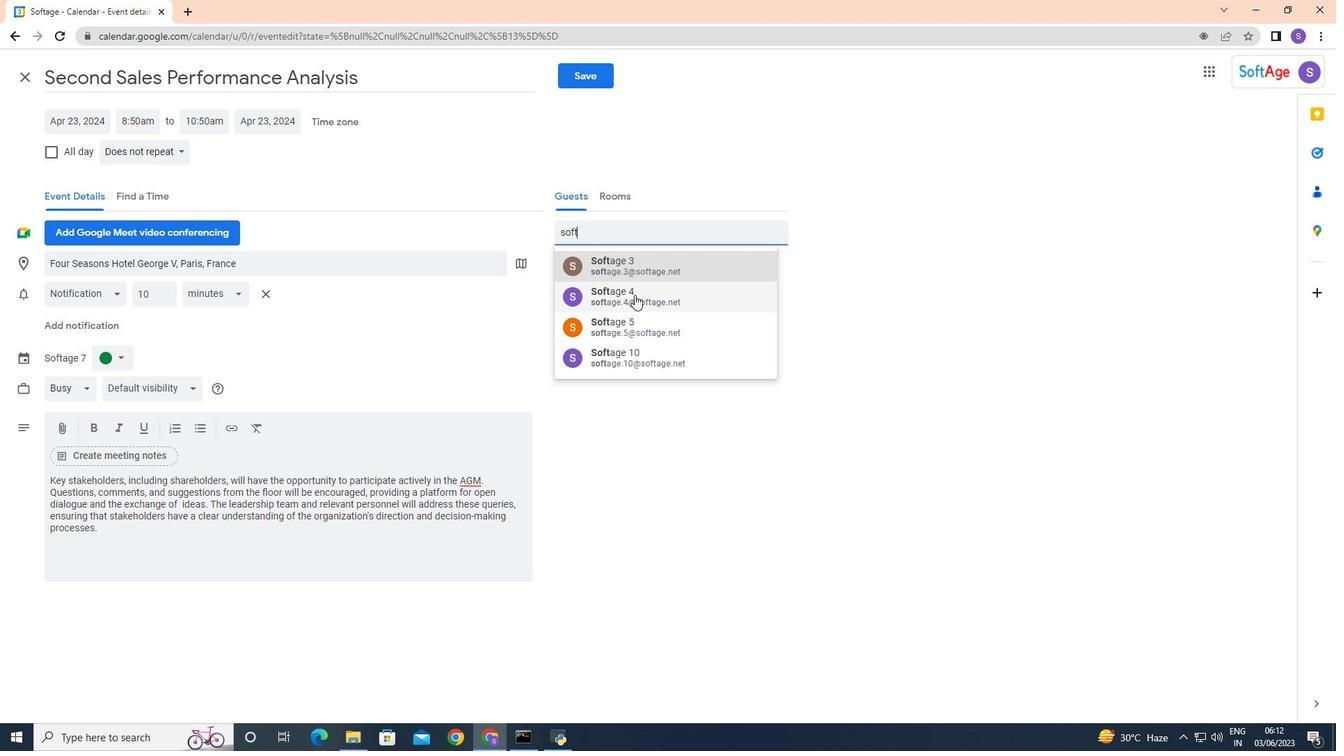 
Action: Mouse moved to (650, 231)
Screenshot: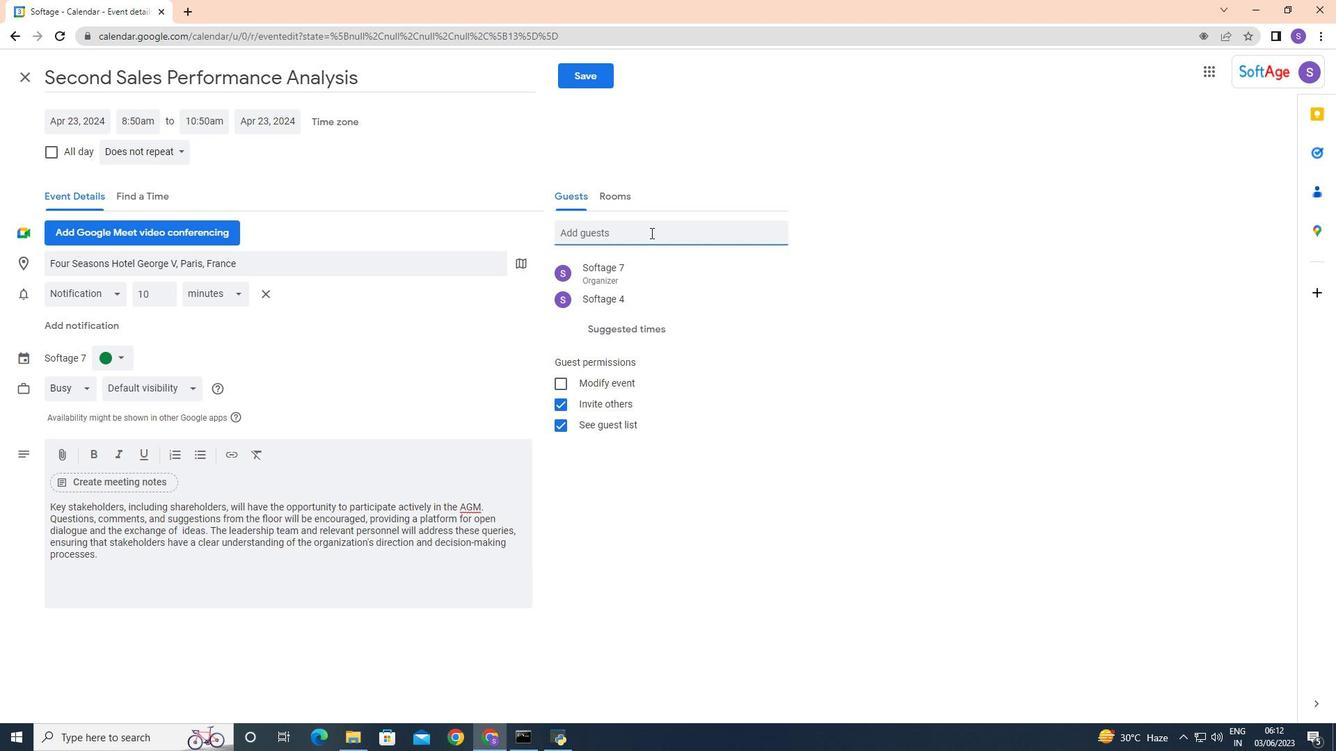 
Action: Mouse pressed left at (650, 231)
Screenshot: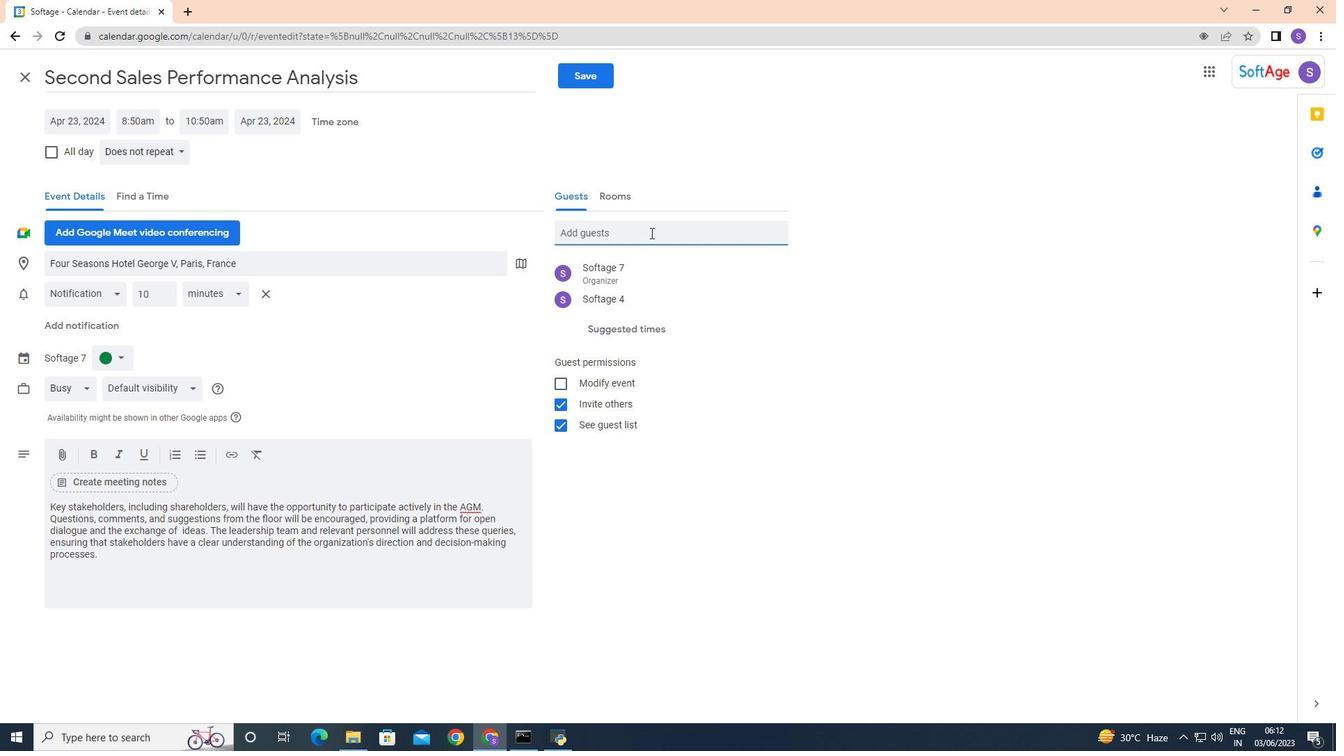 
Action: Mouse moved to (648, 232)
Screenshot: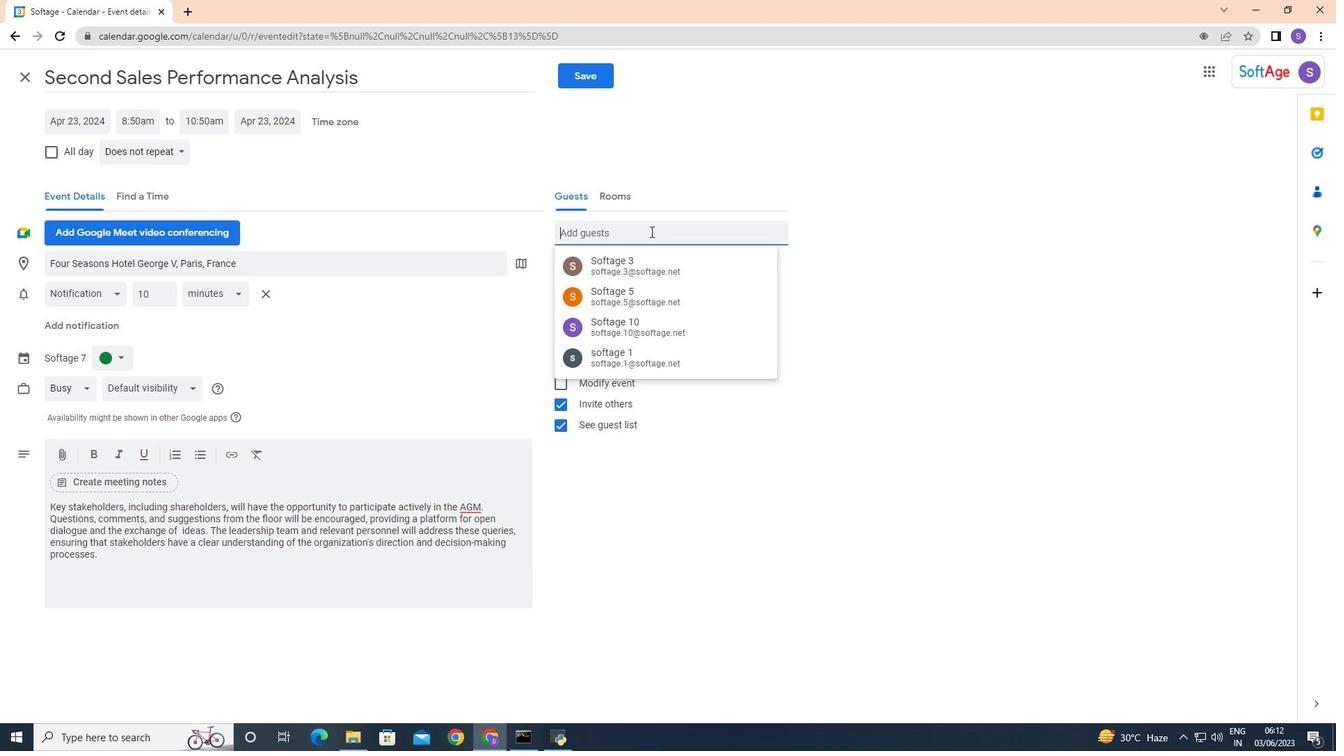 
Action: Key pressed sof
Screenshot: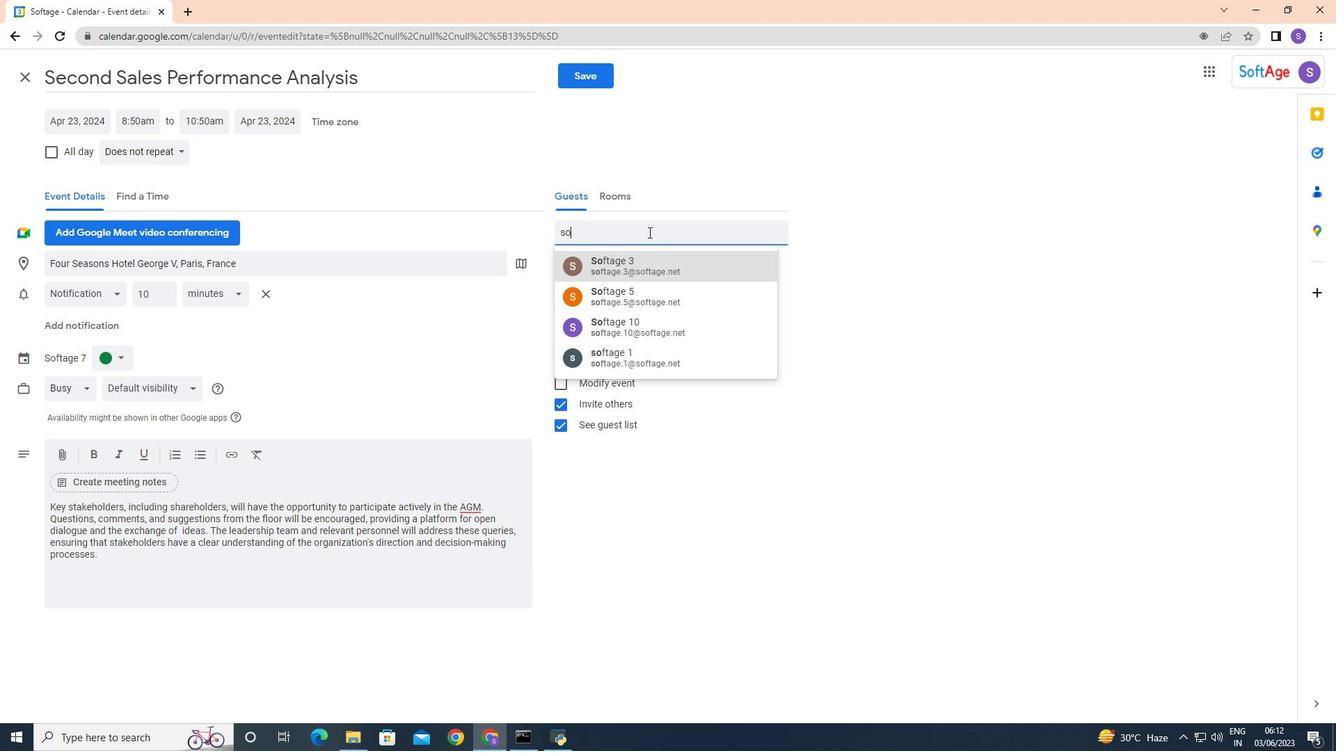 
Action: Mouse moved to (637, 297)
Screenshot: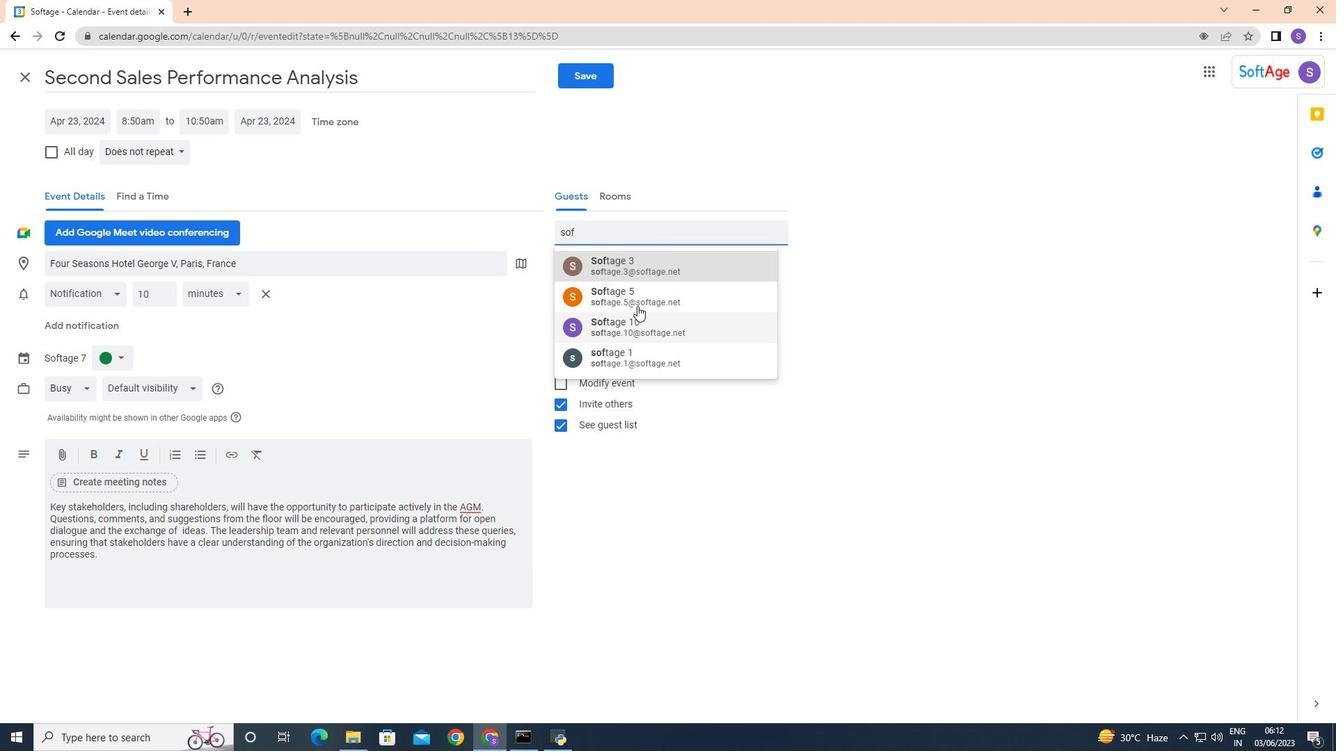 
Action: Mouse pressed left at (637, 297)
Screenshot: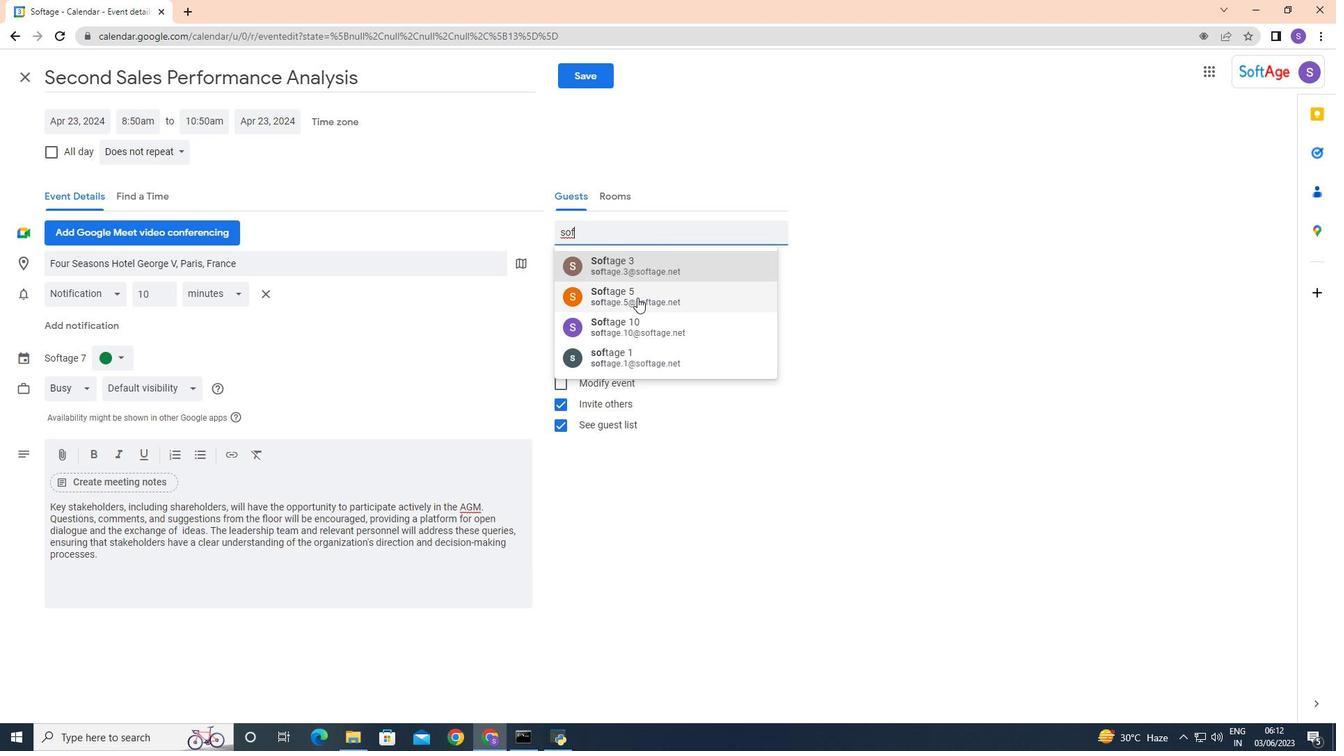
Action: Mouse moved to (777, 270)
Screenshot: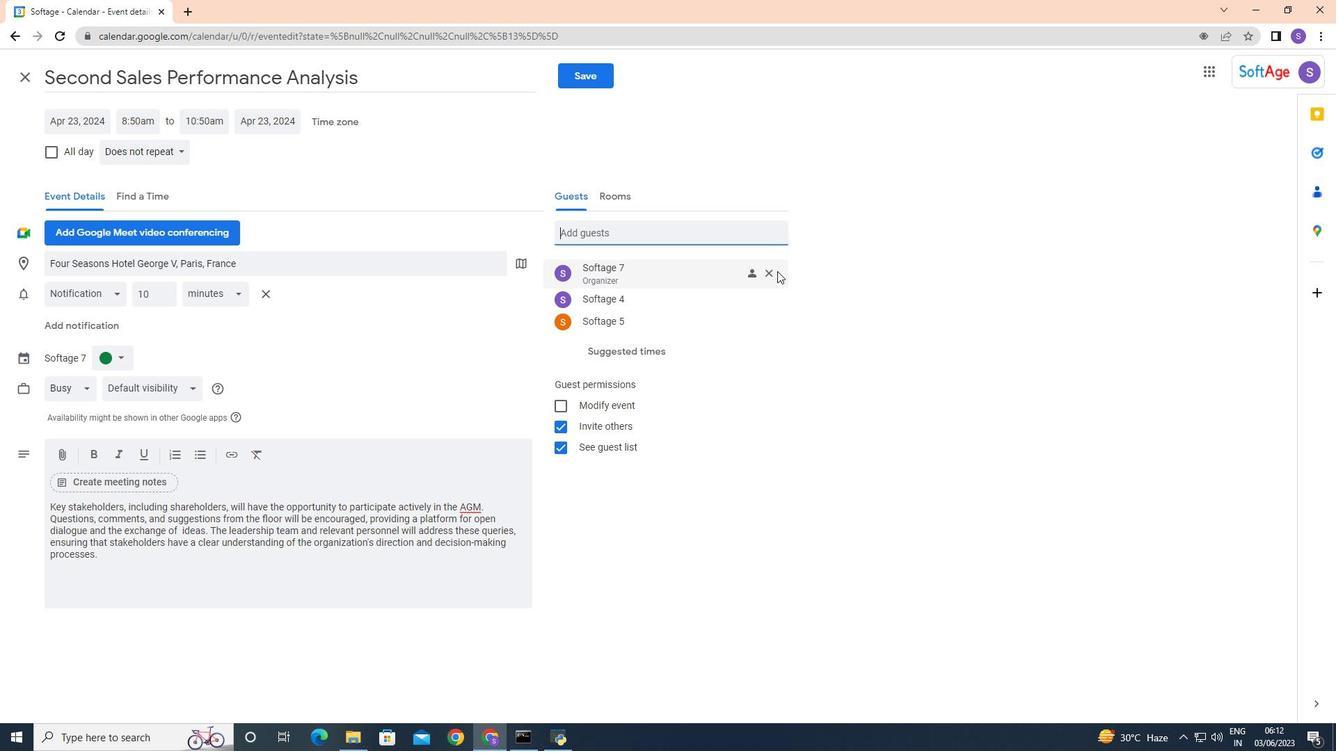 
Action: Mouse pressed left at (777, 270)
Screenshot: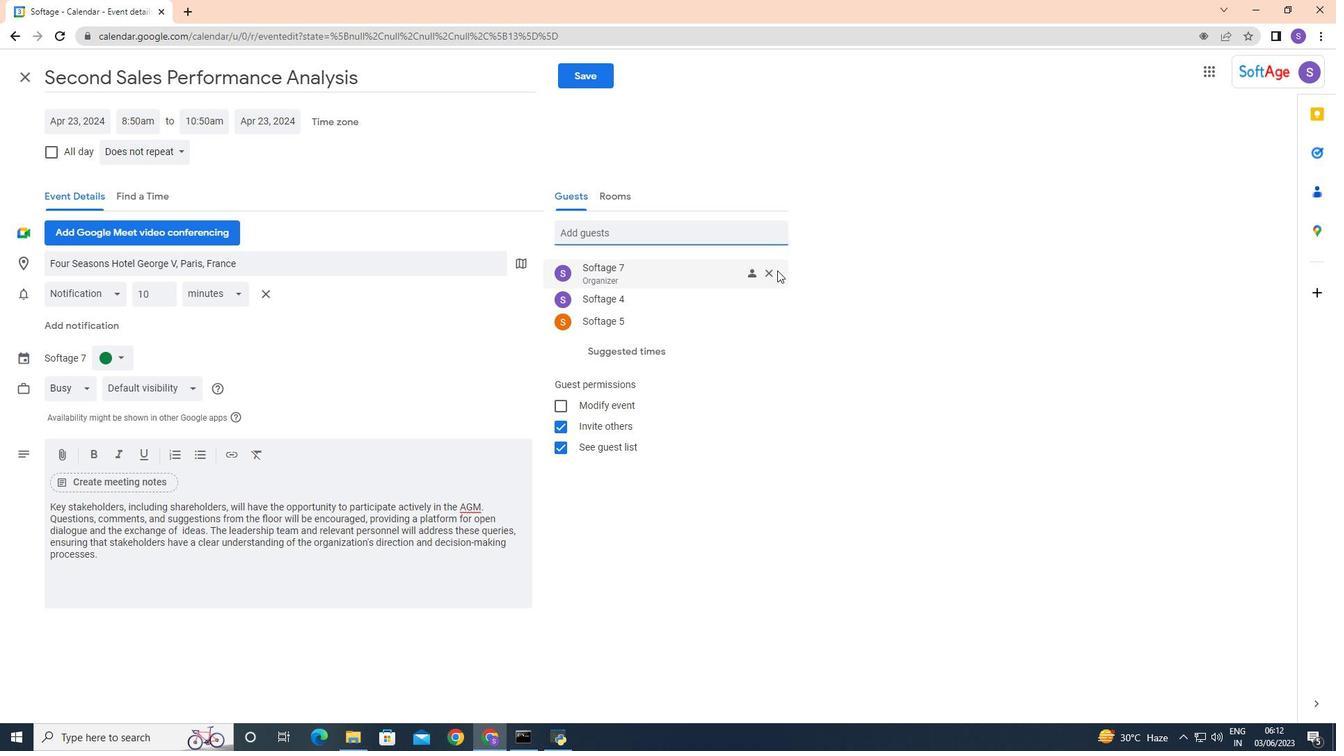
Action: Mouse moved to (769, 273)
Screenshot: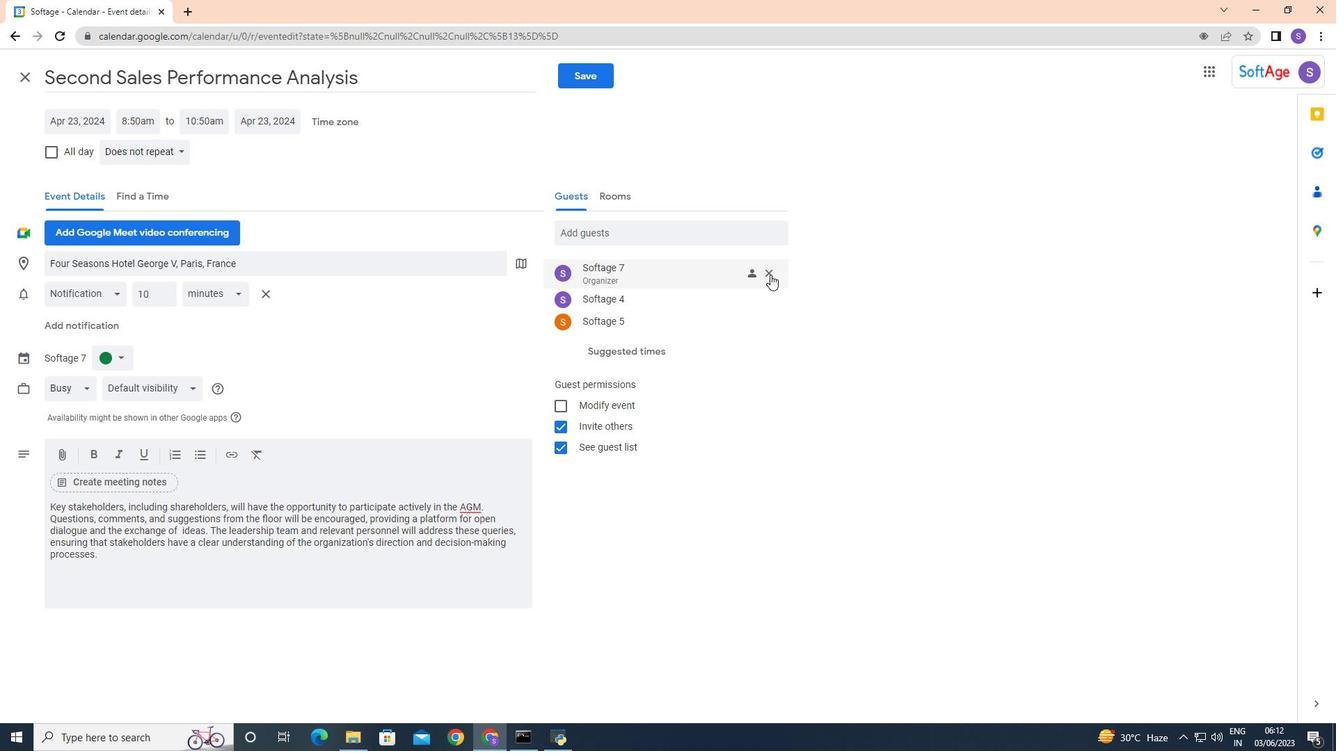 
Action: Mouse pressed left at (769, 273)
Screenshot: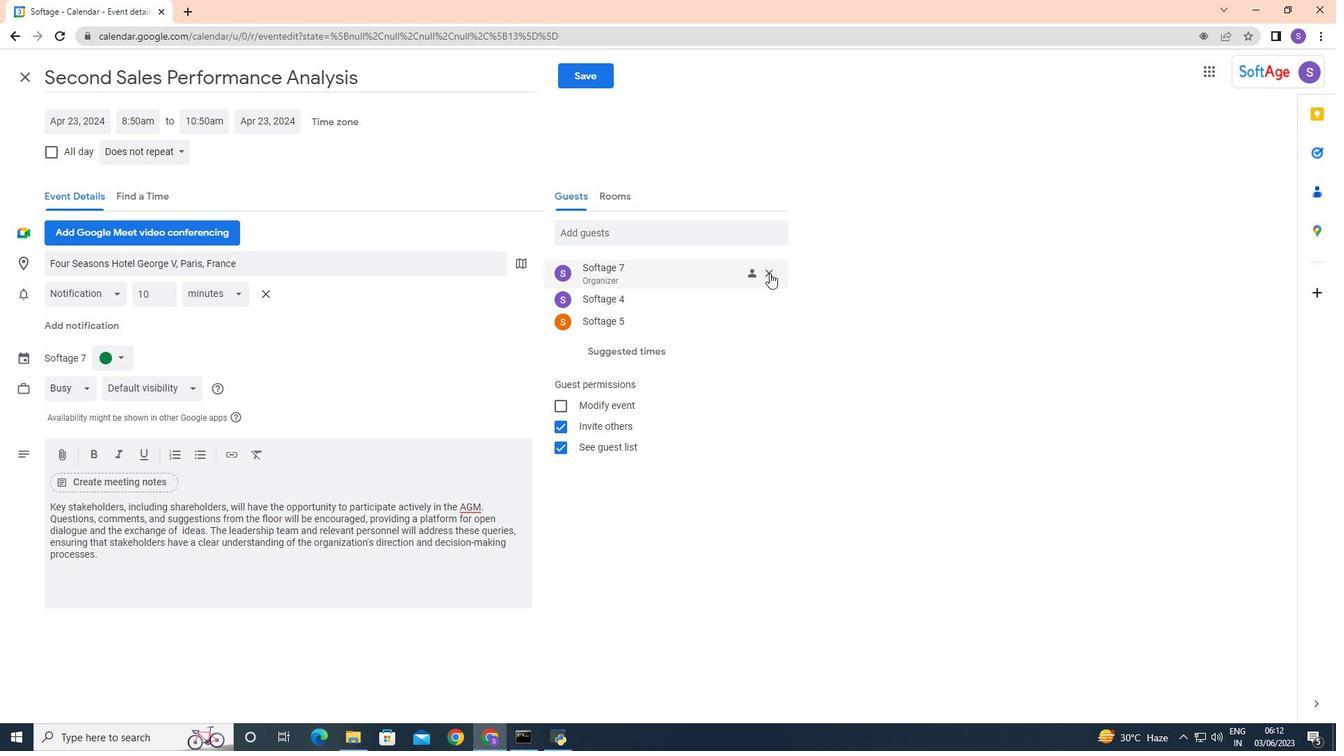 
Action: Mouse moved to (130, 155)
Screenshot: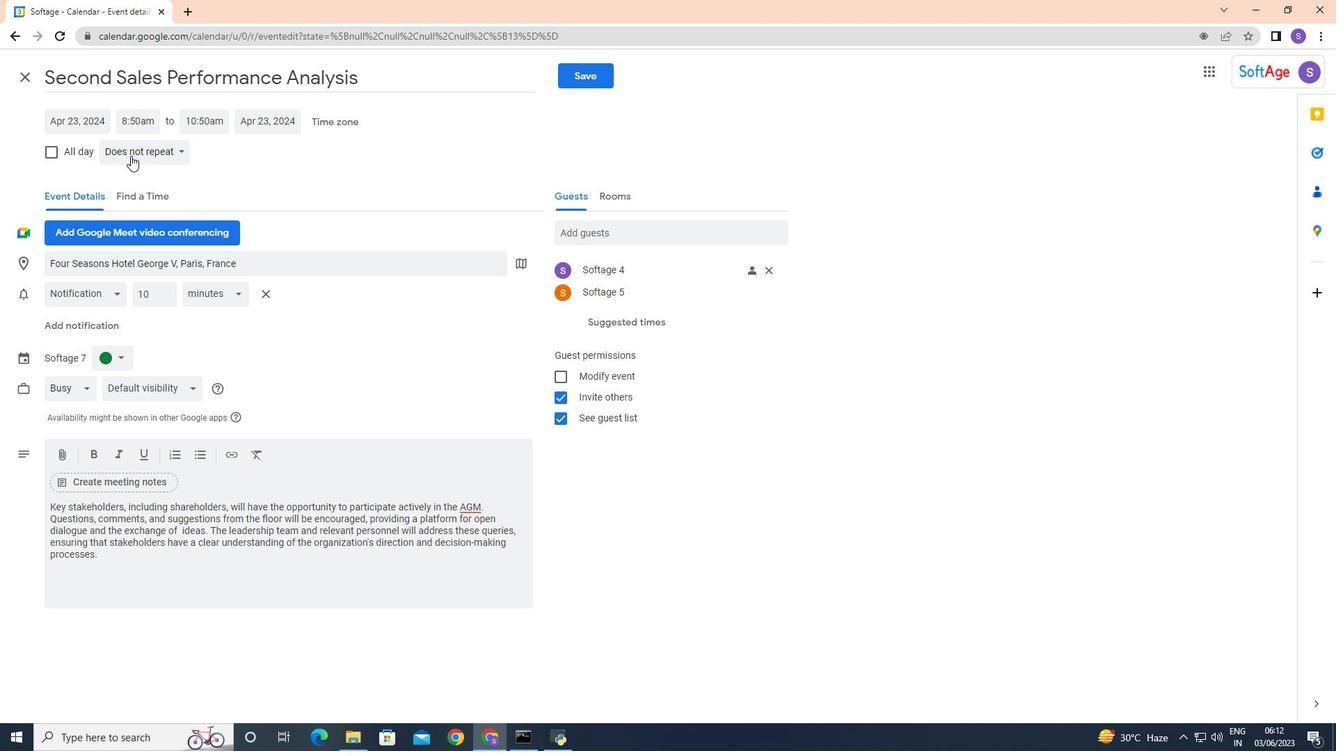 
Action: Mouse pressed left at (130, 155)
Screenshot: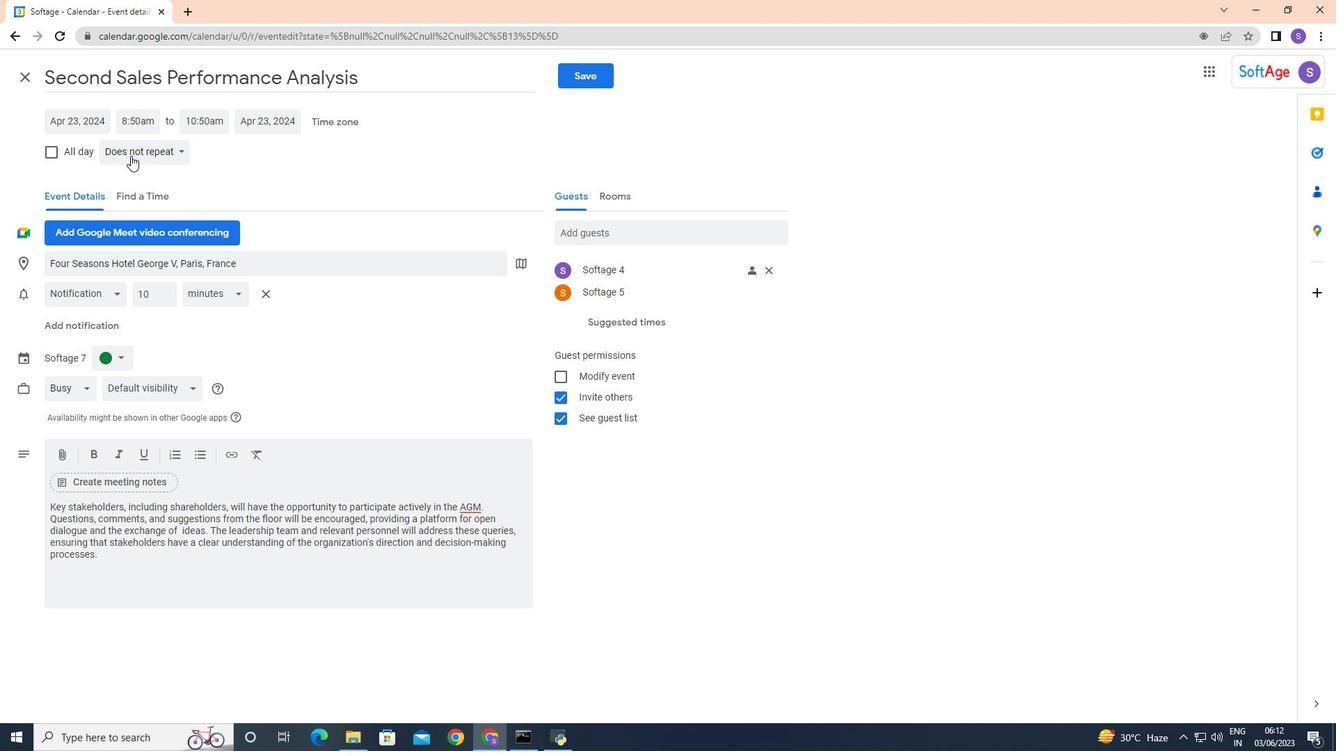 
Action: Mouse moved to (157, 283)
Screenshot: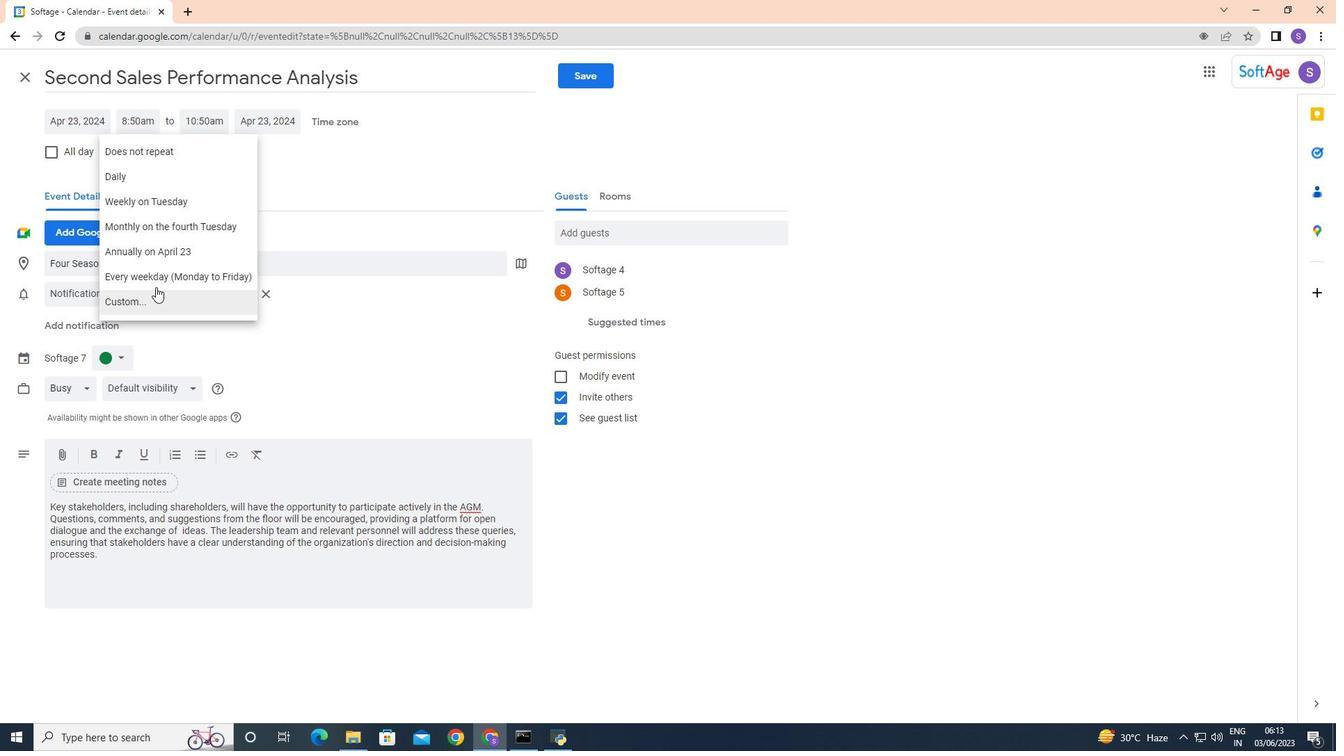 
Action: Mouse pressed left at (157, 283)
Screenshot: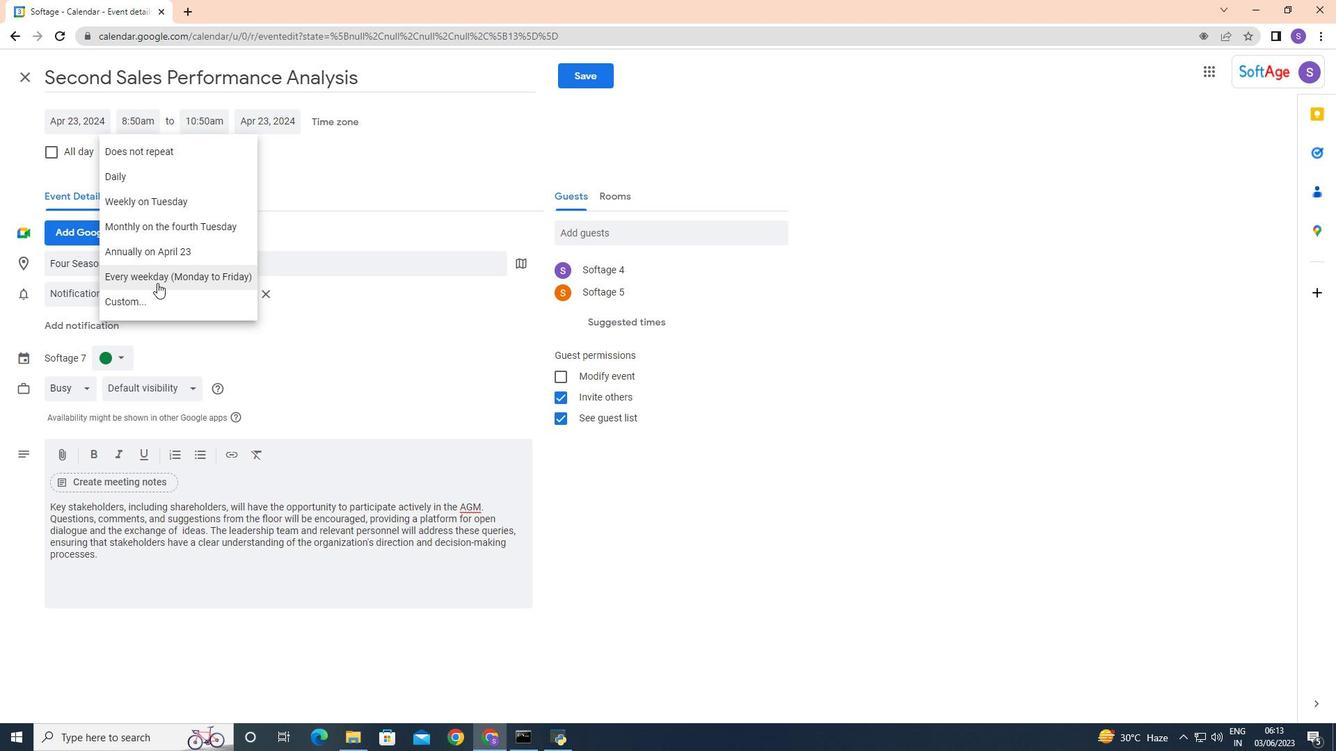 
Action: Mouse moved to (294, 464)
Screenshot: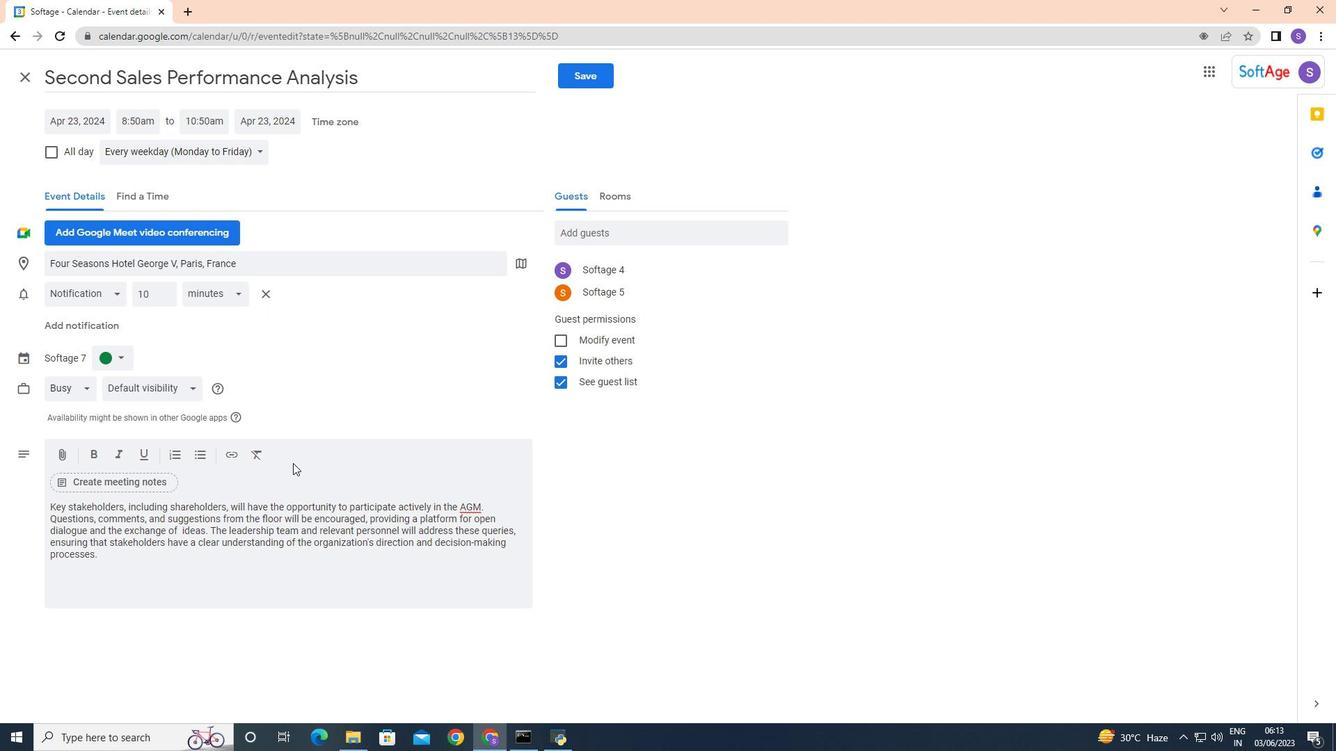 
Action: Mouse scrolled (294, 464) with delta (0, 0)
Screenshot: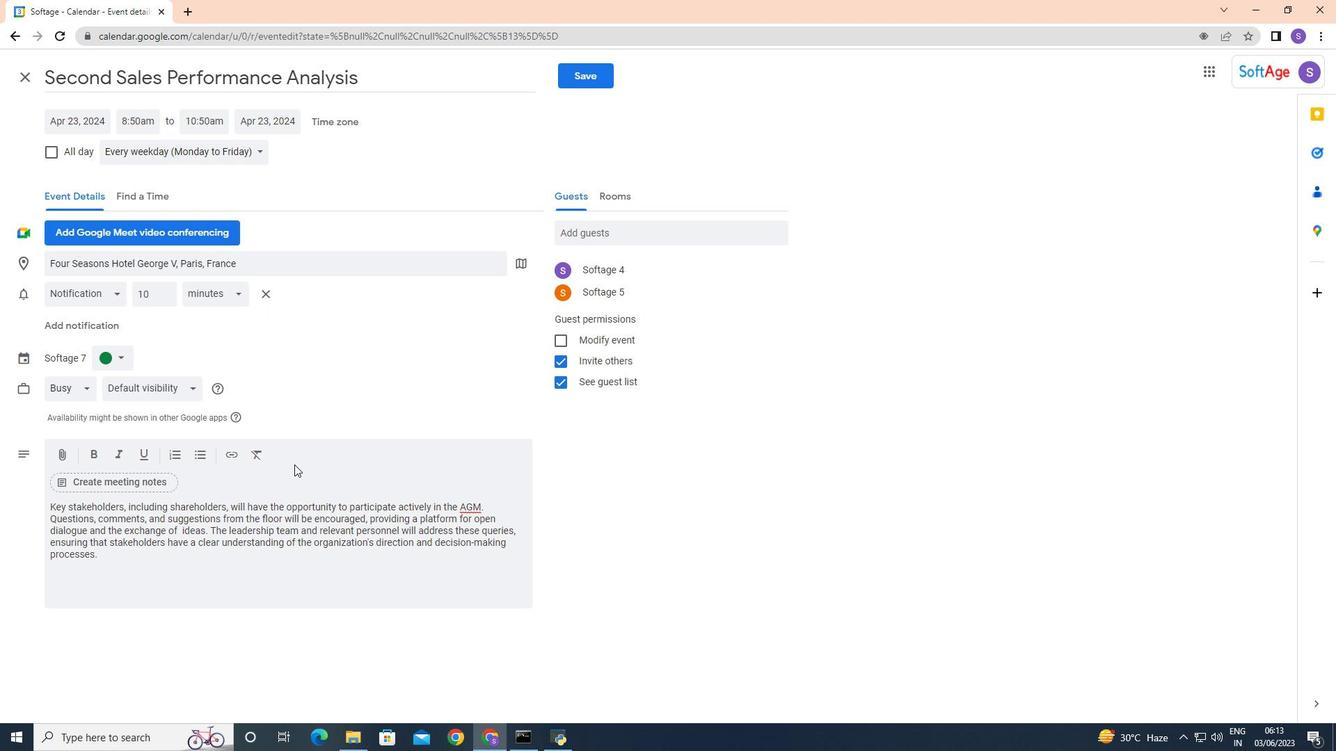 
Action: Mouse moved to (576, 75)
Screenshot: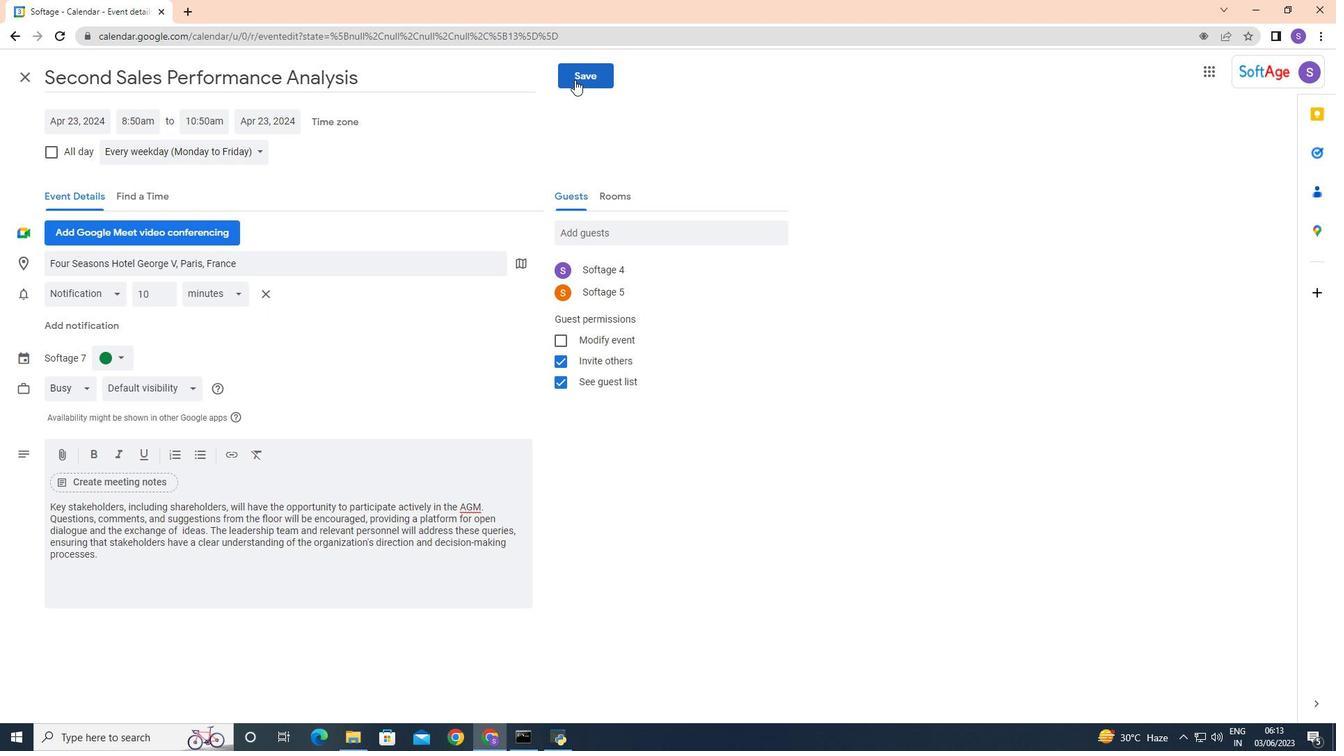 
Action: Mouse pressed left at (576, 75)
Screenshot: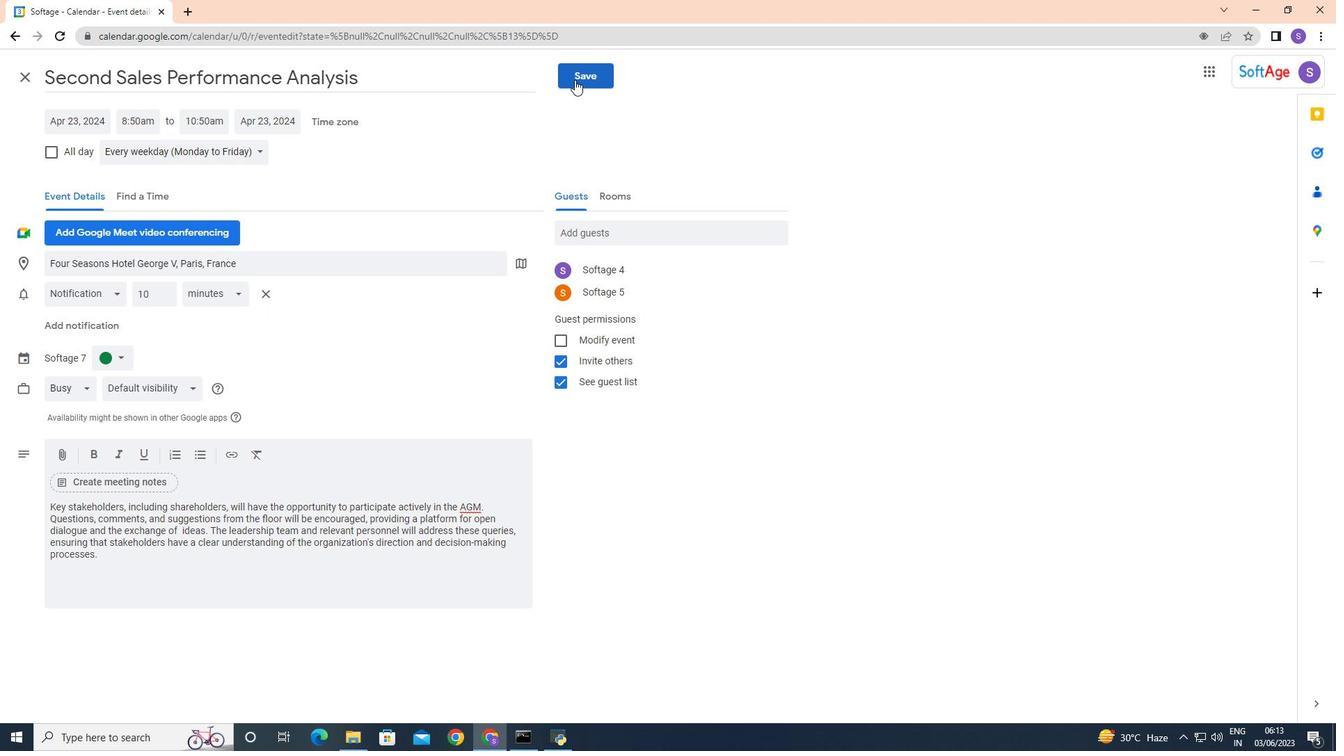 
Action: Mouse moved to (792, 419)
Screenshot: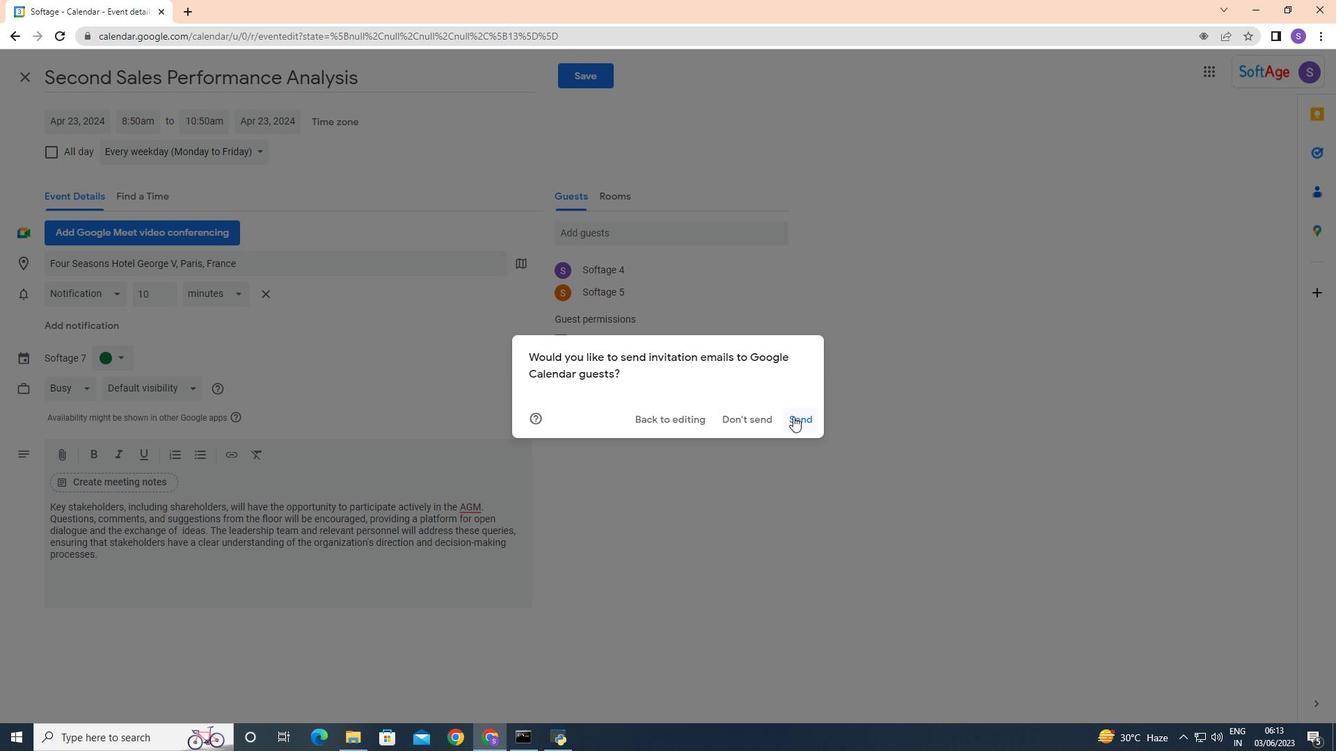 
